 Task: Find connections with filter location Morón with filter topic #coacheswith filter profile language German with filter current company Electronic Arts (EA) with filter school West Bengal India Jobs with filter industry Industrial Machinery Manufacturing with filter service category Training with filter keywords title Team Leader
Action: Mouse moved to (695, 90)
Screenshot: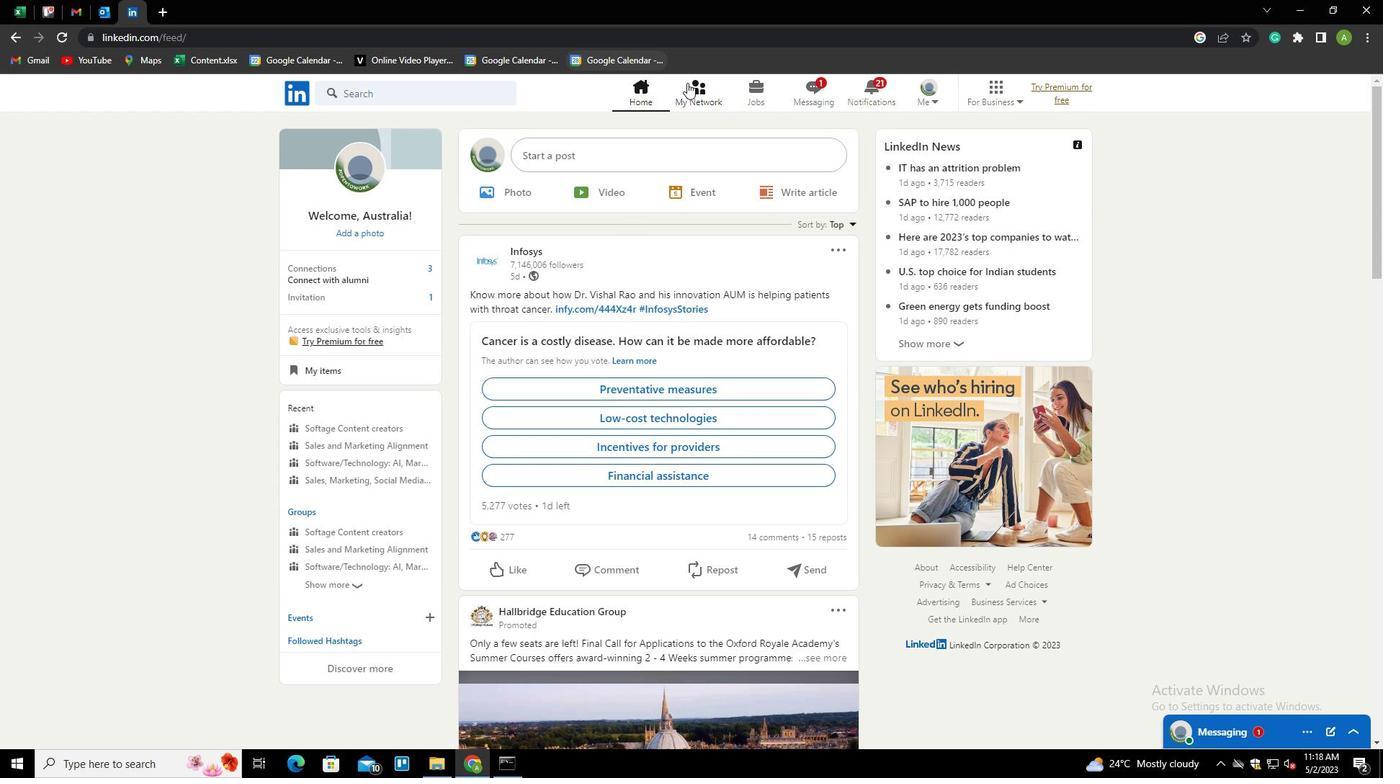 
Action: Mouse pressed left at (695, 90)
Screenshot: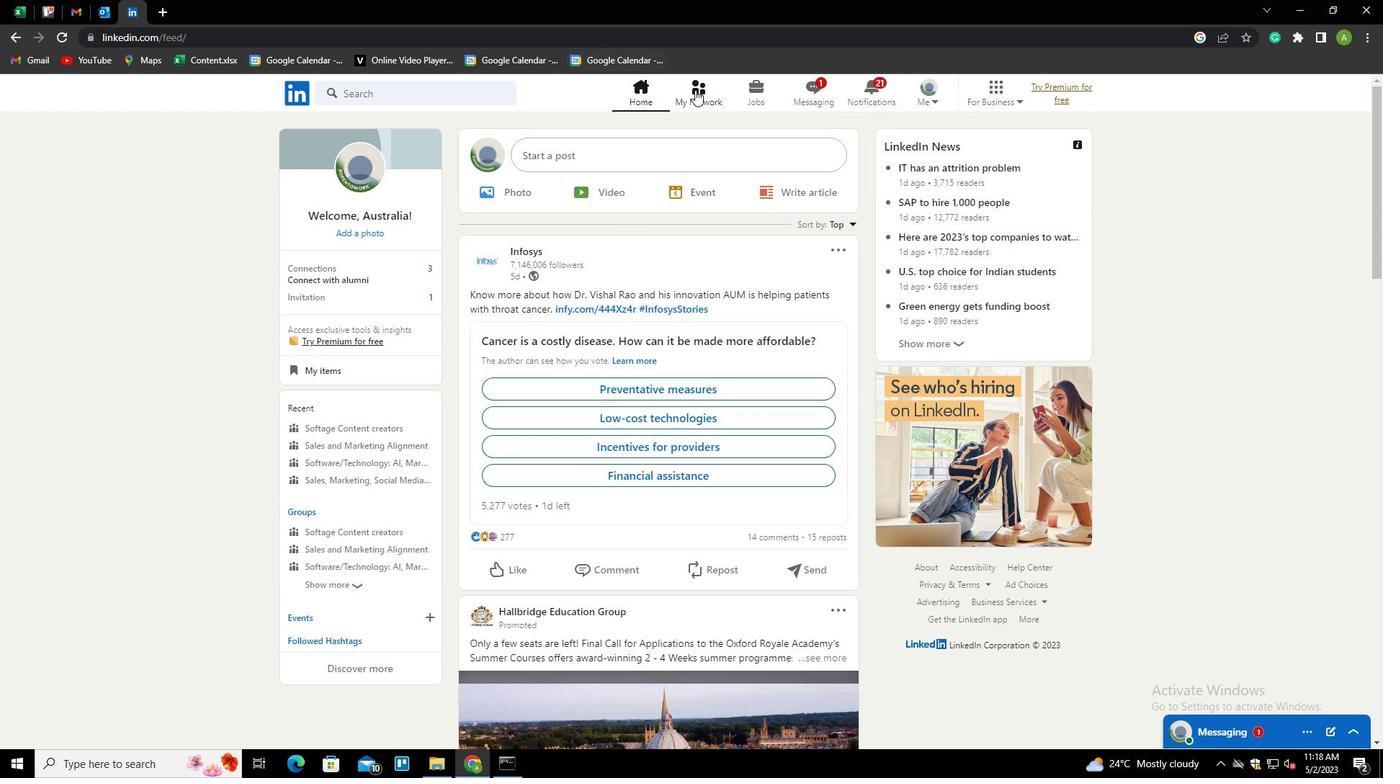 
Action: Mouse moved to (394, 170)
Screenshot: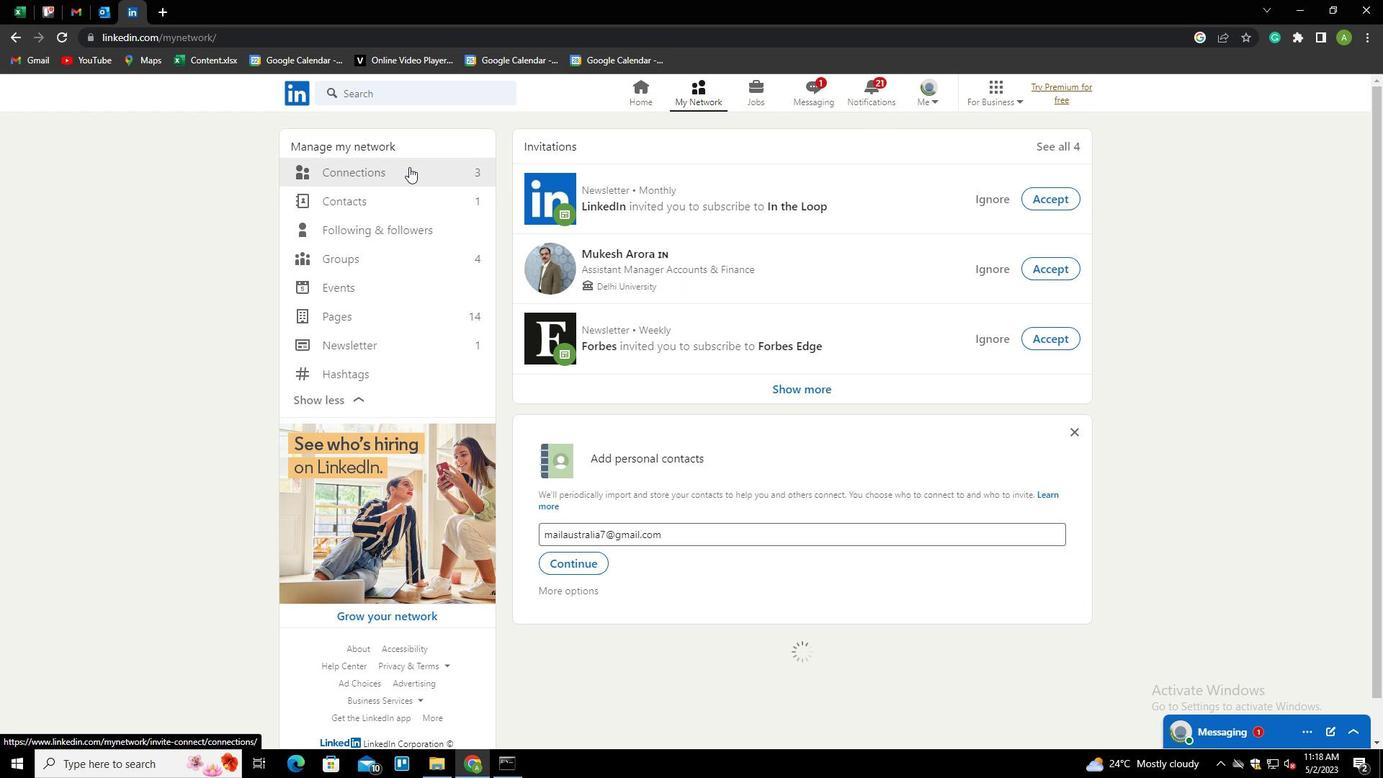 
Action: Mouse pressed left at (394, 170)
Screenshot: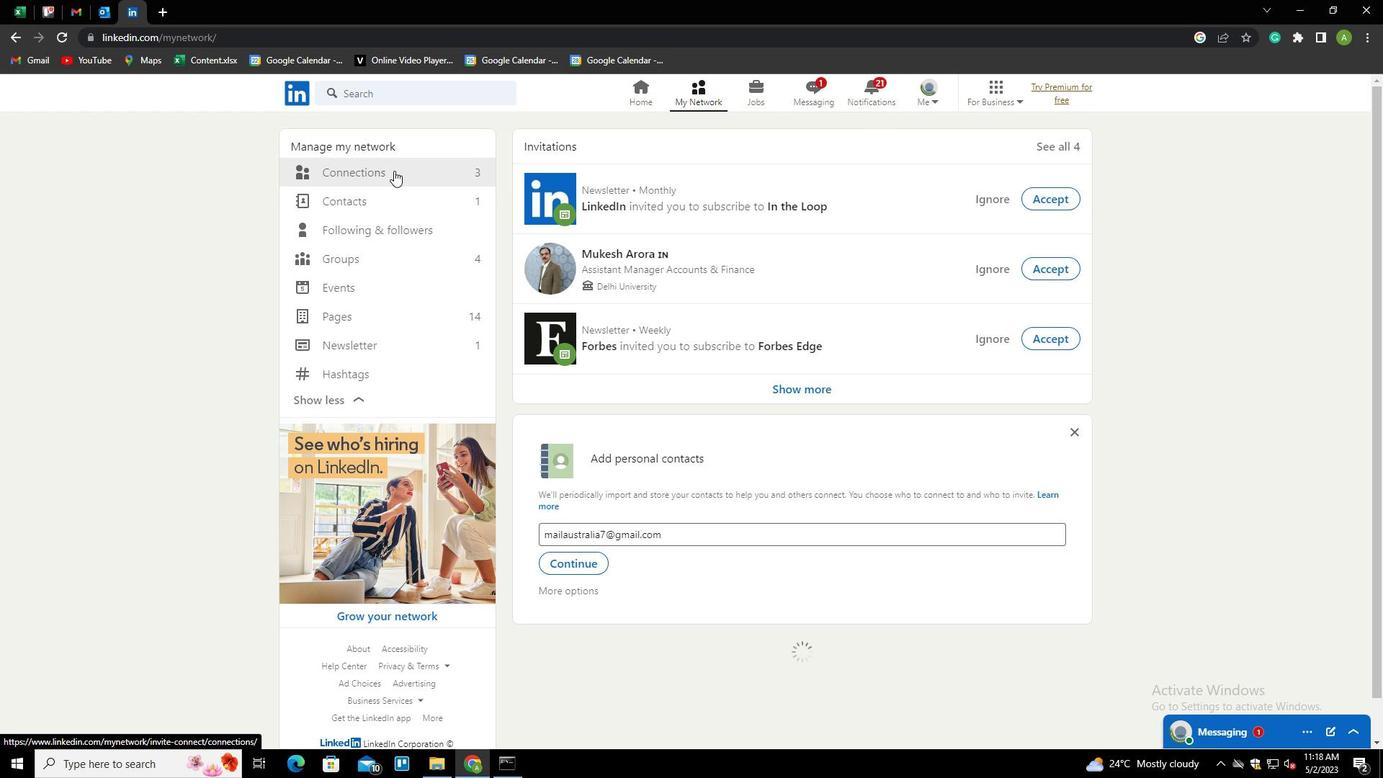 
Action: Mouse moved to (784, 171)
Screenshot: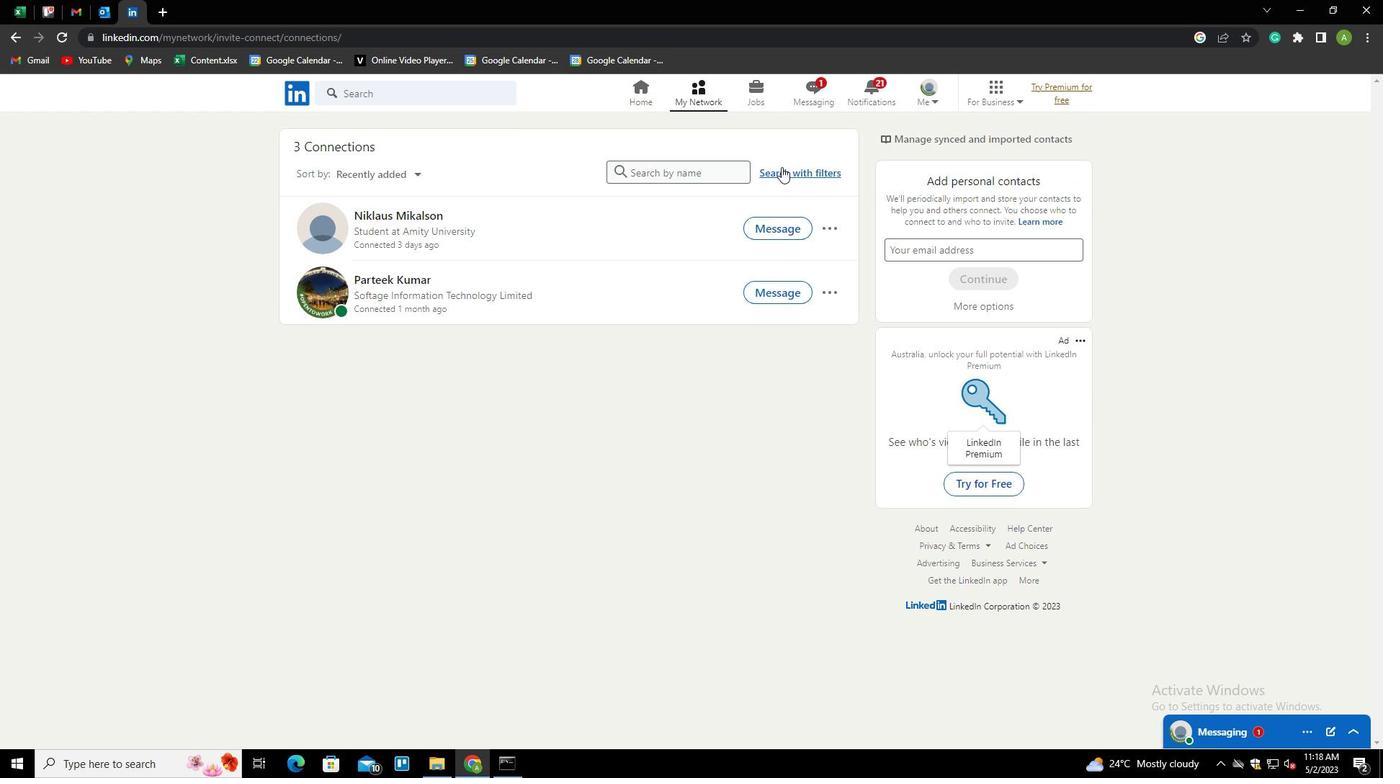 
Action: Mouse pressed left at (784, 171)
Screenshot: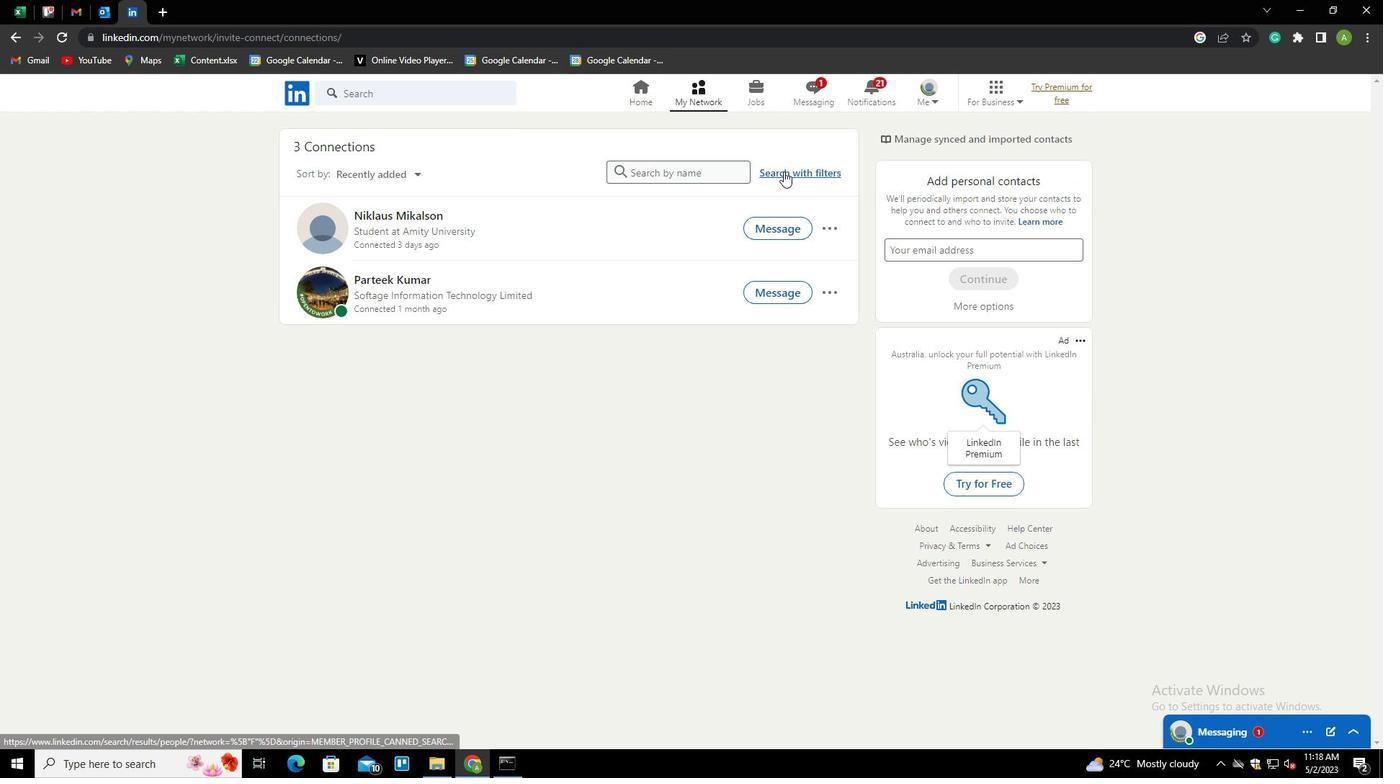 
Action: Mouse moved to (736, 136)
Screenshot: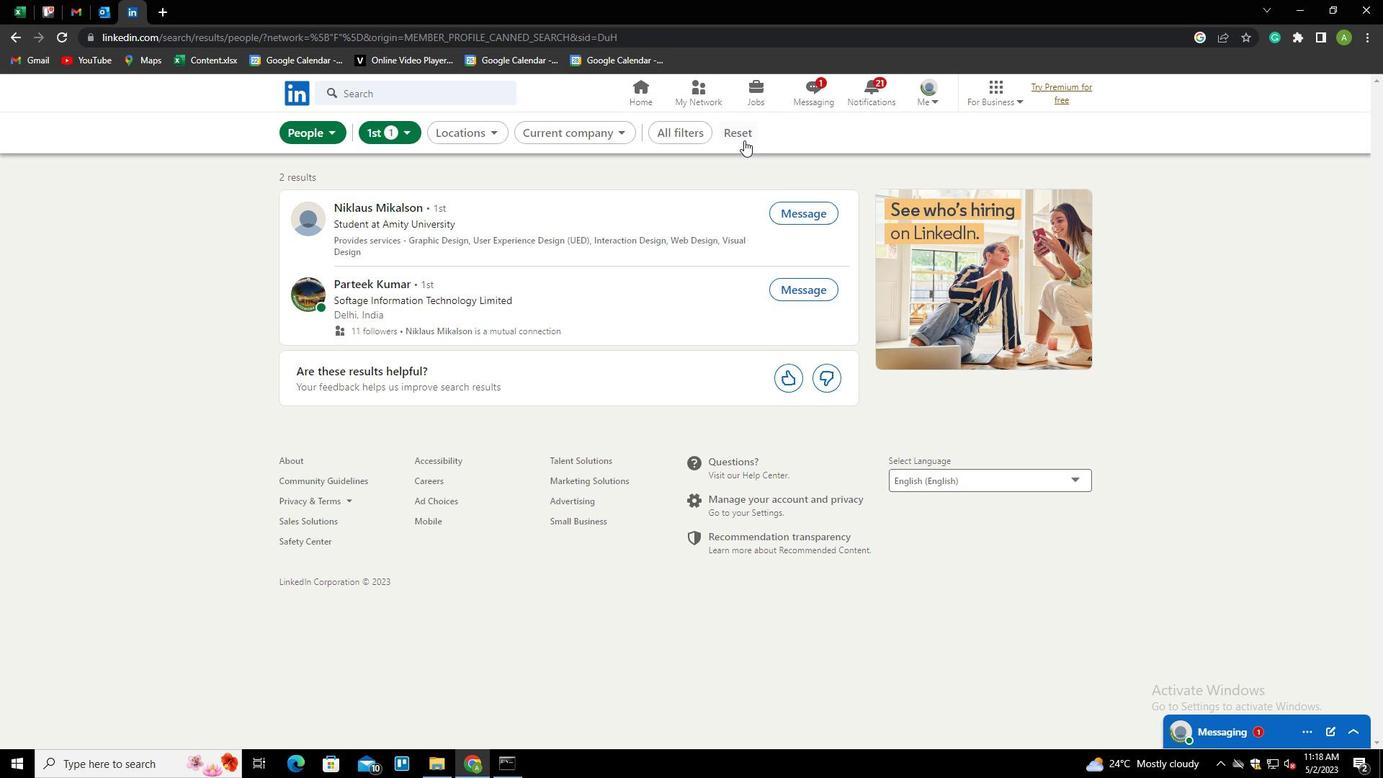 
Action: Mouse pressed left at (736, 136)
Screenshot: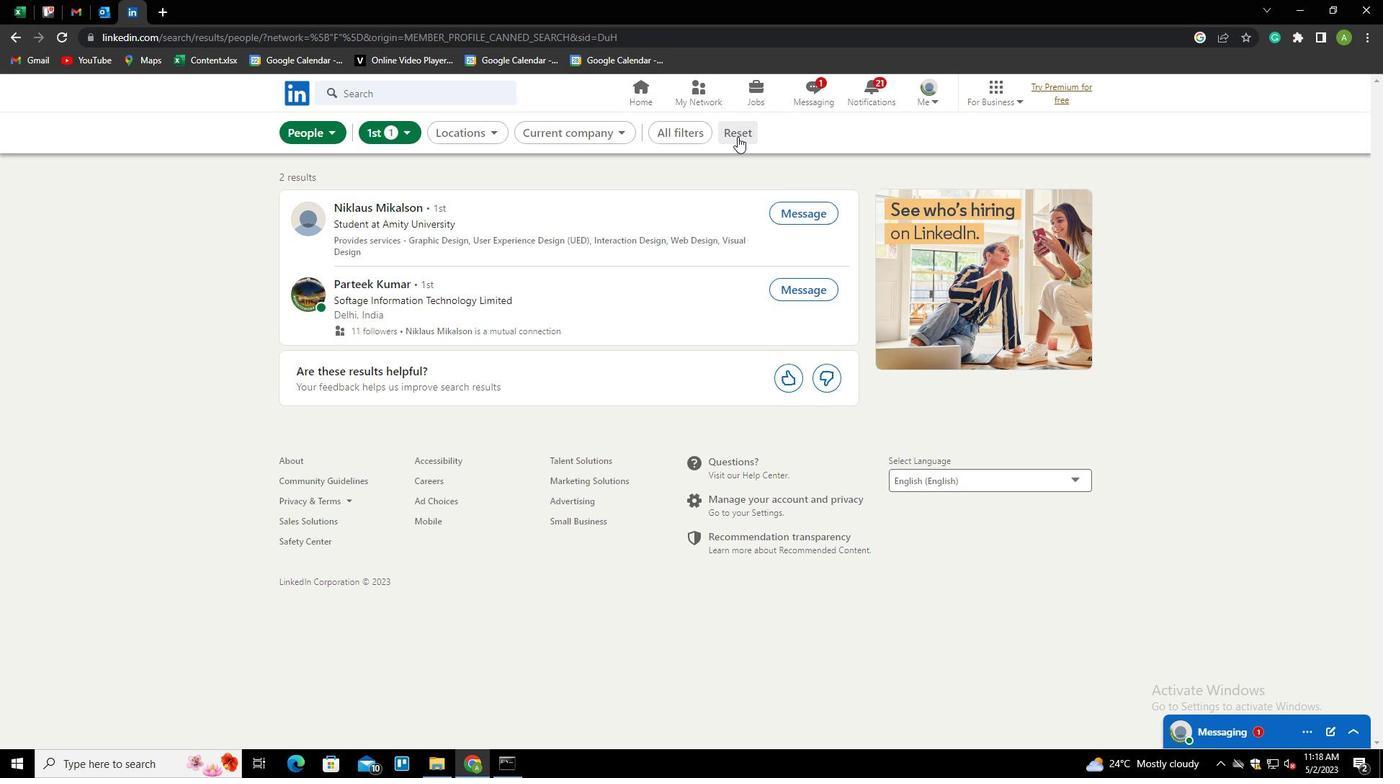 
Action: Mouse moved to (712, 131)
Screenshot: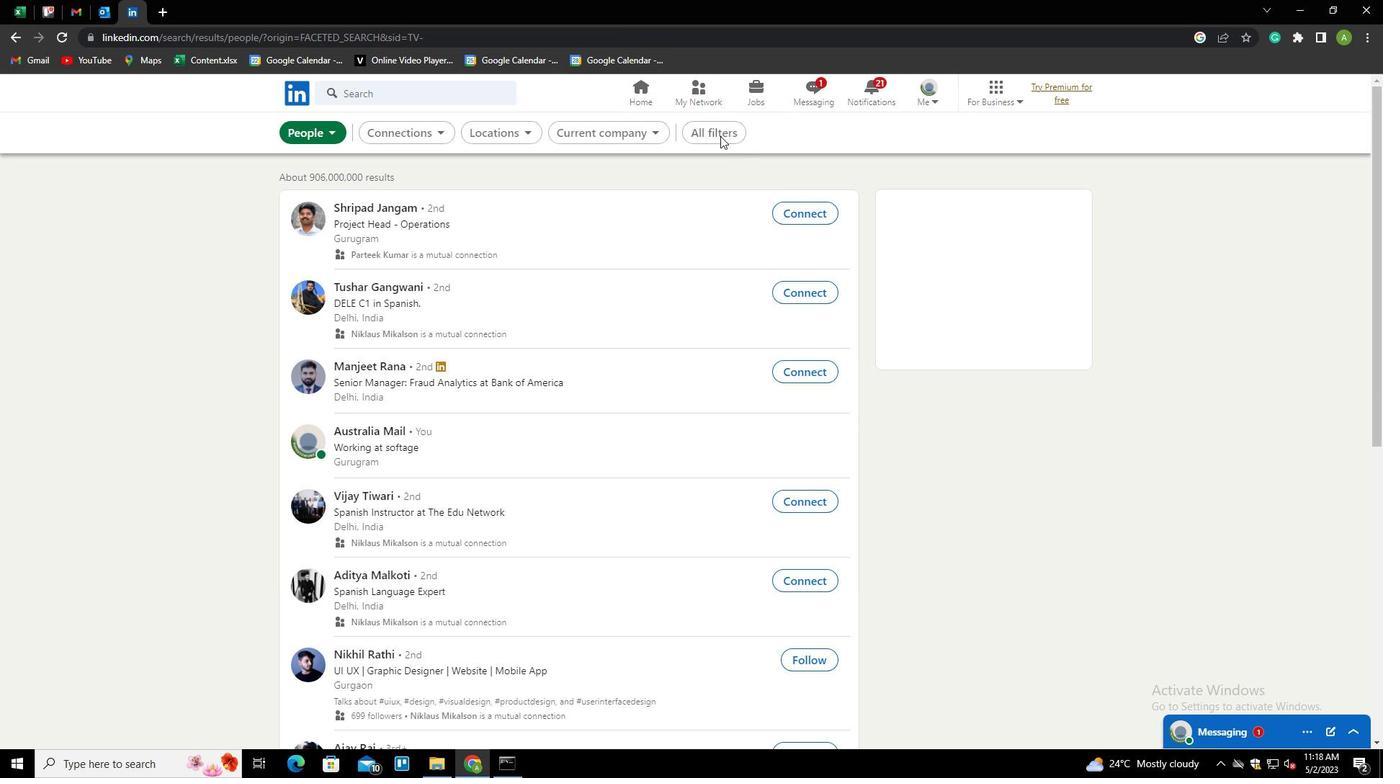 
Action: Mouse pressed left at (712, 131)
Screenshot: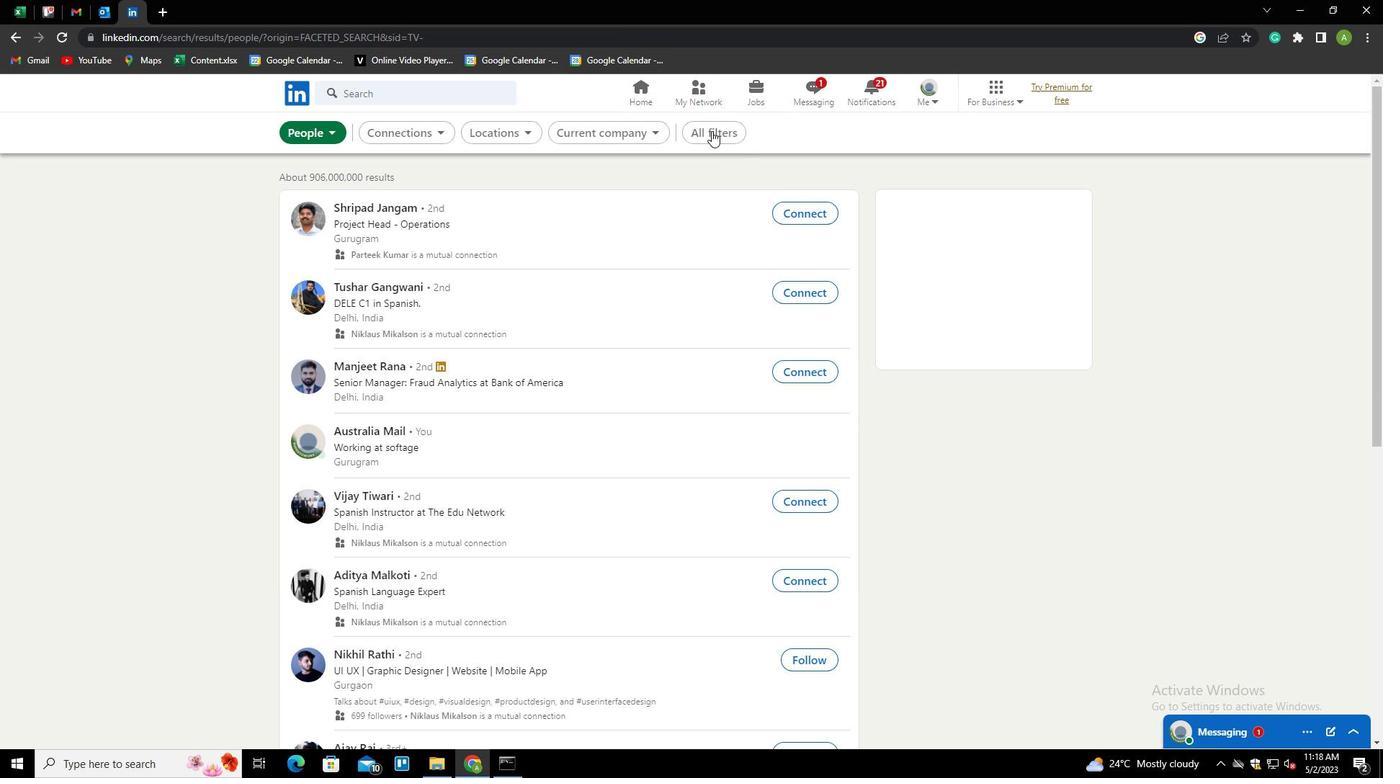
Action: Mouse moved to (1137, 386)
Screenshot: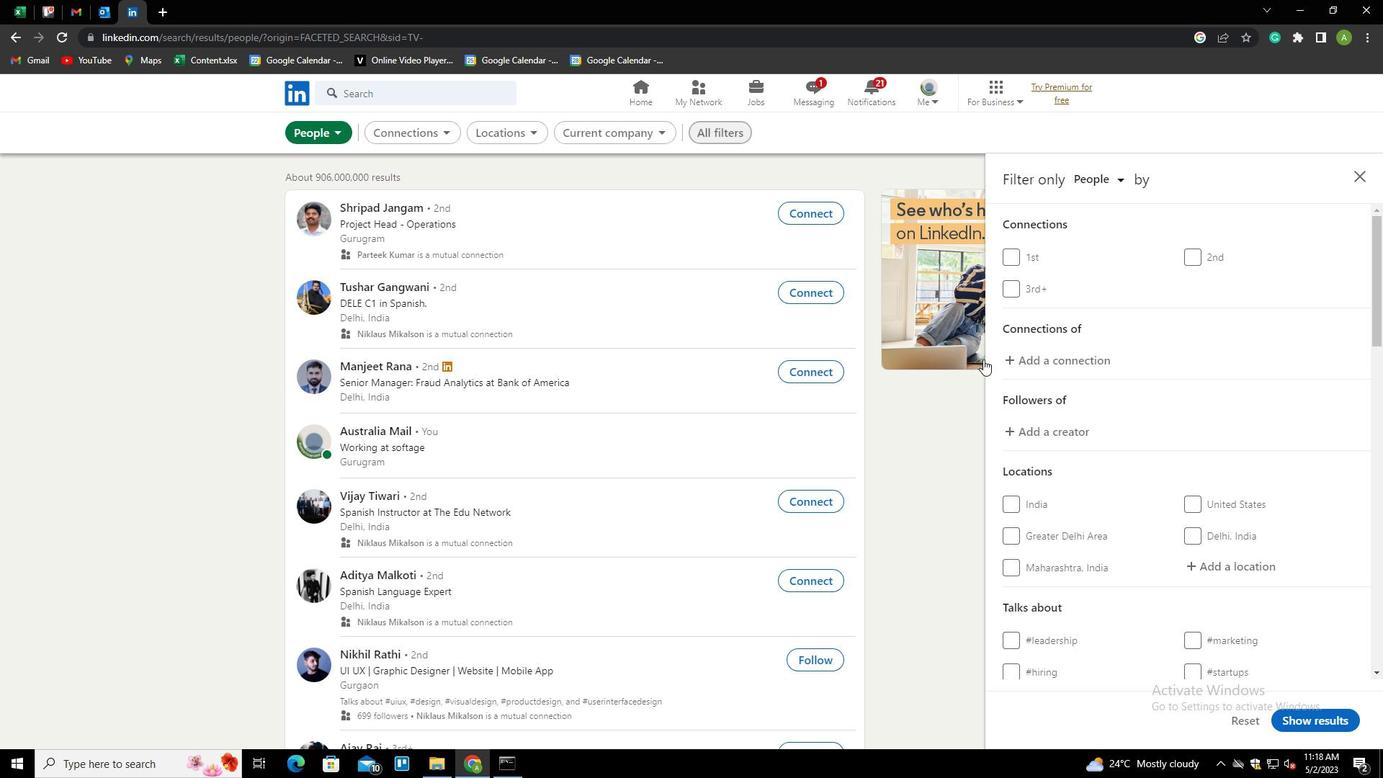 
Action: Mouse scrolled (1137, 386) with delta (0, 0)
Screenshot: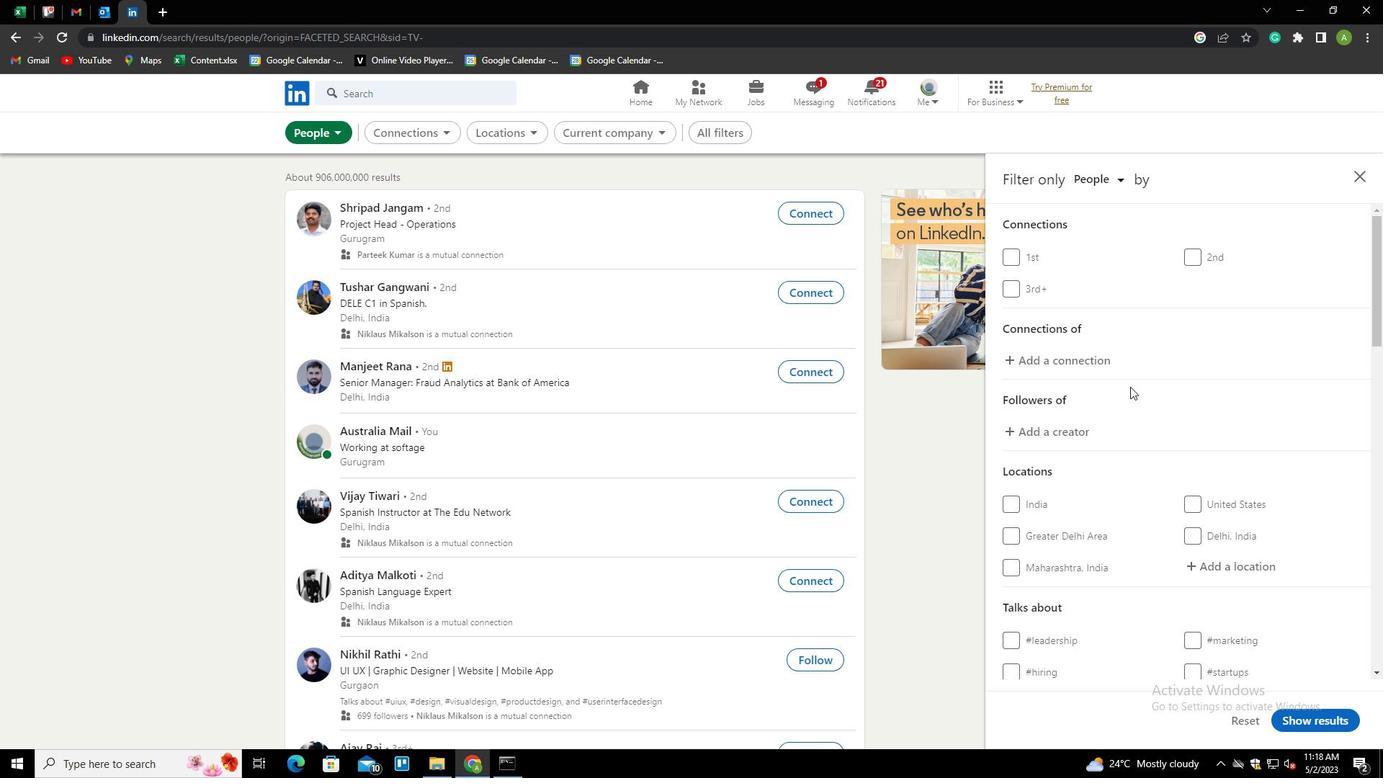 
Action: Mouse scrolled (1137, 386) with delta (0, 0)
Screenshot: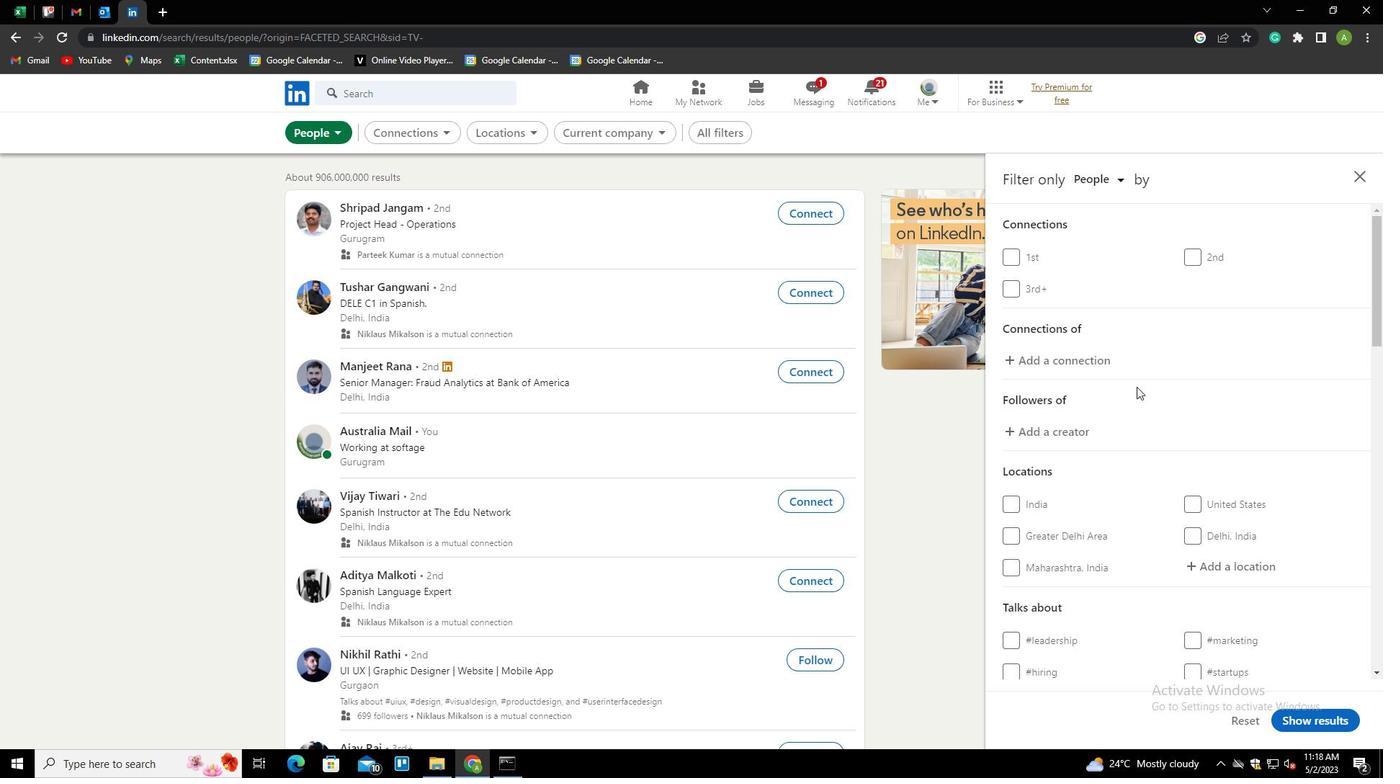 
Action: Mouse scrolled (1137, 386) with delta (0, 0)
Screenshot: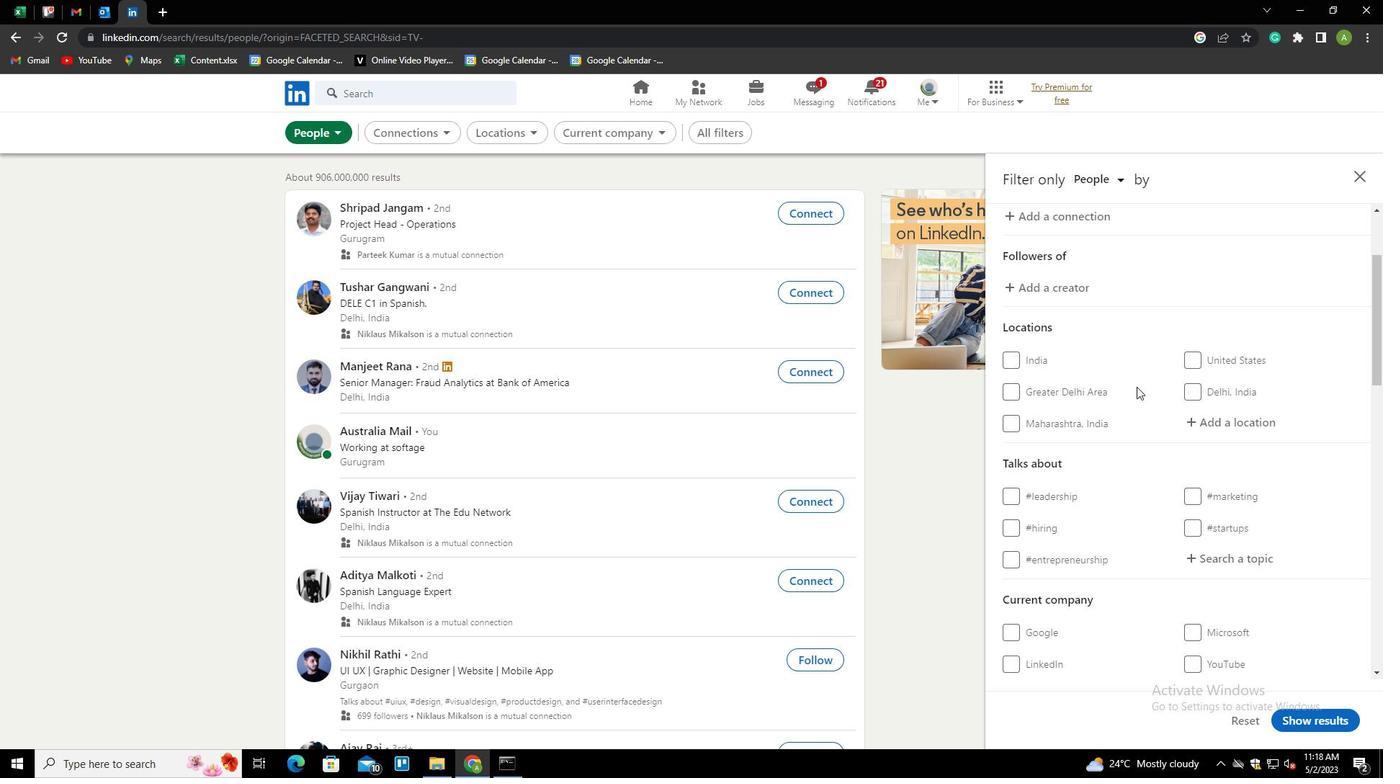 
Action: Mouse moved to (1202, 356)
Screenshot: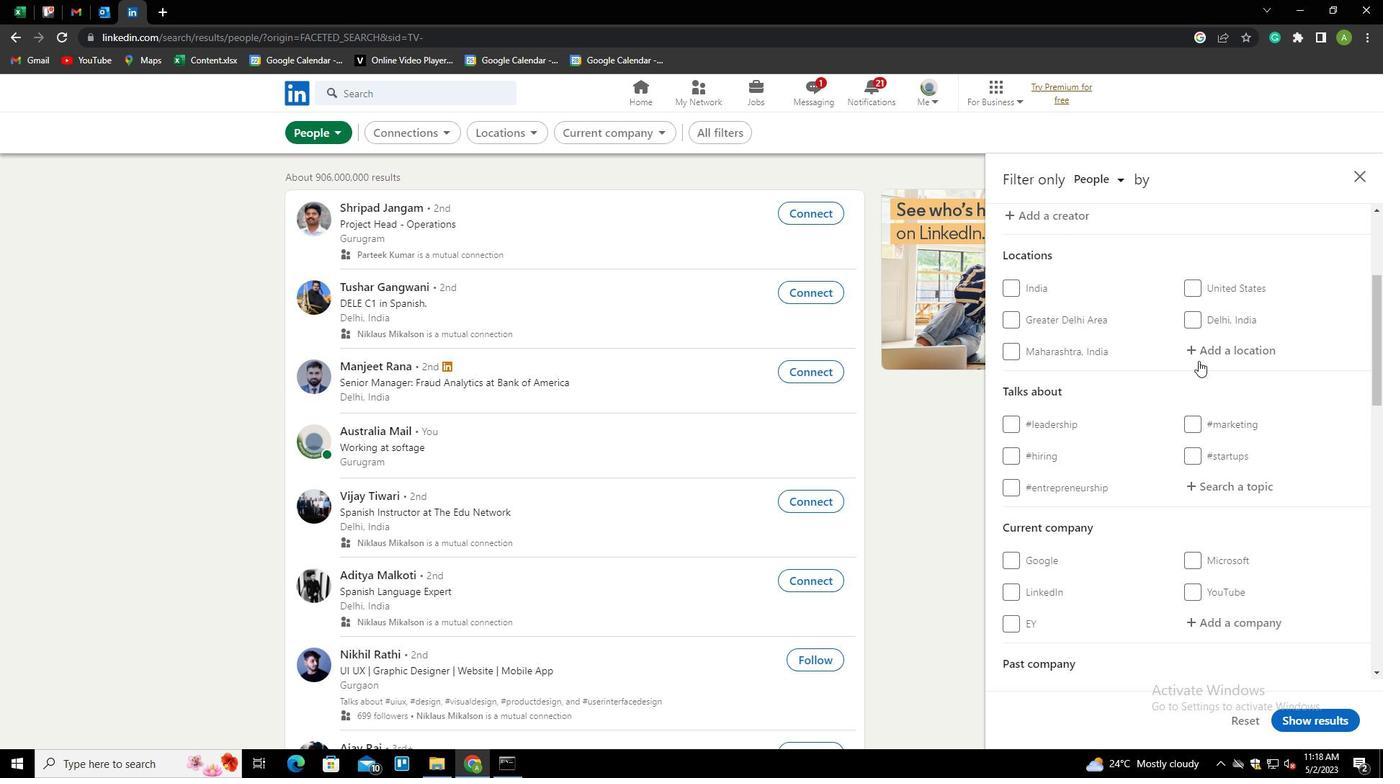 
Action: Mouse pressed left at (1202, 356)
Screenshot: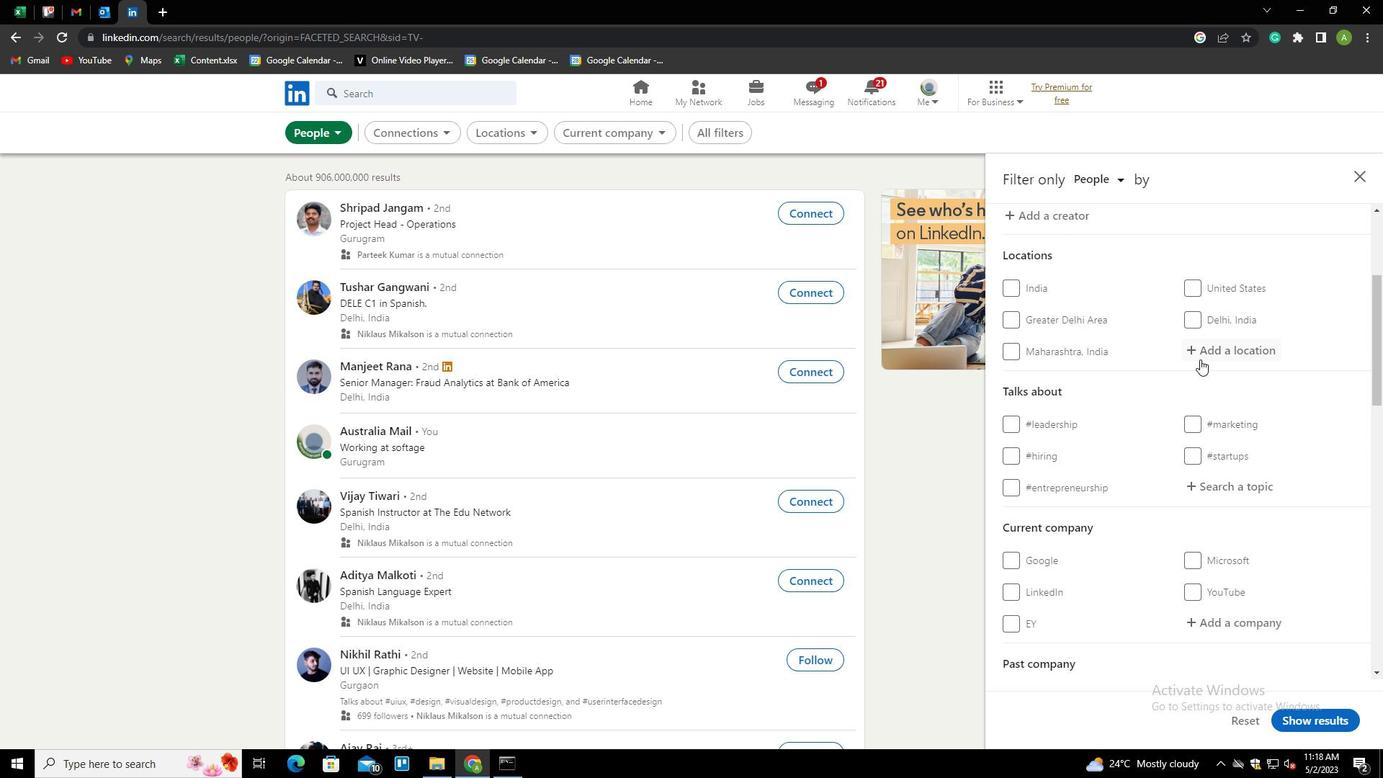 
Action: Mouse moved to (1223, 347)
Screenshot: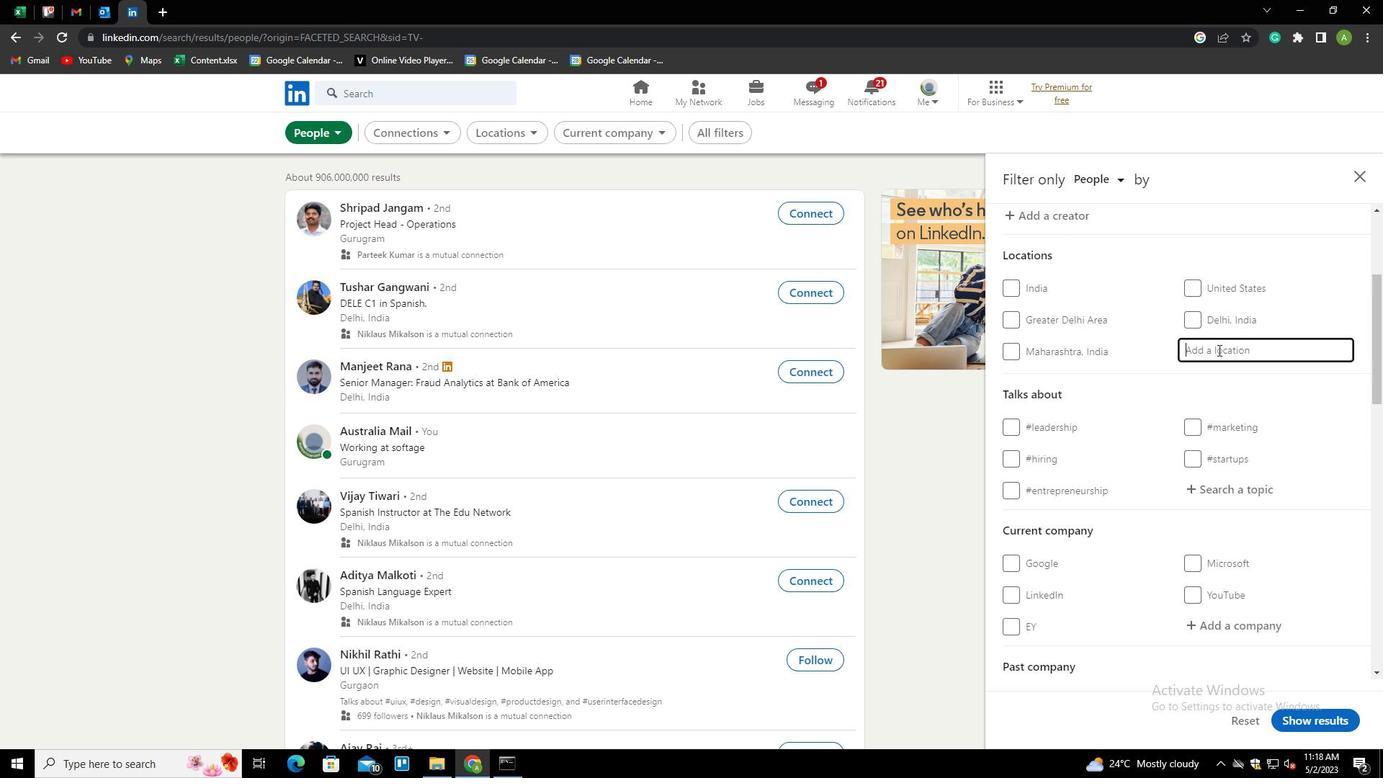 
Action: Mouse pressed left at (1223, 347)
Screenshot: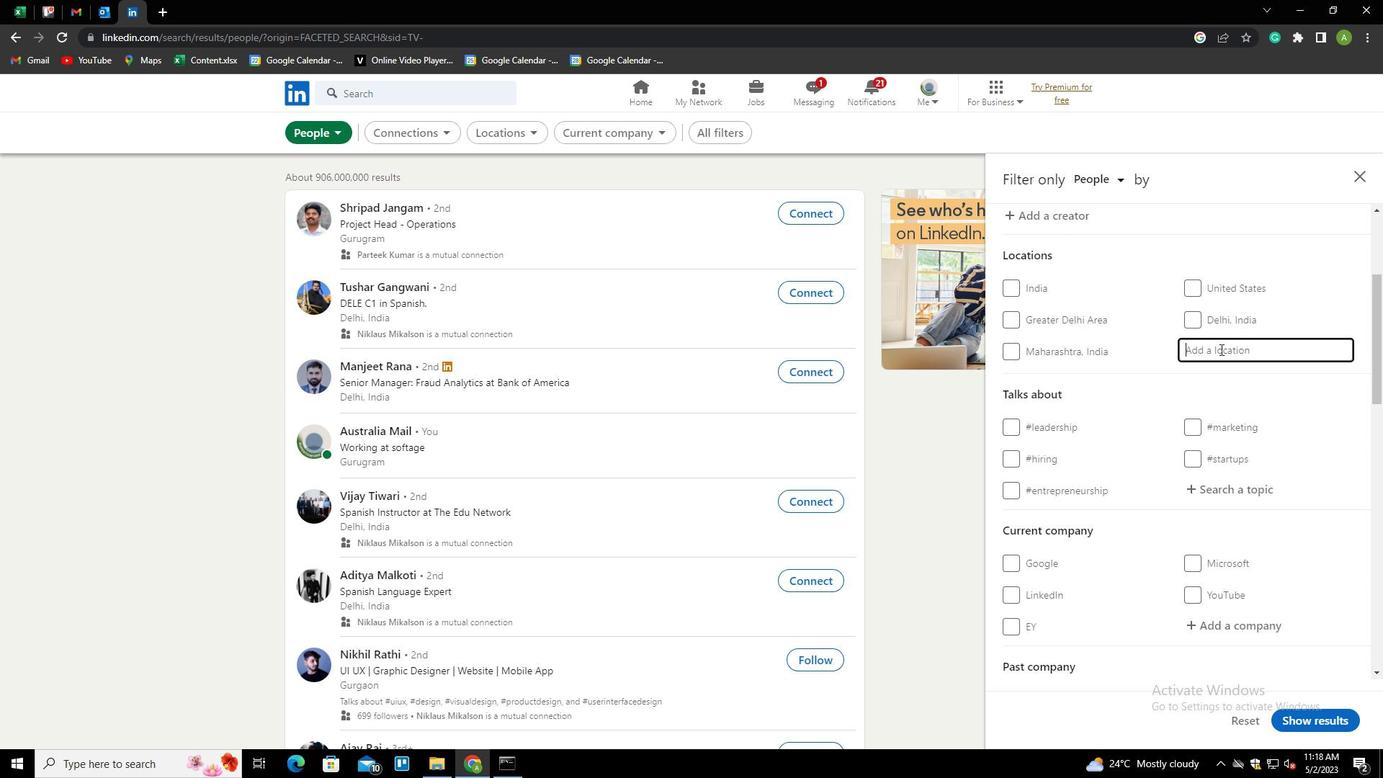 
Action: Mouse moved to (1223, 347)
Screenshot: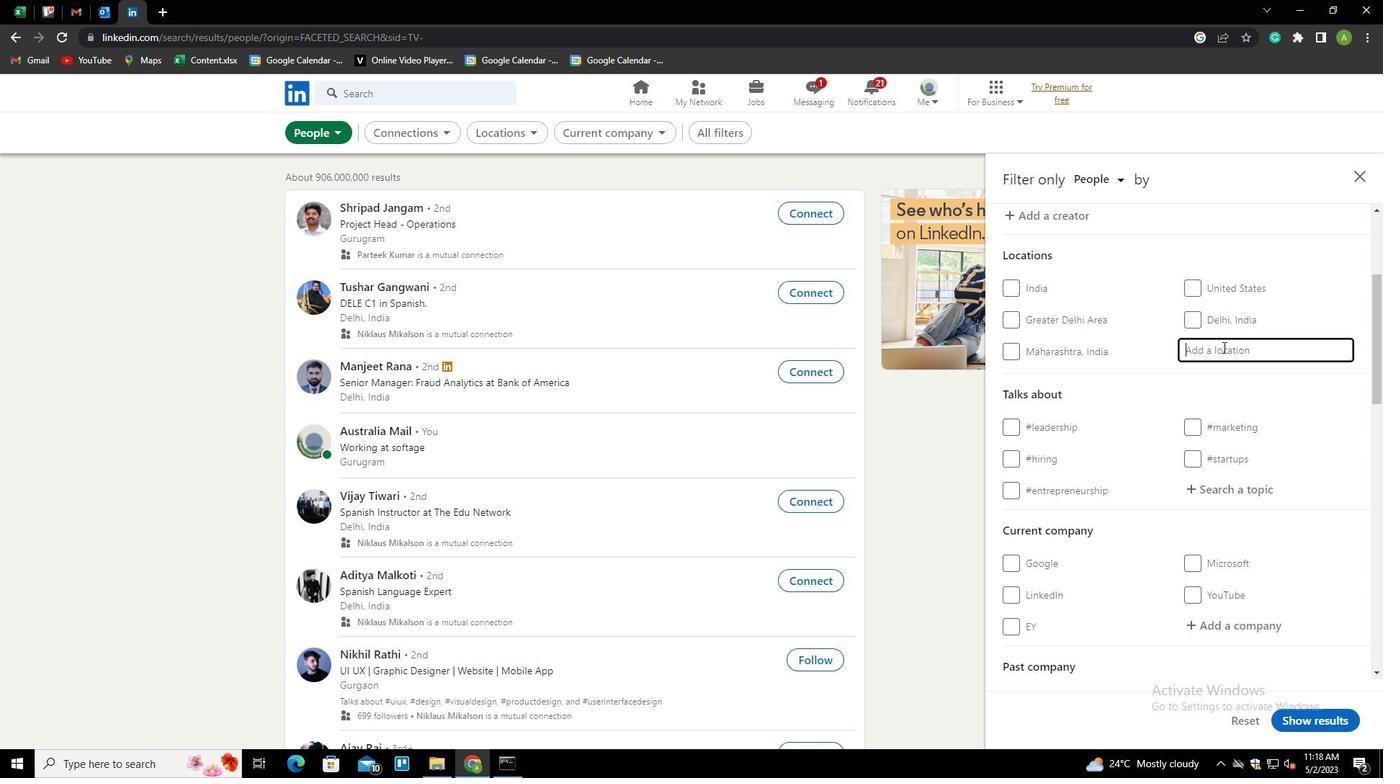 
Action: Key pressed <Key.shift>MORON<Key.down><Key.down><Key.down><Key.enter>
Screenshot: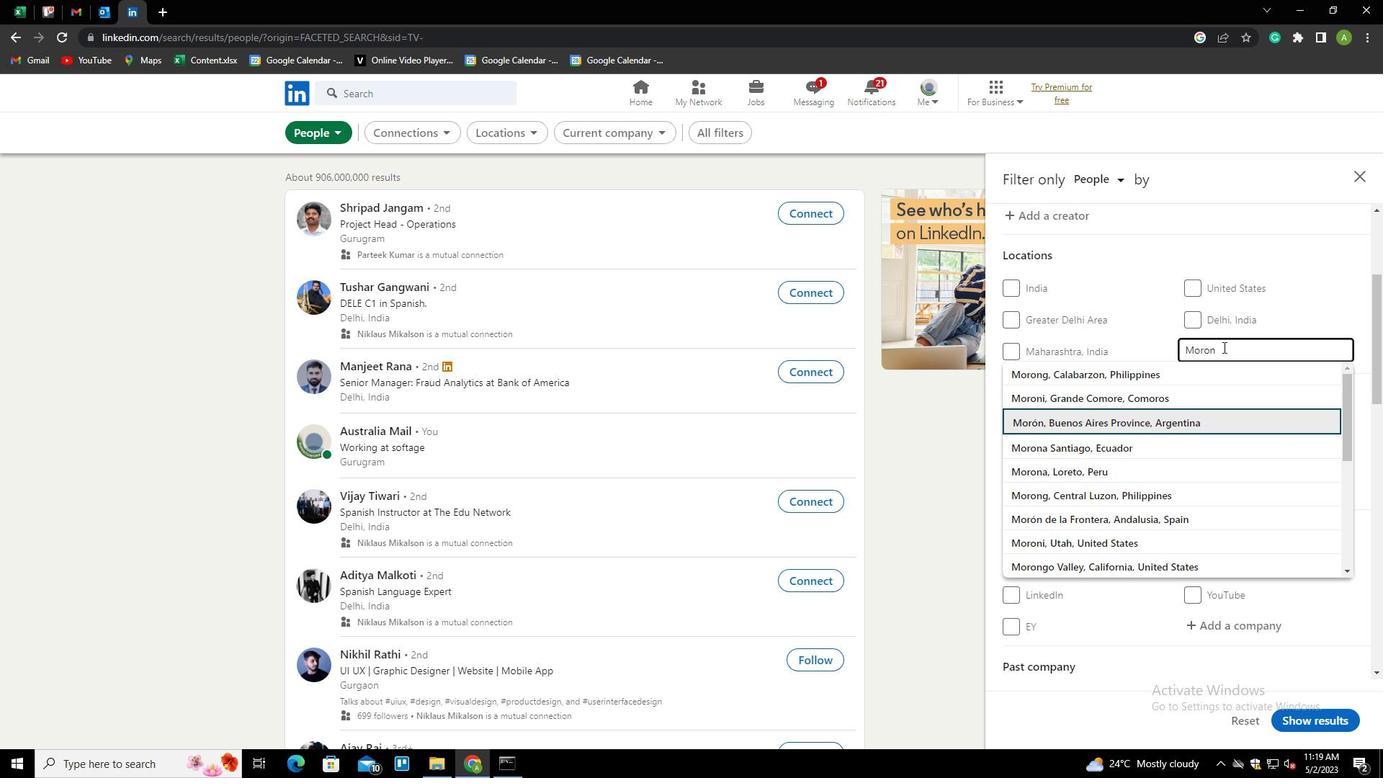 
Action: Mouse moved to (1223, 348)
Screenshot: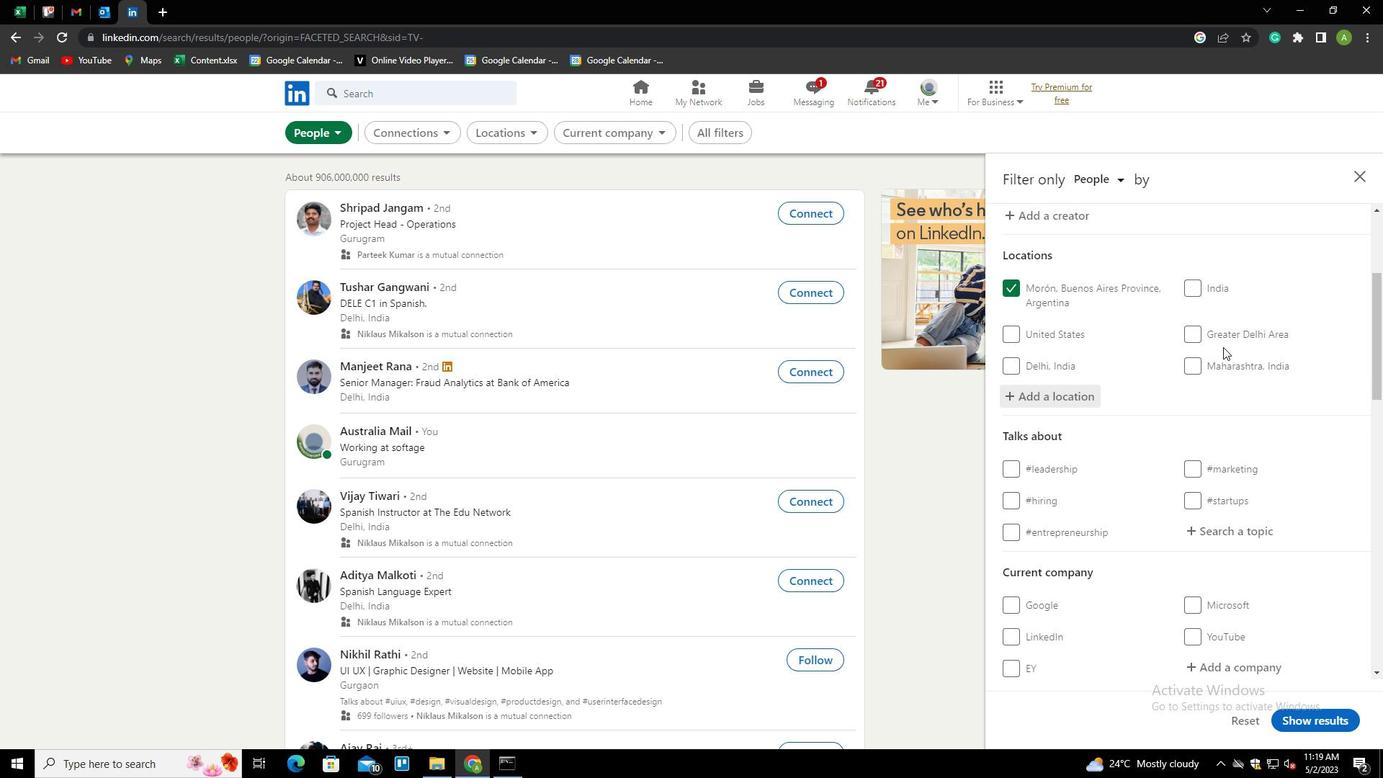 
Action: Mouse scrolled (1223, 347) with delta (0, 0)
Screenshot: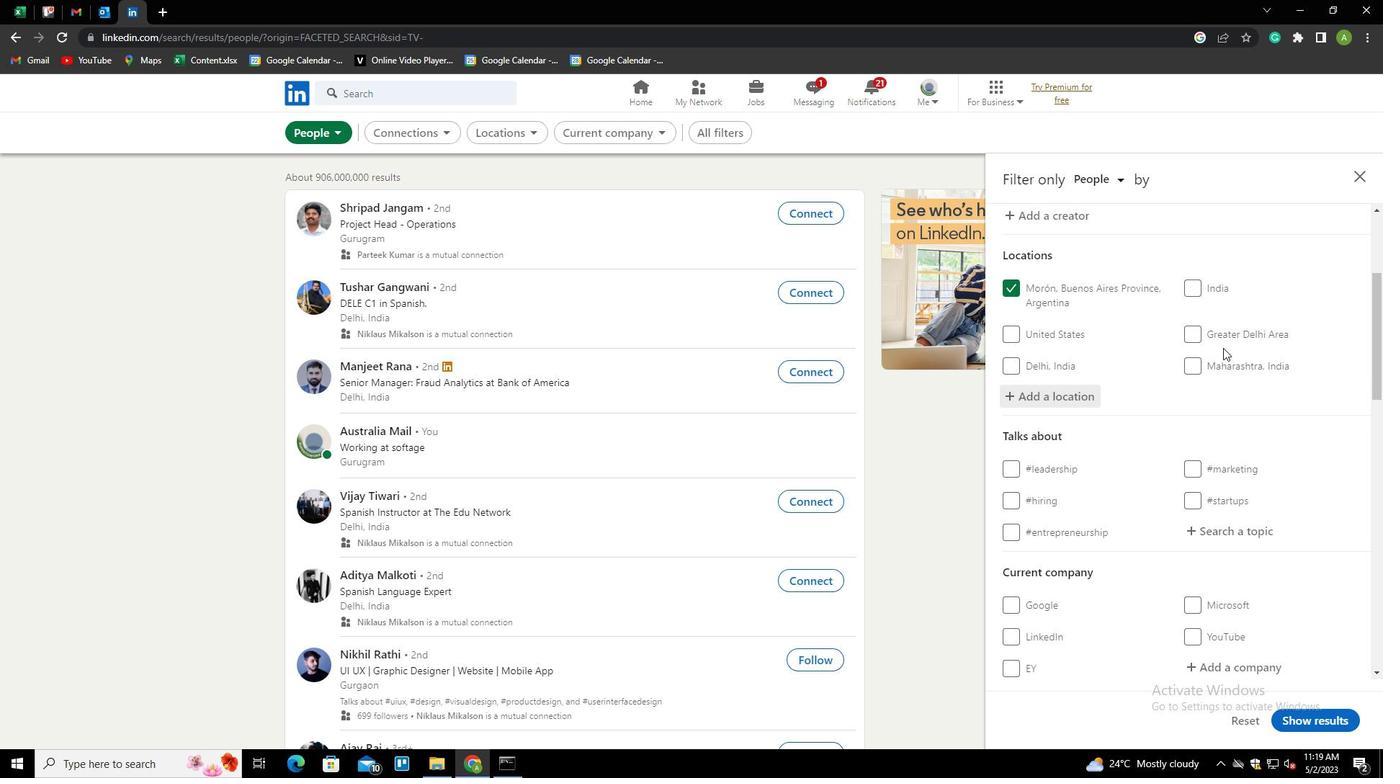 
Action: Mouse scrolled (1223, 347) with delta (0, 0)
Screenshot: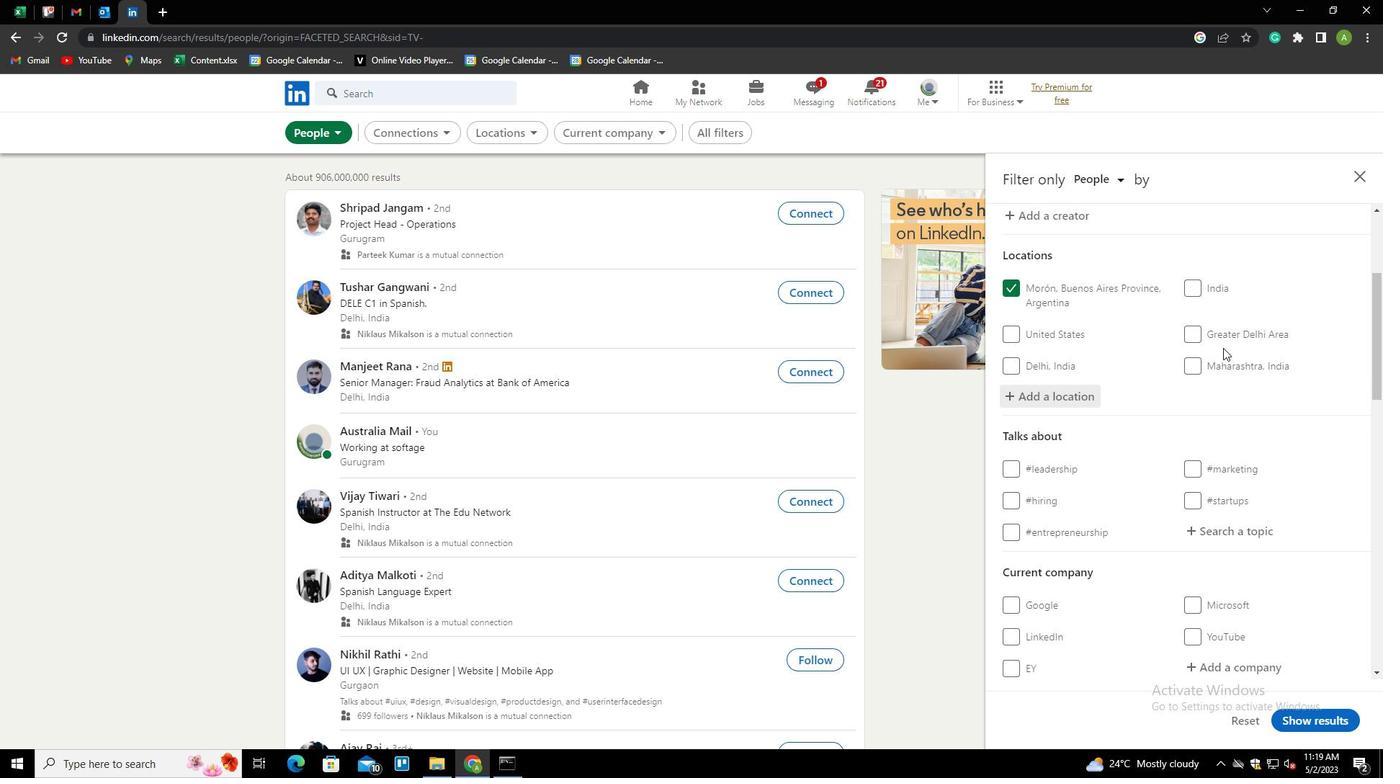 
Action: Mouse moved to (1204, 388)
Screenshot: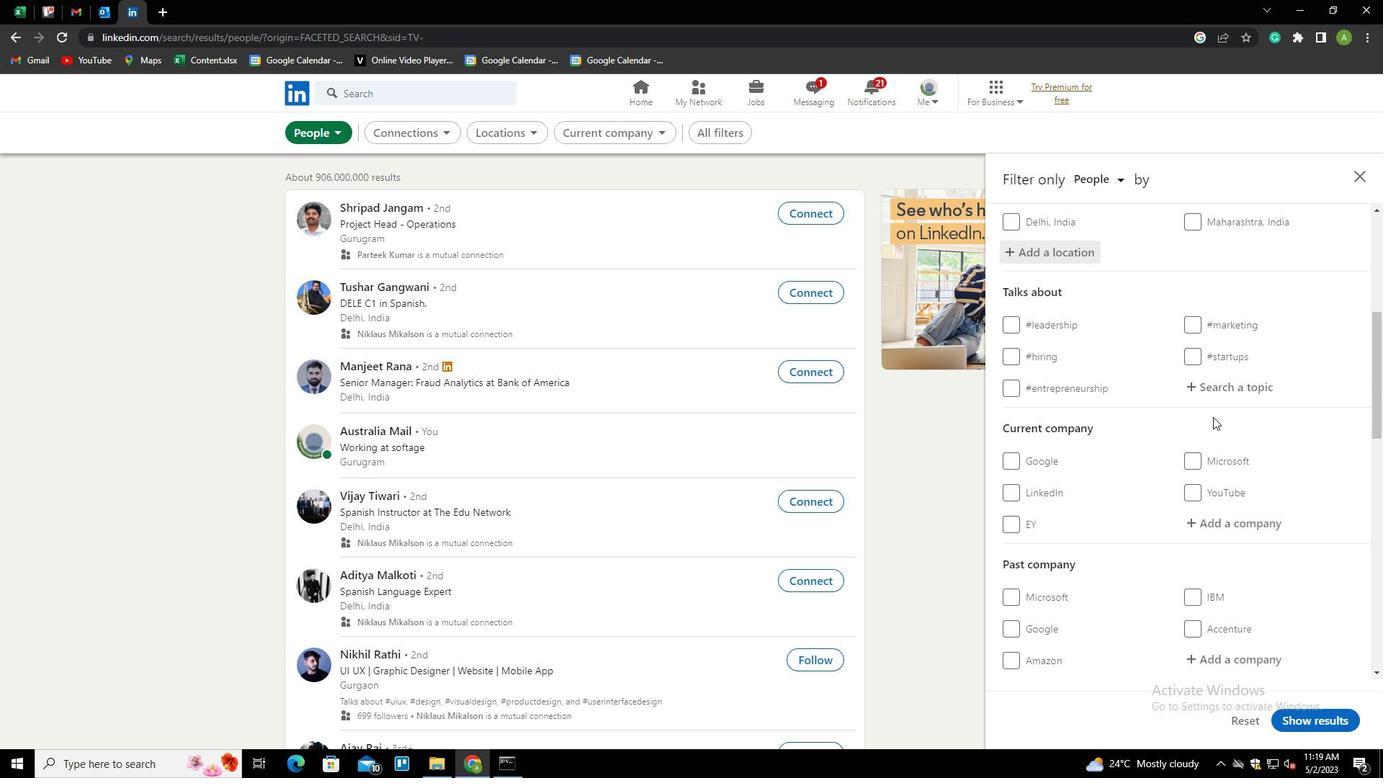 
Action: Mouse pressed left at (1204, 388)
Screenshot: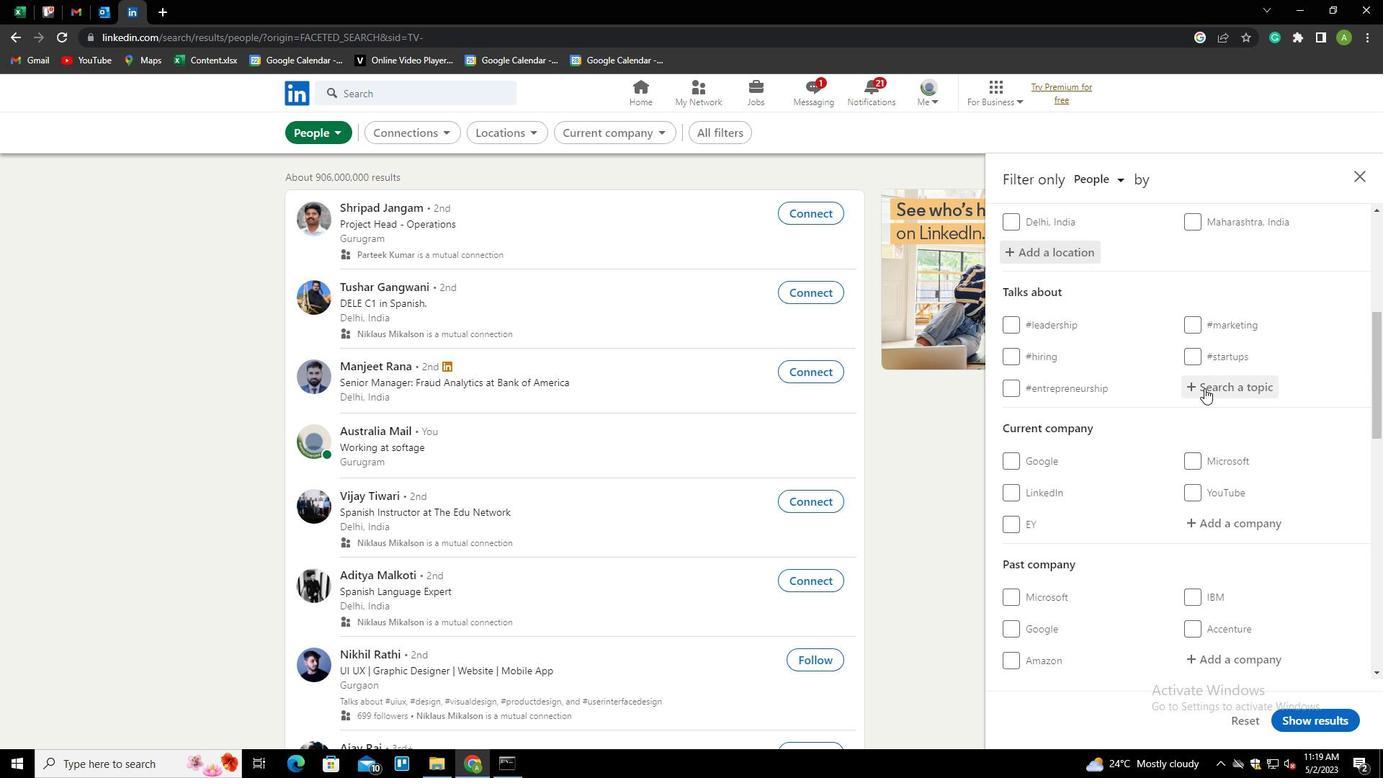 
Action: Key pressed COACHES<Key.down><Key.enter>
Screenshot: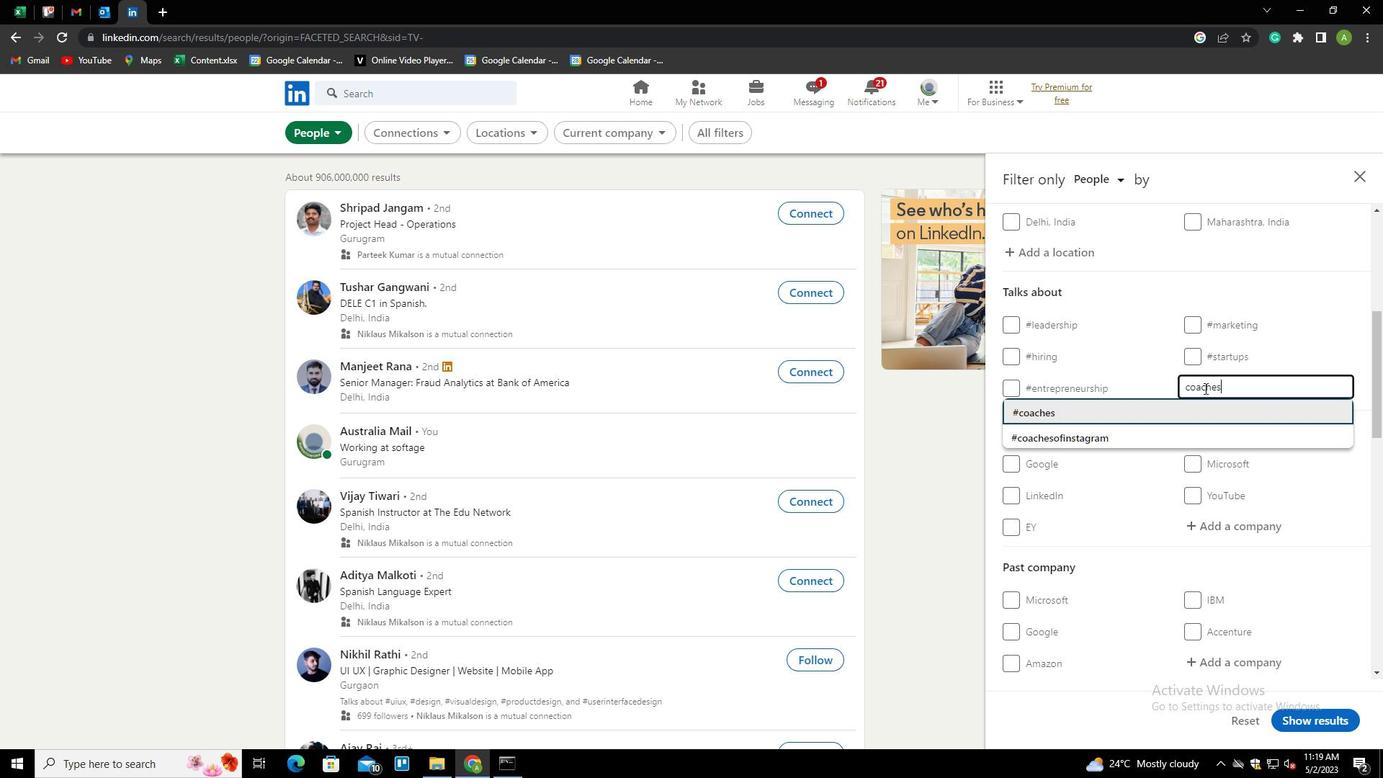 
Action: Mouse scrolled (1204, 387) with delta (0, 0)
Screenshot: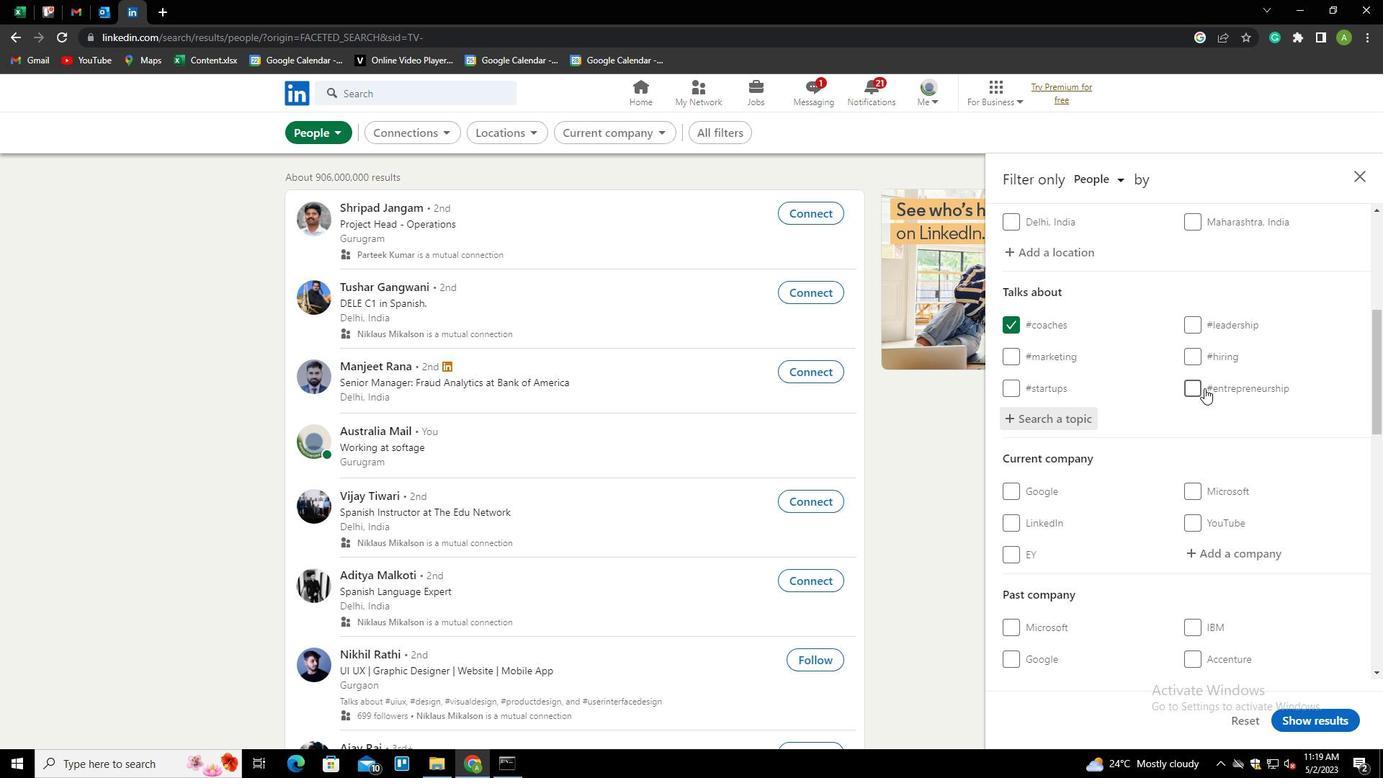 
Action: Mouse scrolled (1204, 387) with delta (0, 0)
Screenshot: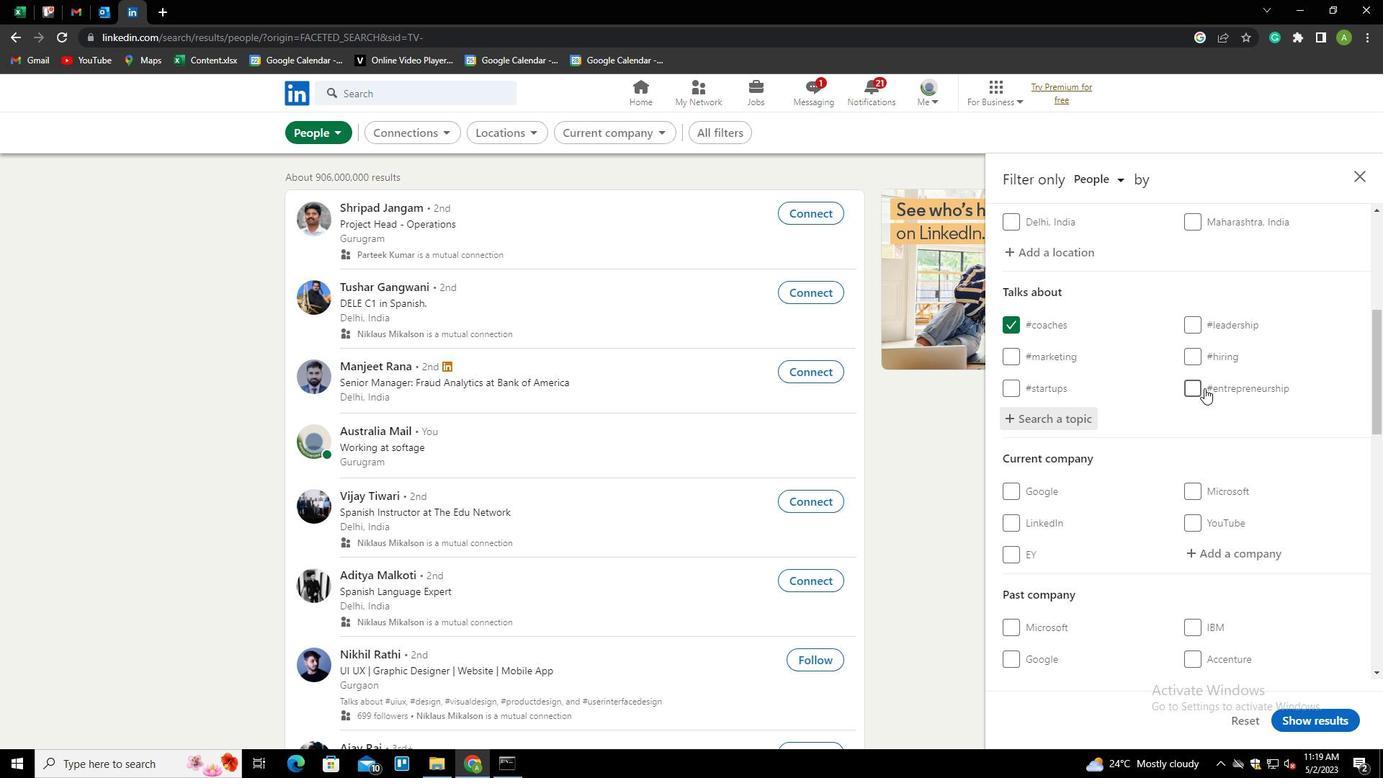 
Action: Mouse scrolled (1204, 387) with delta (0, 0)
Screenshot: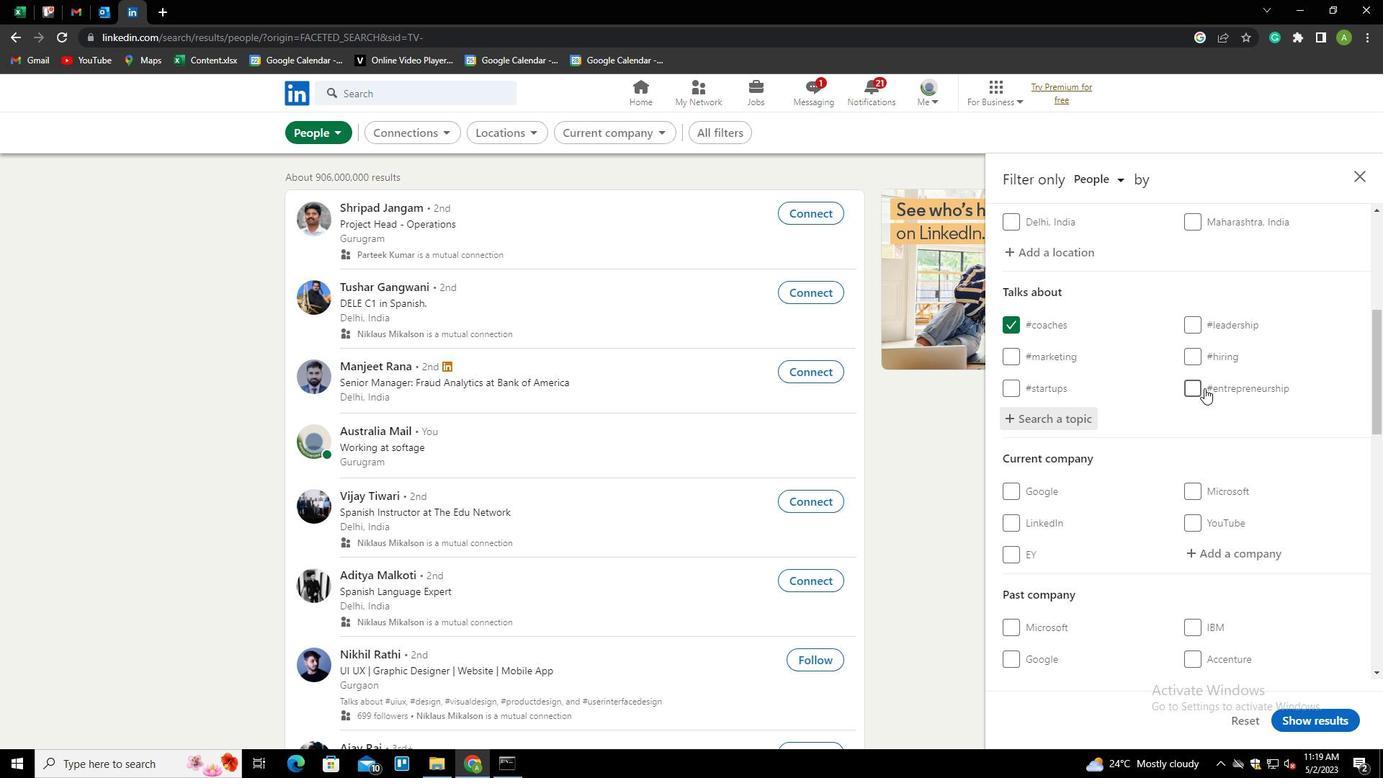 
Action: Mouse scrolled (1204, 387) with delta (0, 0)
Screenshot: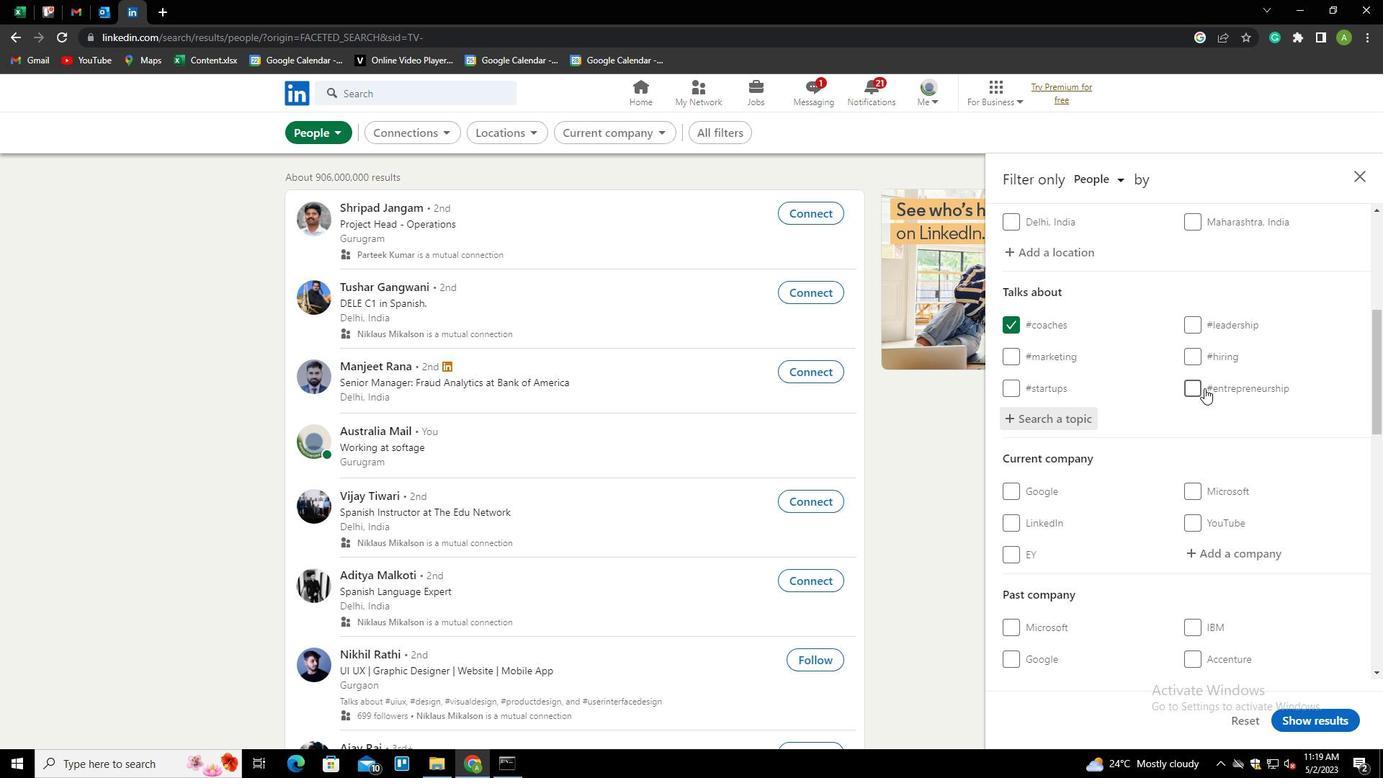 
Action: Mouse scrolled (1204, 387) with delta (0, 0)
Screenshot: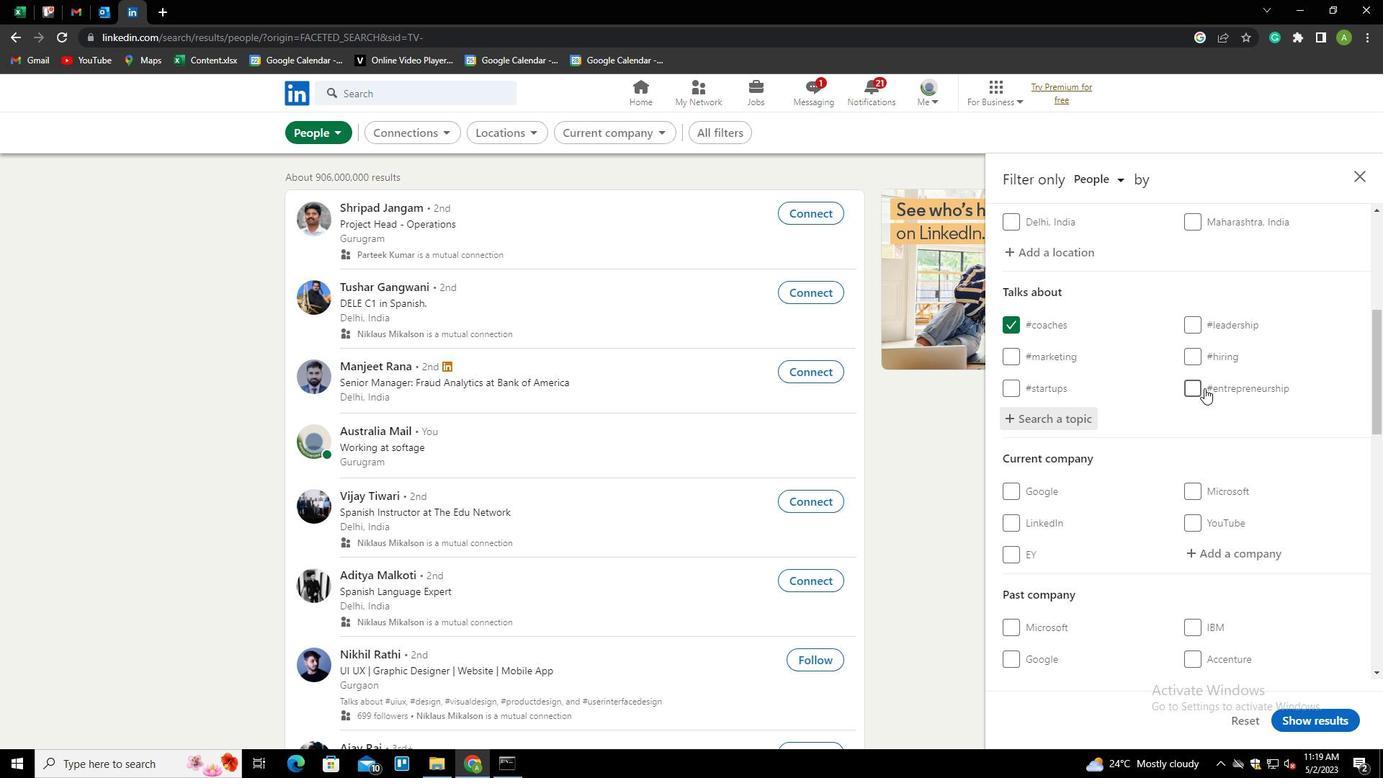 
Action: Mouse scrolled (1204, 387) with delta (0, 0)
Screenshot: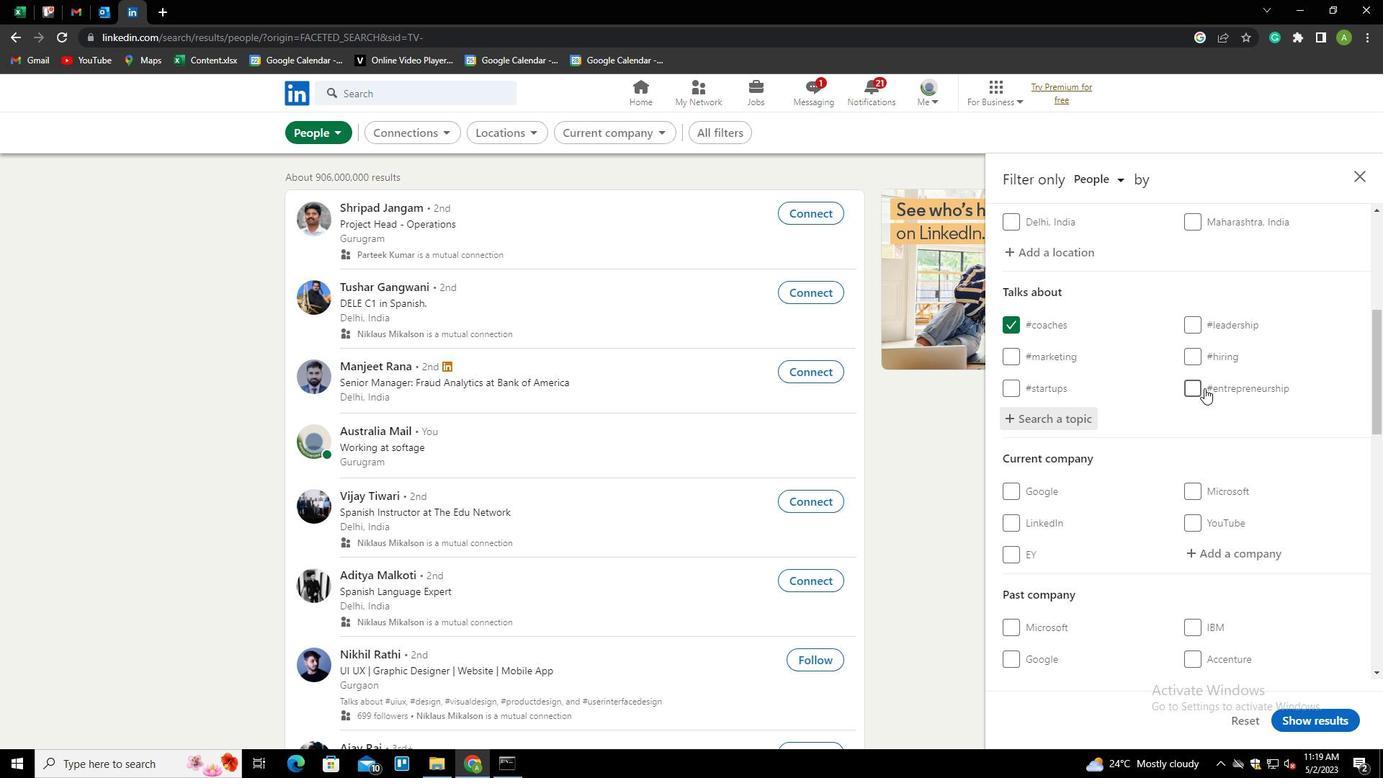 
Action: Mouse scrolled (1204, 387) with delta (0, 0)
Screenshot: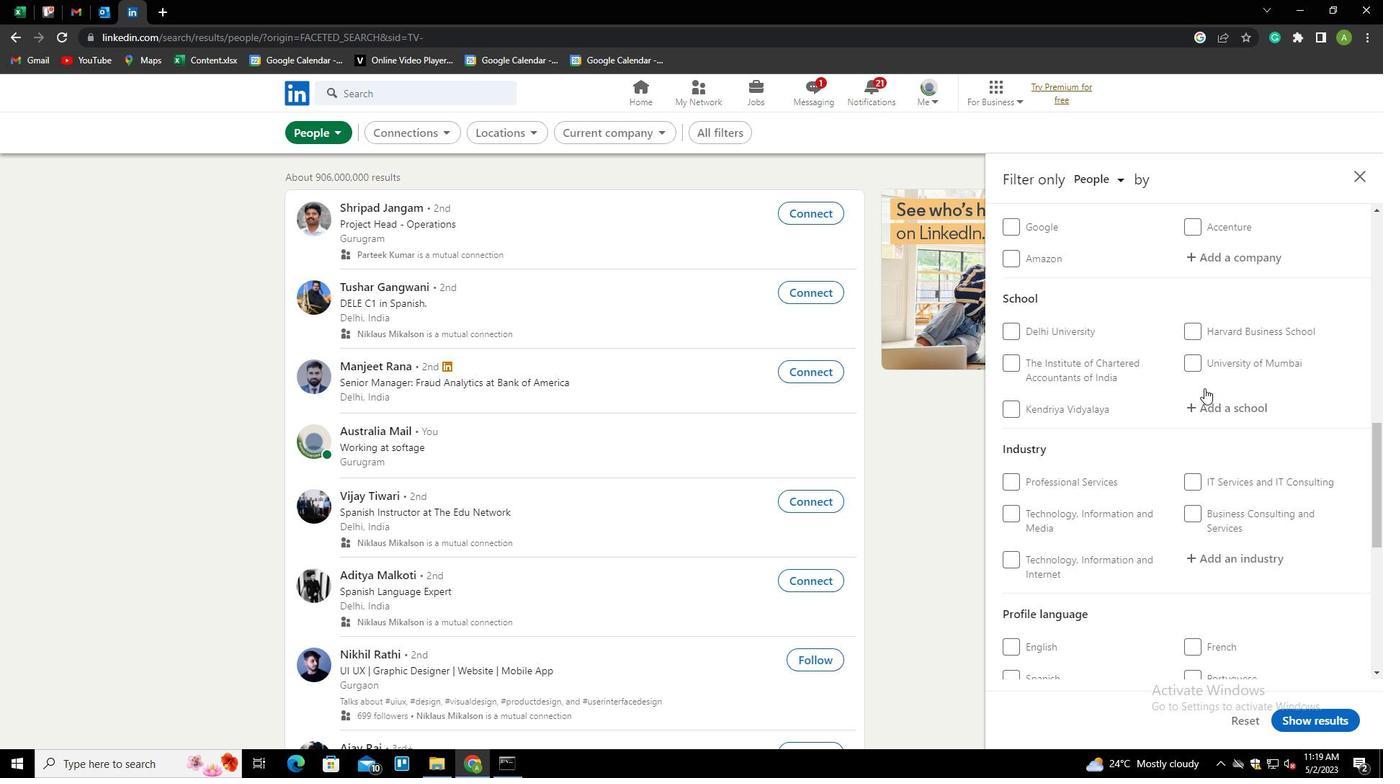 
Action: Mouse scrolled (1204, 387) with delta (0, 0)
Screenshot: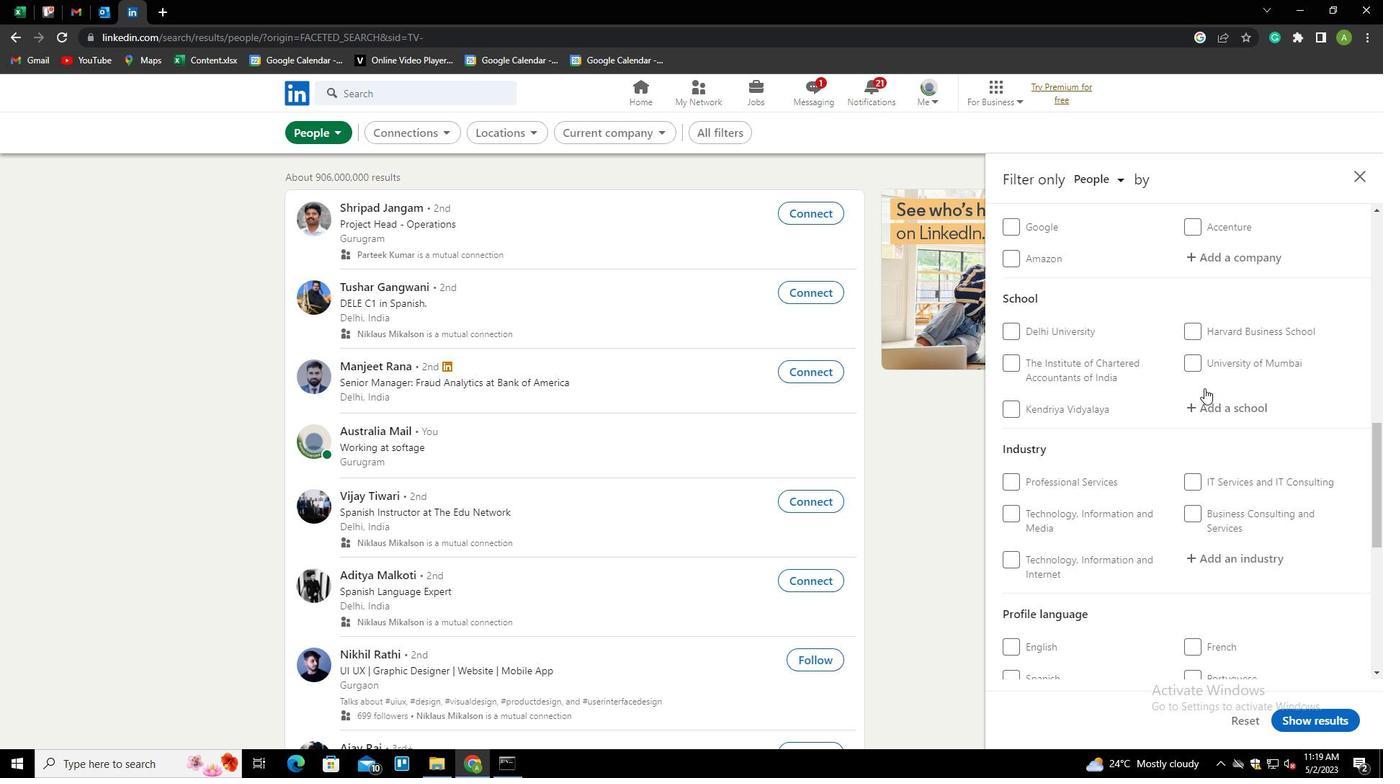 
Action: Mouse scrolled (1204, 387) with delta (0, 0)
Screenshot: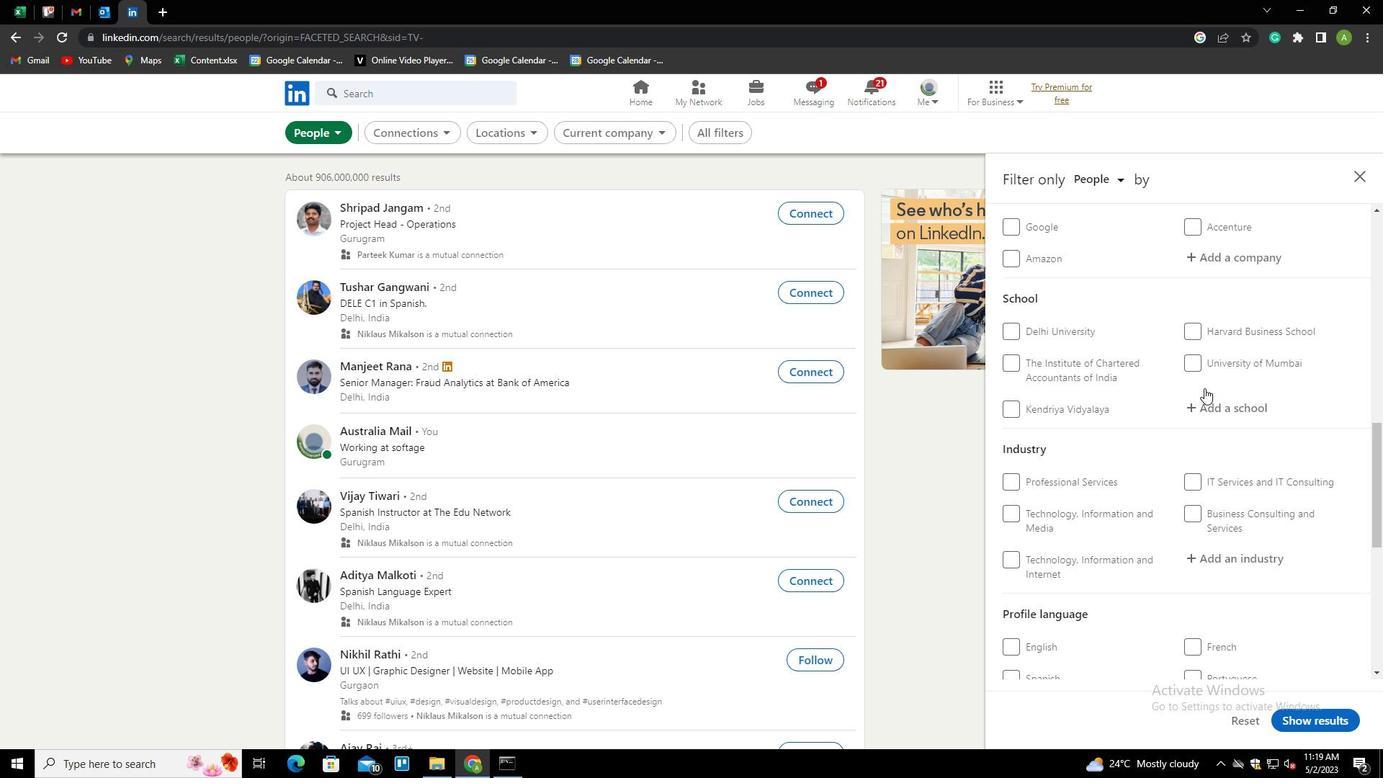
Action: Mouse moved to (1016, 490)
Screenshot: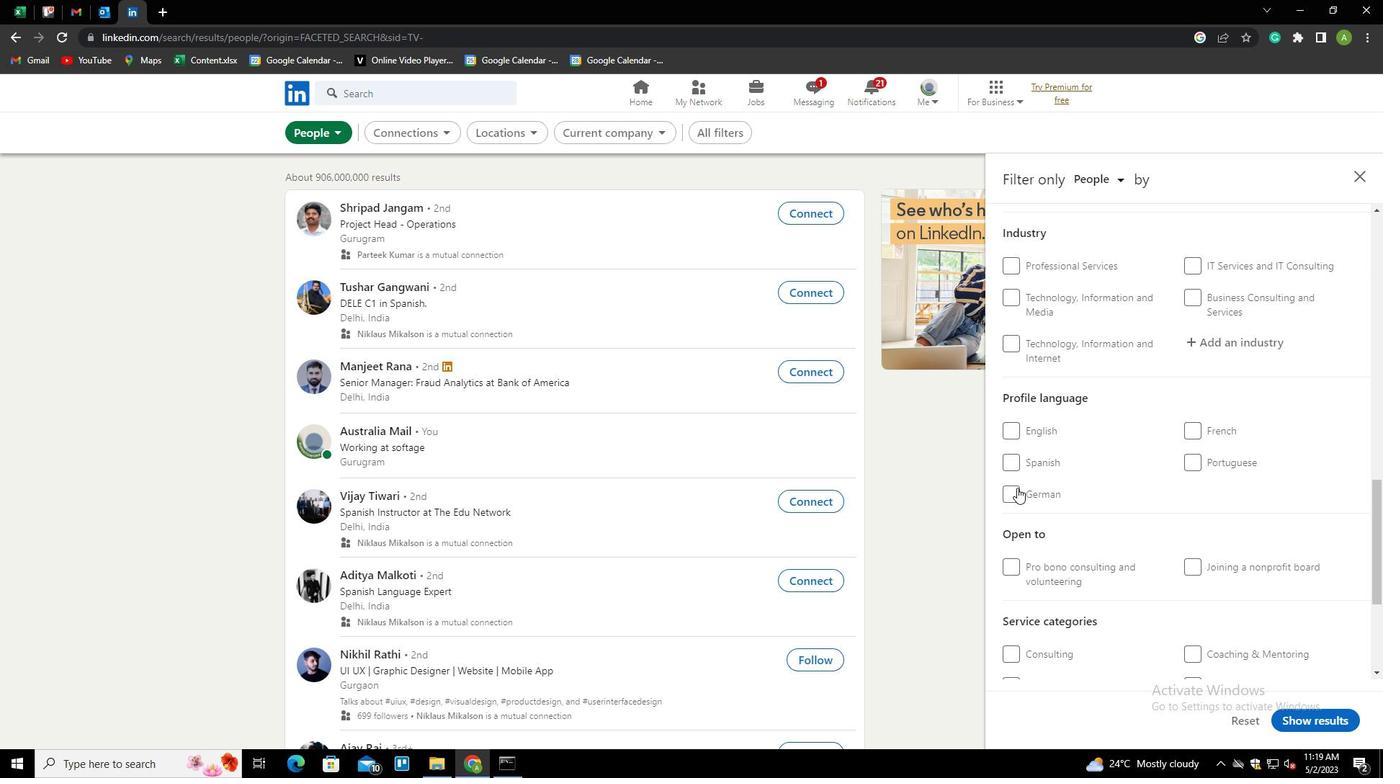 
Action: Mouse pressed left at (1016, 490)
Screenshot: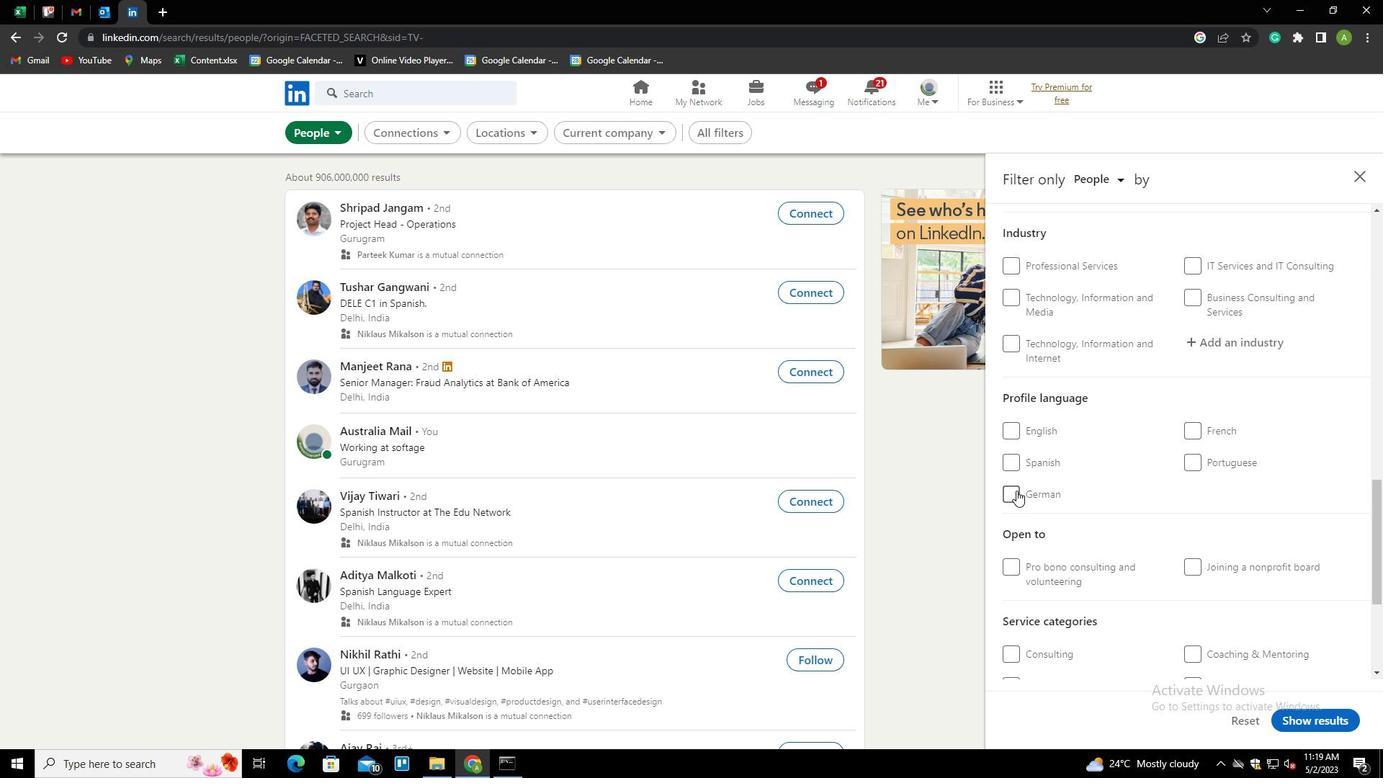 
Action: Mouse moved to (1202, 474)
Screenshot: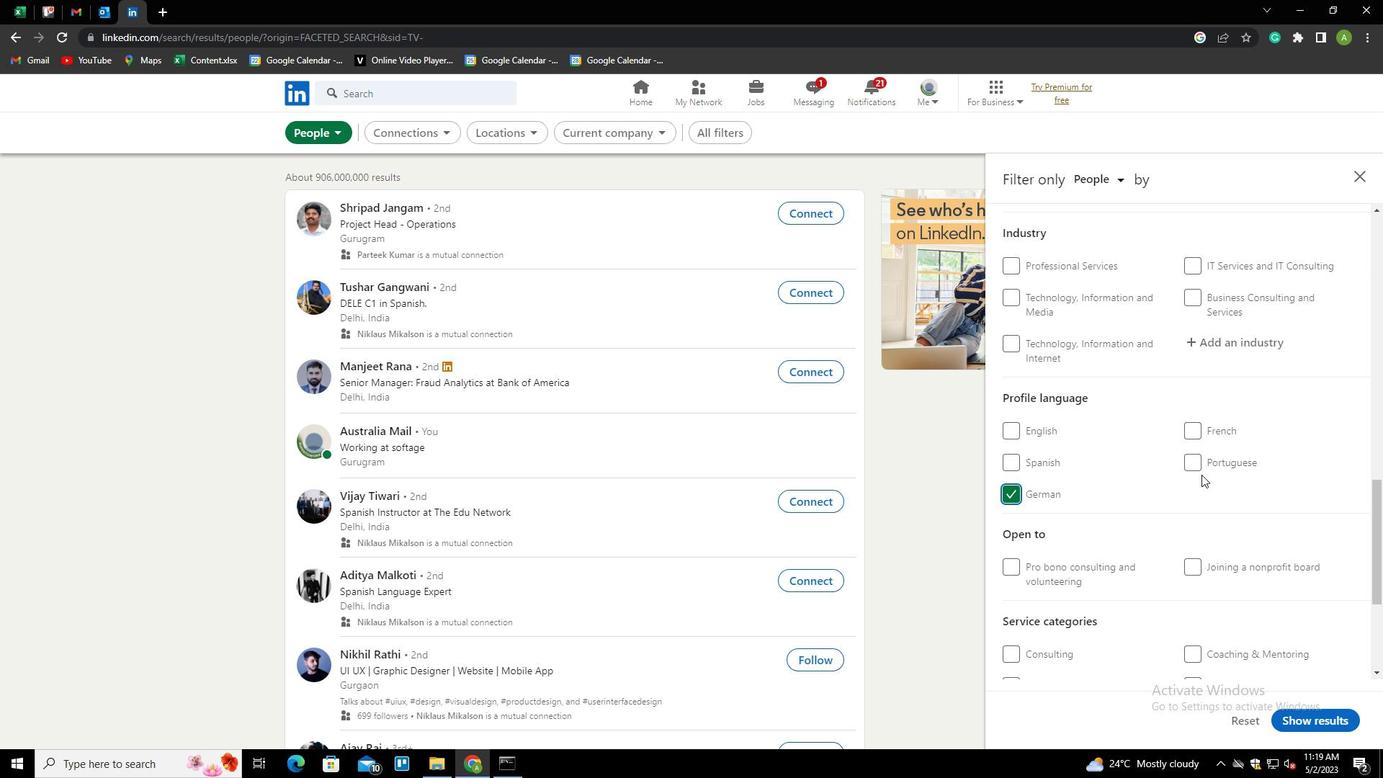 
Action: Mouse scrolled (1202, 475) with delta (0, 0)
Screenshot: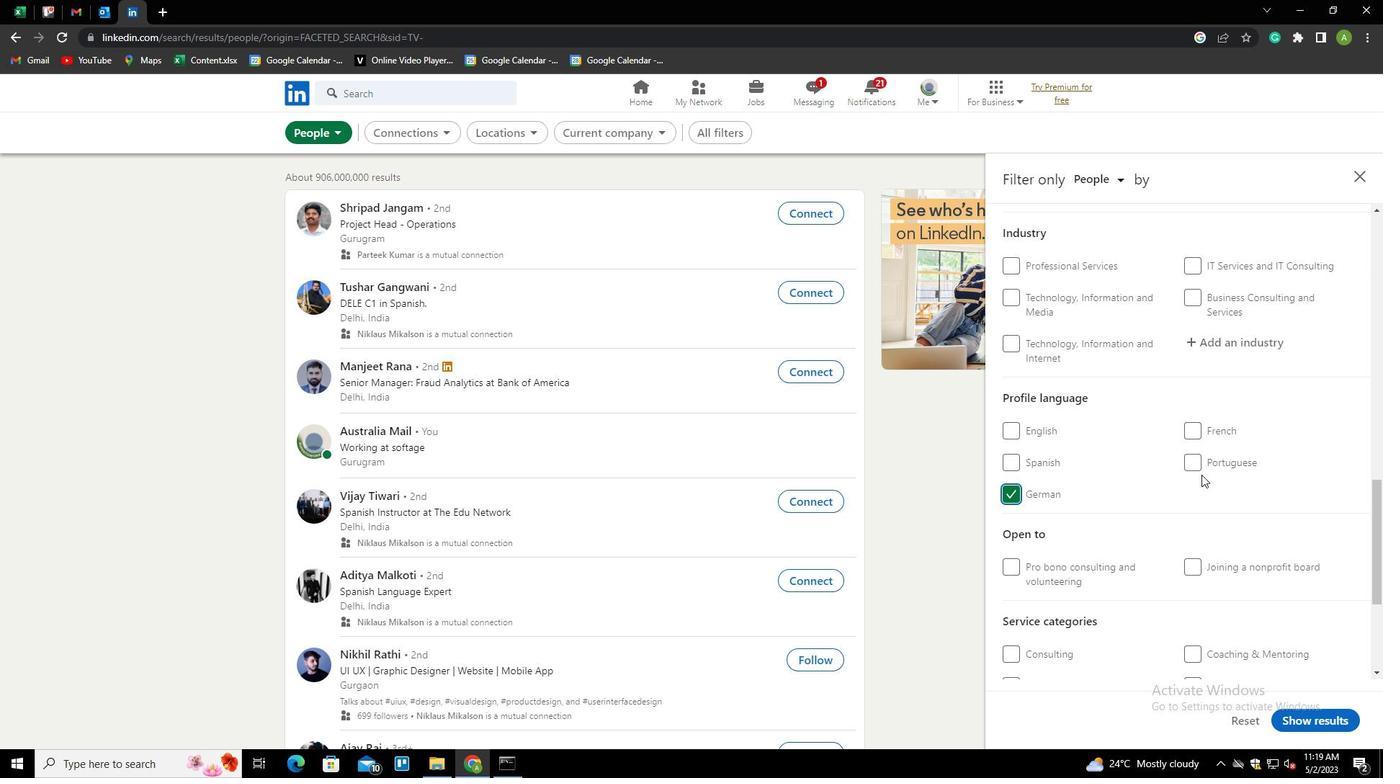 
Action: Mouse scrolled (1202, 475) with delta (0, 0)
Screenshot: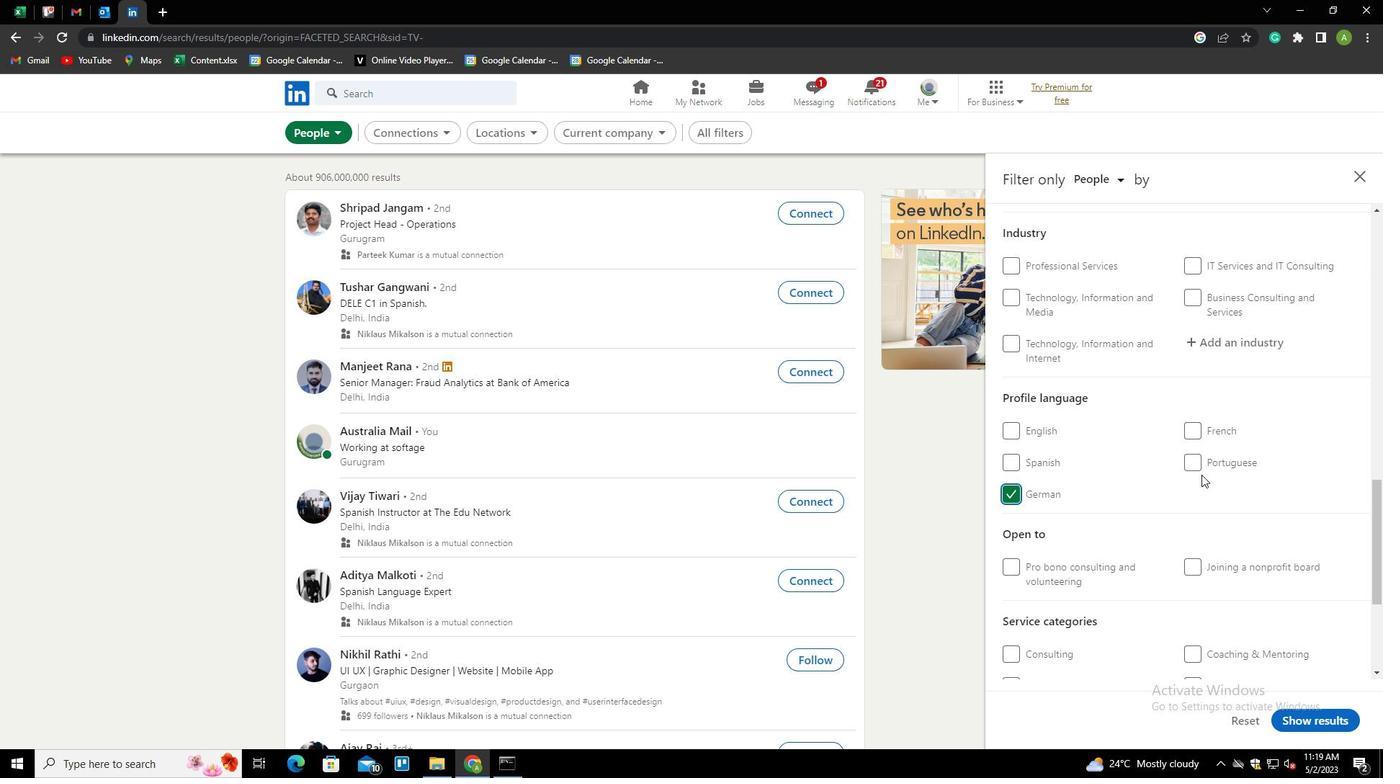 
Action: Mouse scrolled (1202, 475) with delta (0, 0)
Screenshot: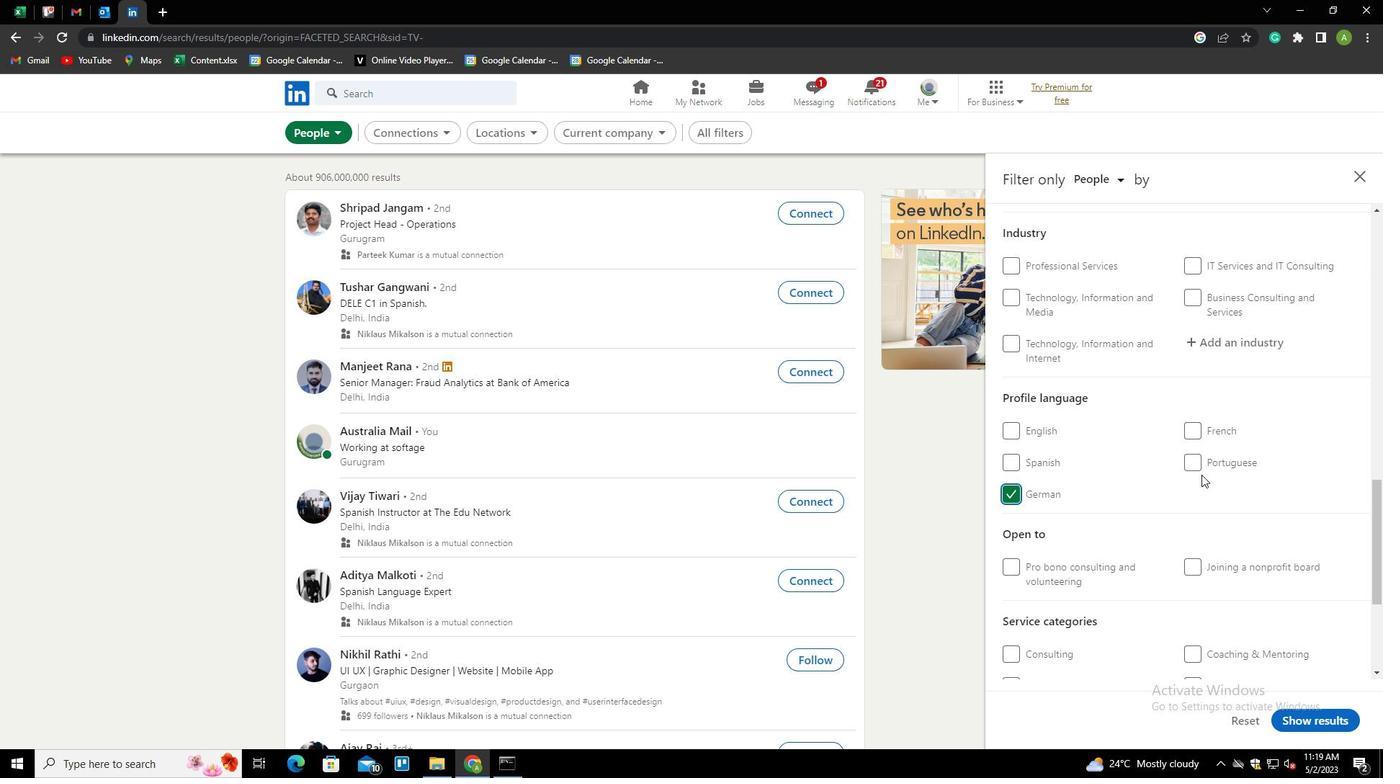 
Action: Mouse scrolled (1202, 475) with delta (0, 0)
Screenshot: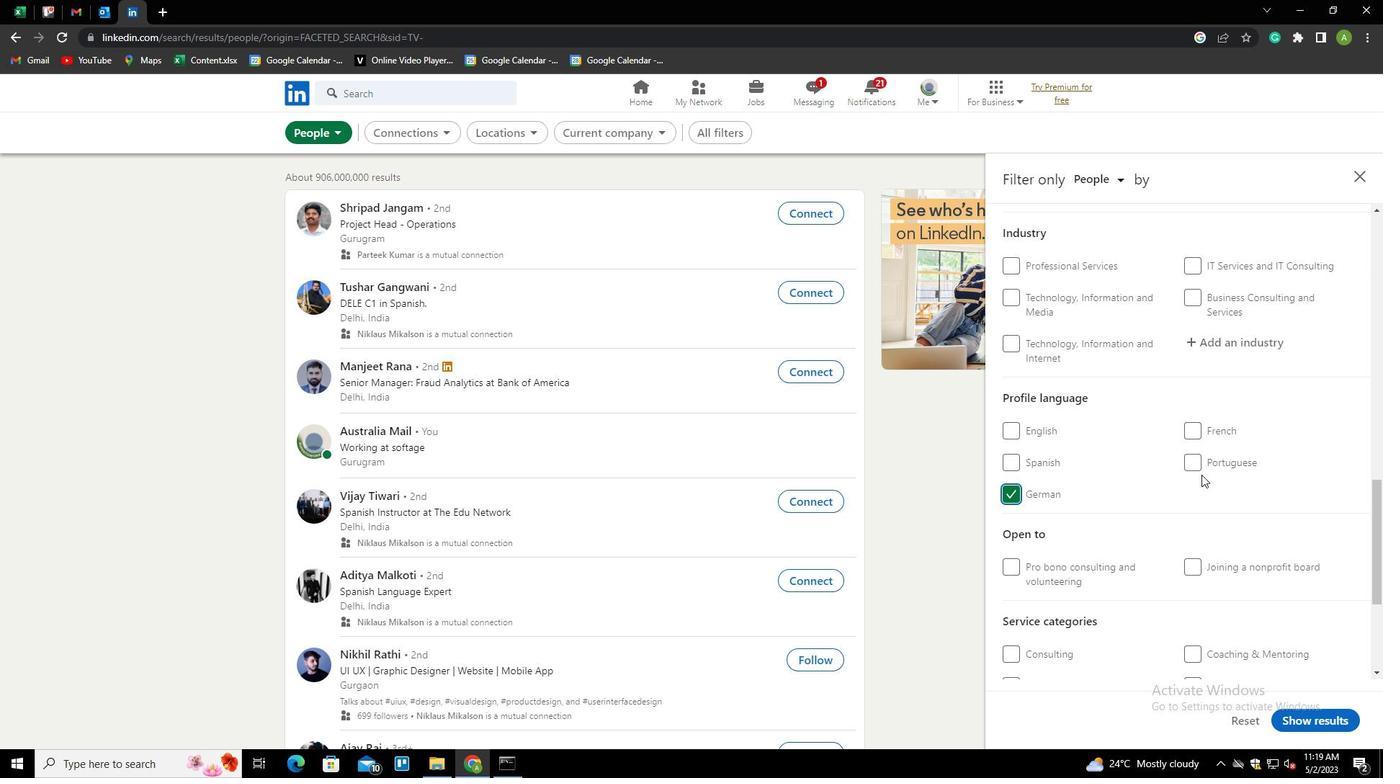 
Action: Mouse scrolled (1202, 475) with delta (0, 0)
Screenshot: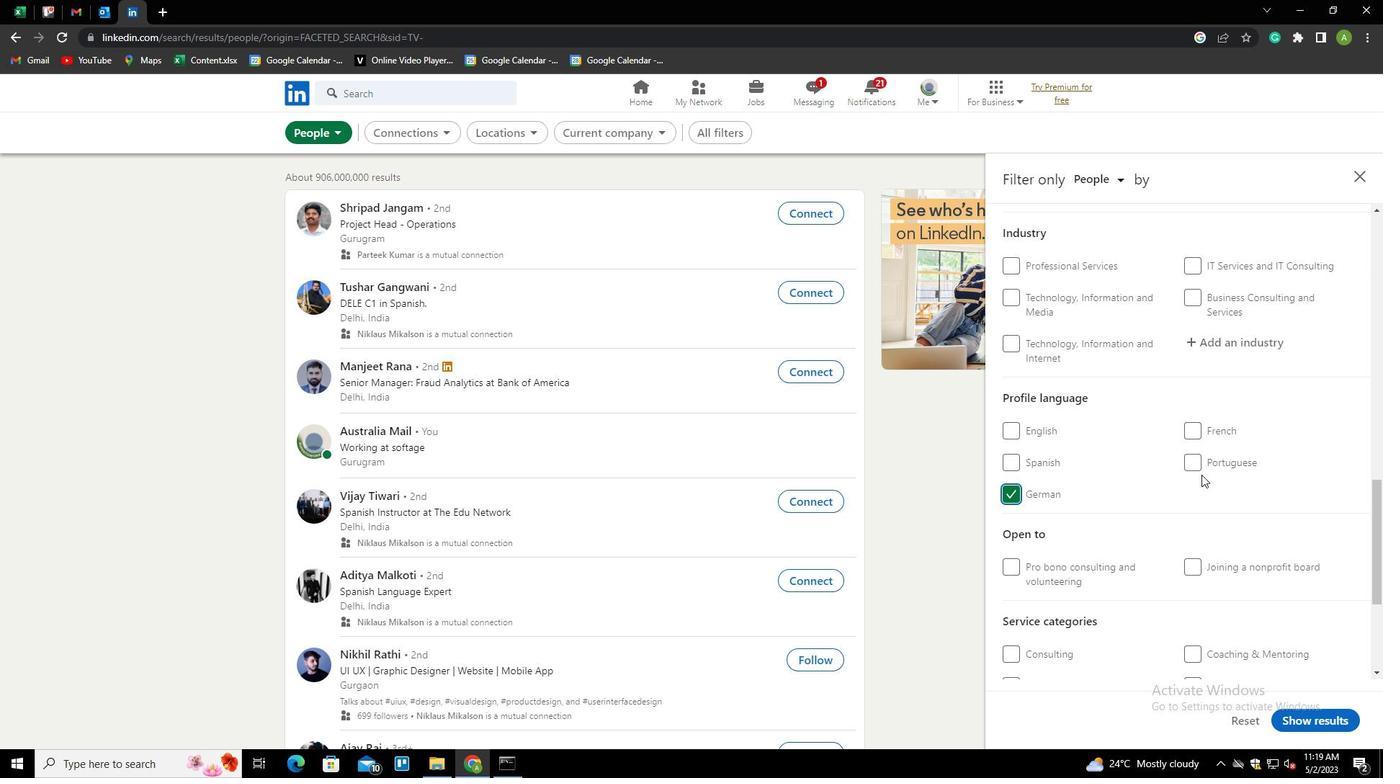 
Action: Mouse scrolled (1202, 475) with delta (0, 0)
Screenshot: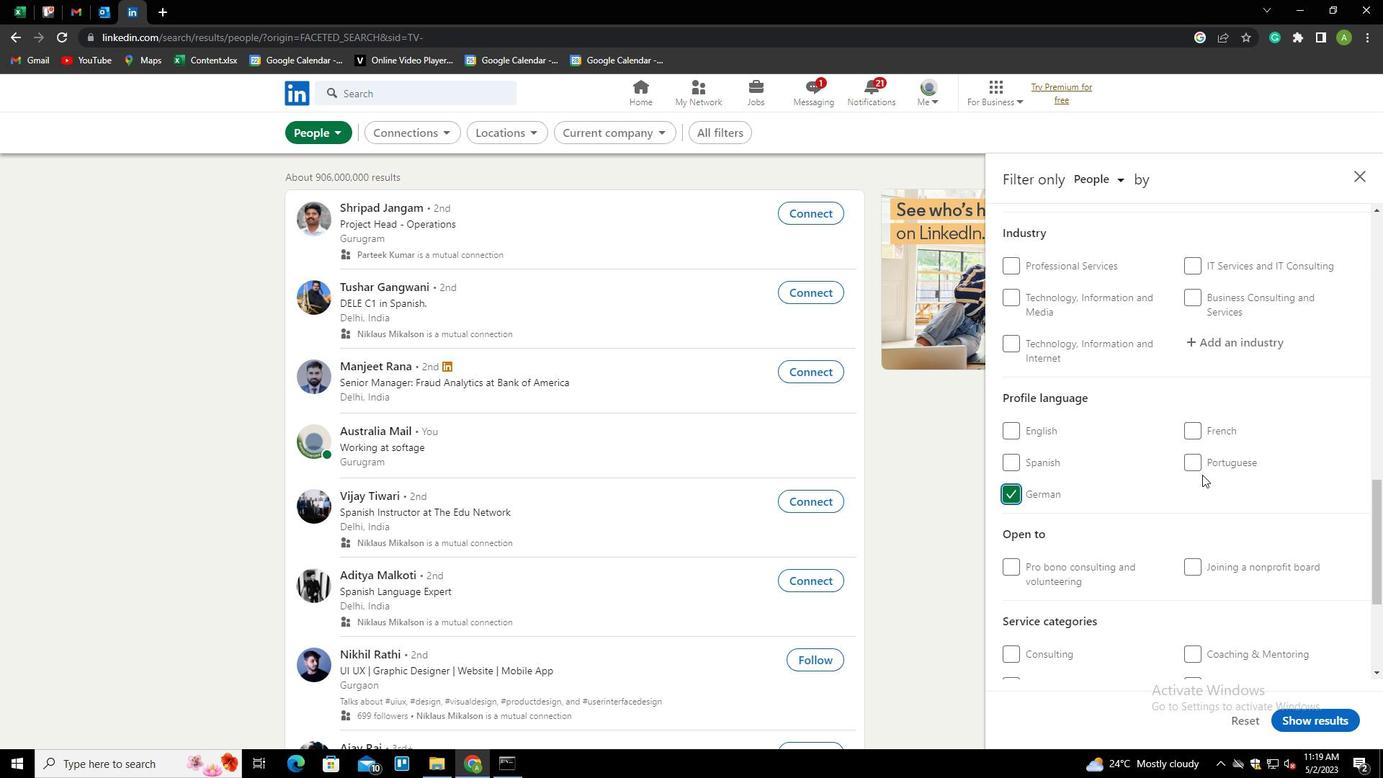 
Action: Mouse scrolled (1202, 475) with delta (0, 0)
Screenshot: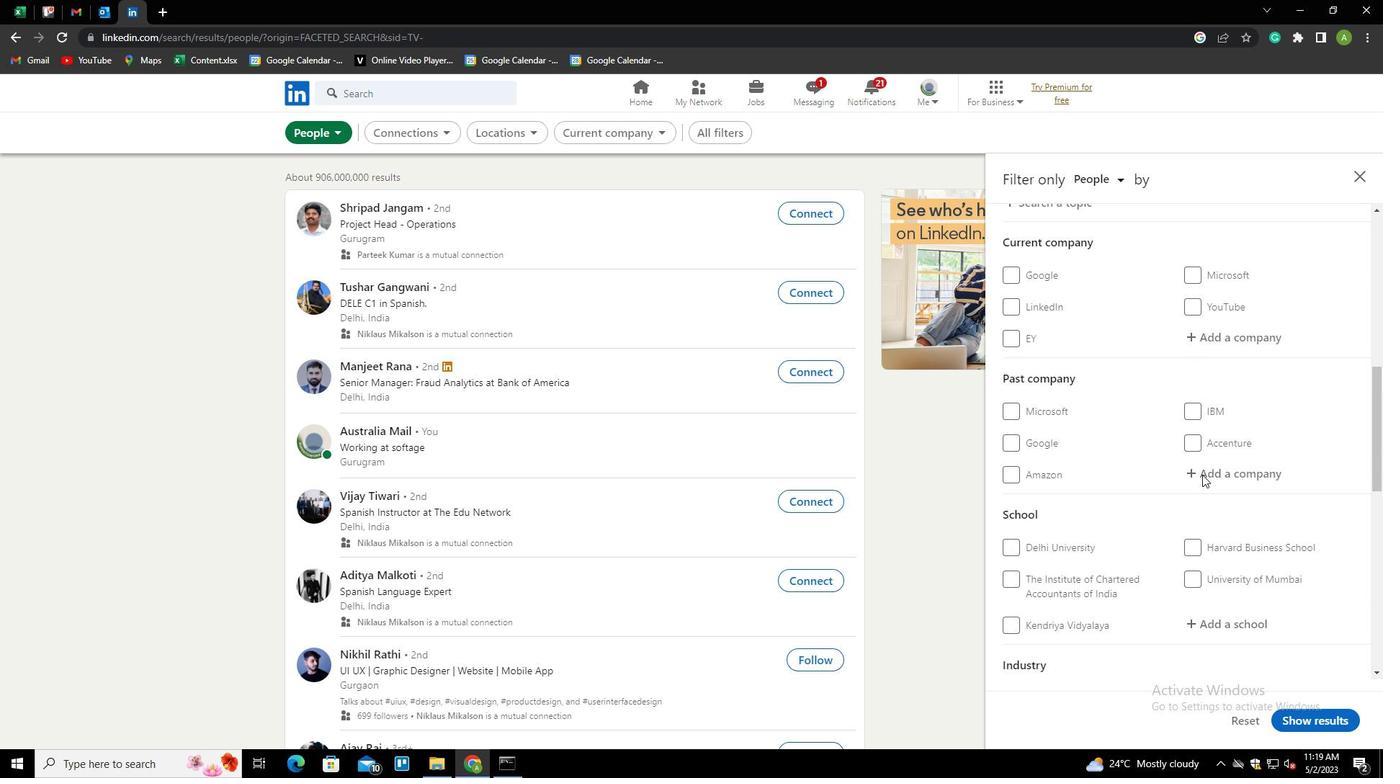 
Action: Mouse scrolled (1202, 475) with delta (0, 0)
Screenshot: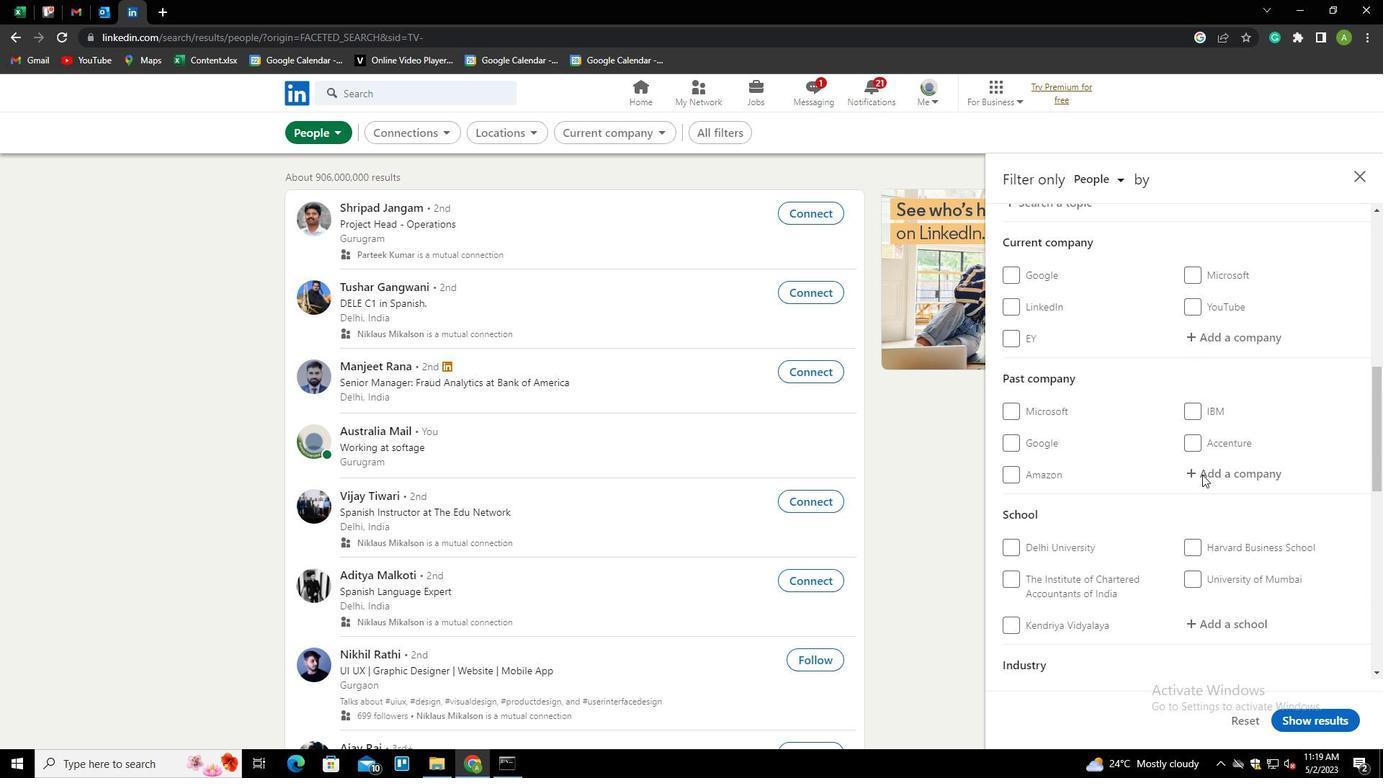 
Action: Mouse scrolled (1202, 475) with delta (0, 0)
Screenshot: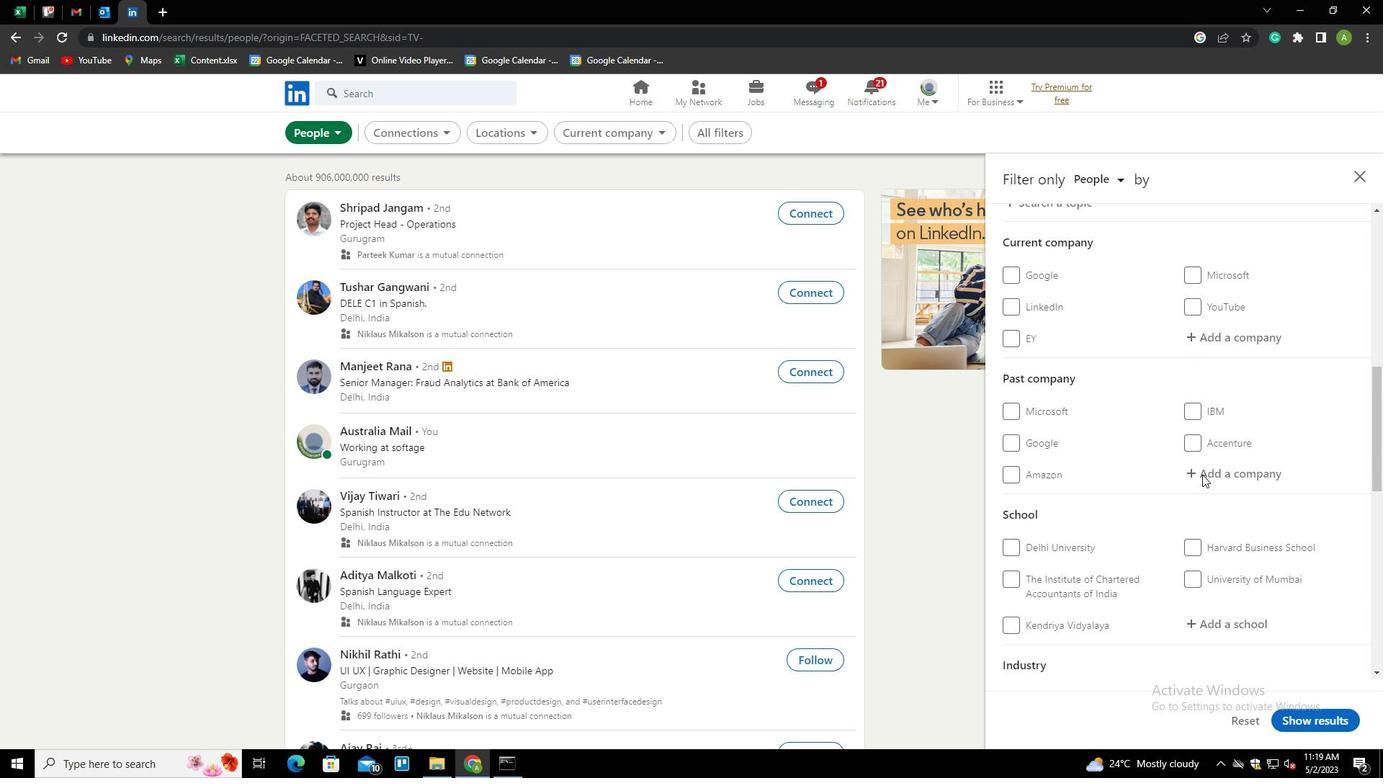 
Action: Mouse moved to (1217, 552)
Screenshot: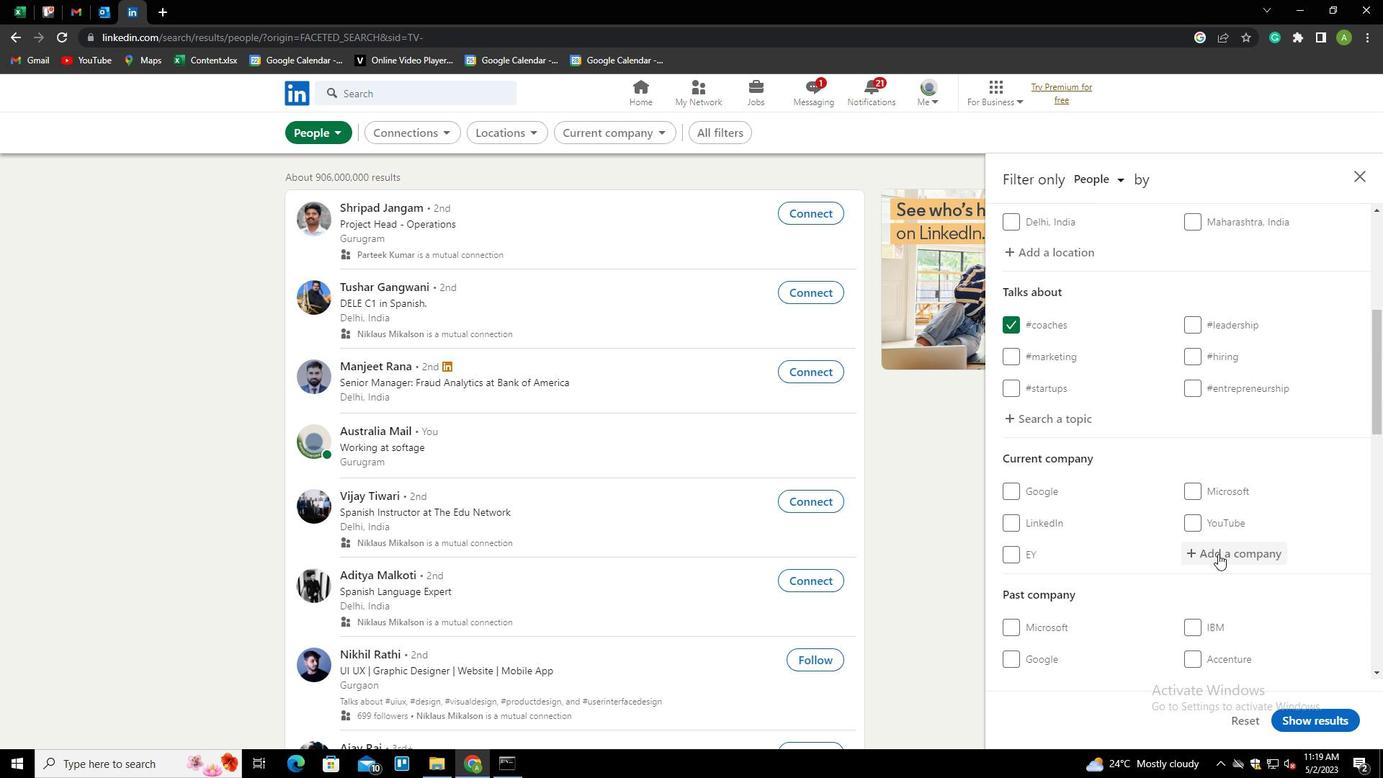 
Action: Mouse pressed left at (1217, 552)
Screenshot: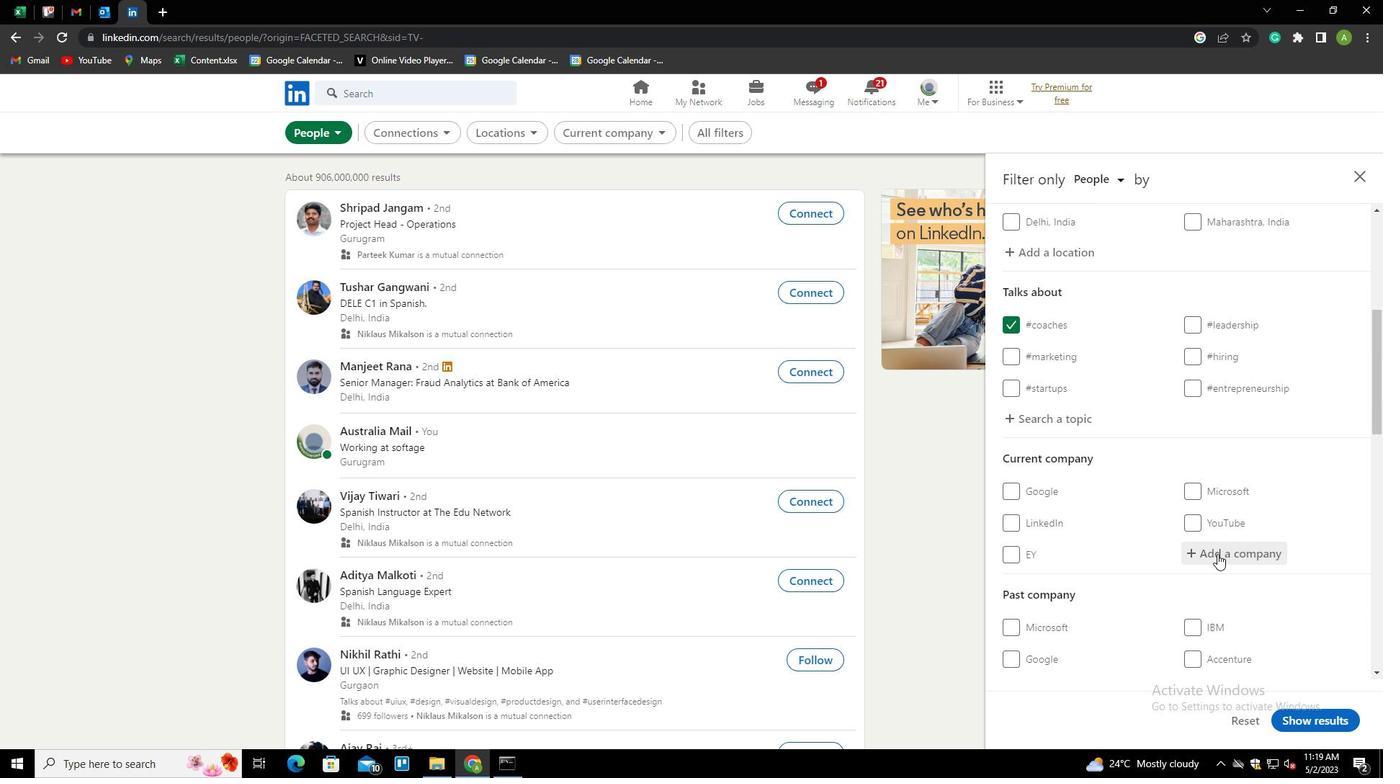 
Action: Mouse moved to (1217, 552)
Screenshot: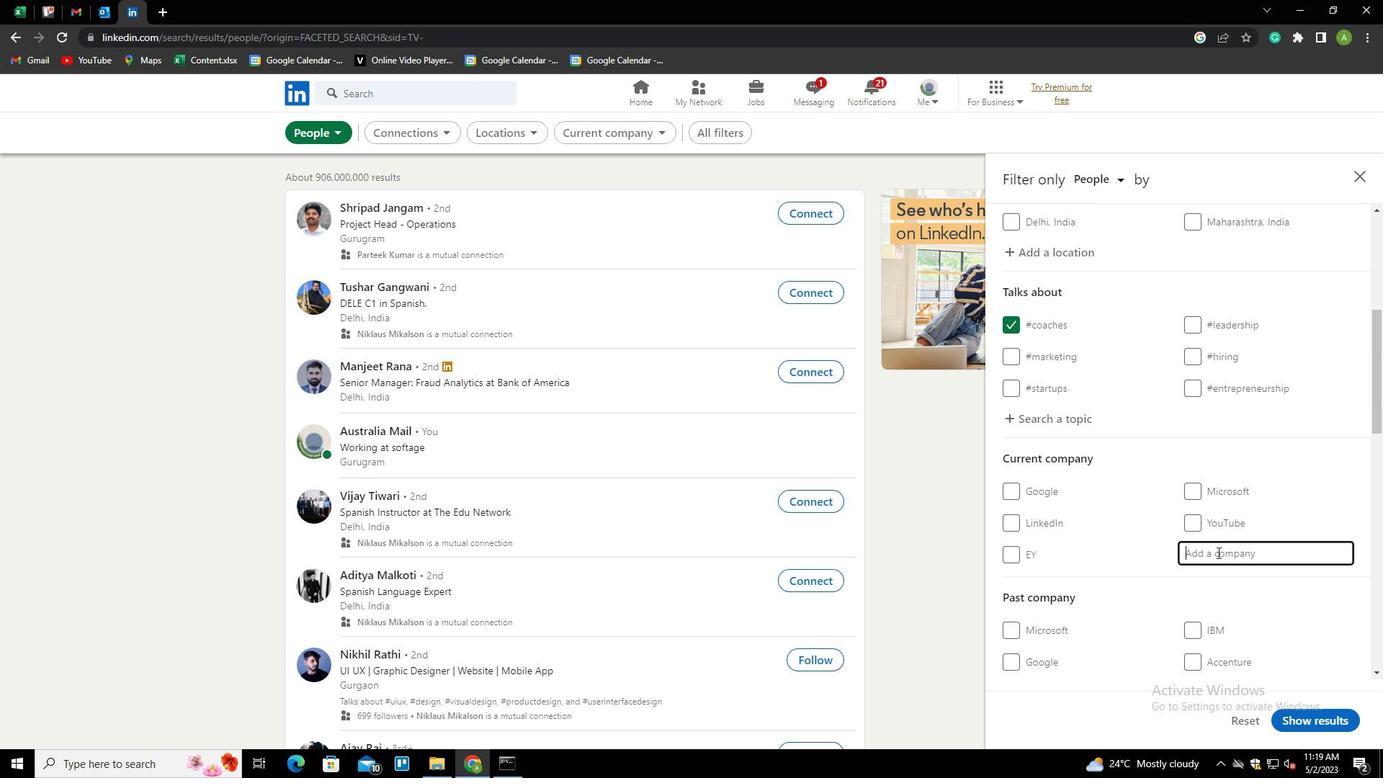
Action: Key pressed <Key.shift><Key.shift><Key.shift>ELECTRONIC<Key.down><Key.enter>
Screenshot: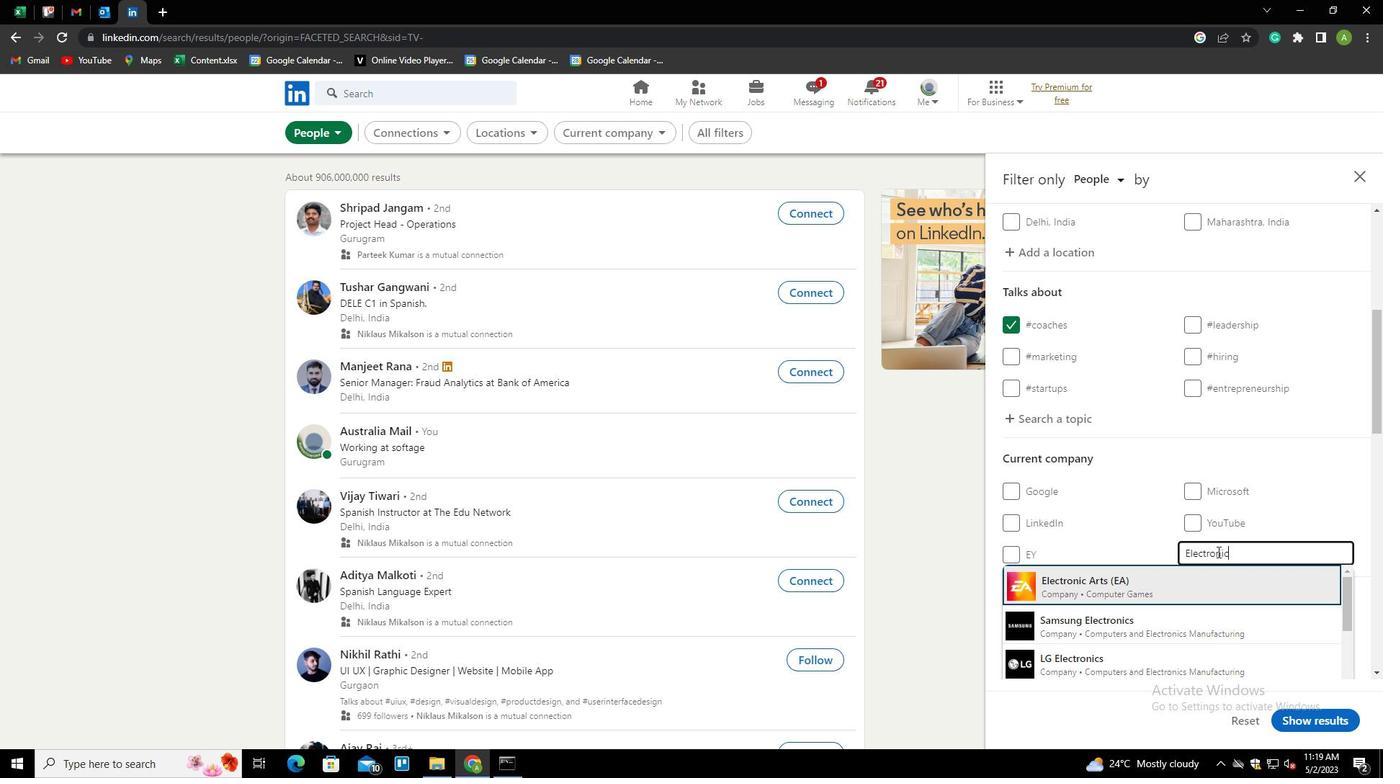 
Action: Mouse scrolled (1217, 551) with delta (0, 0)
Screenshot: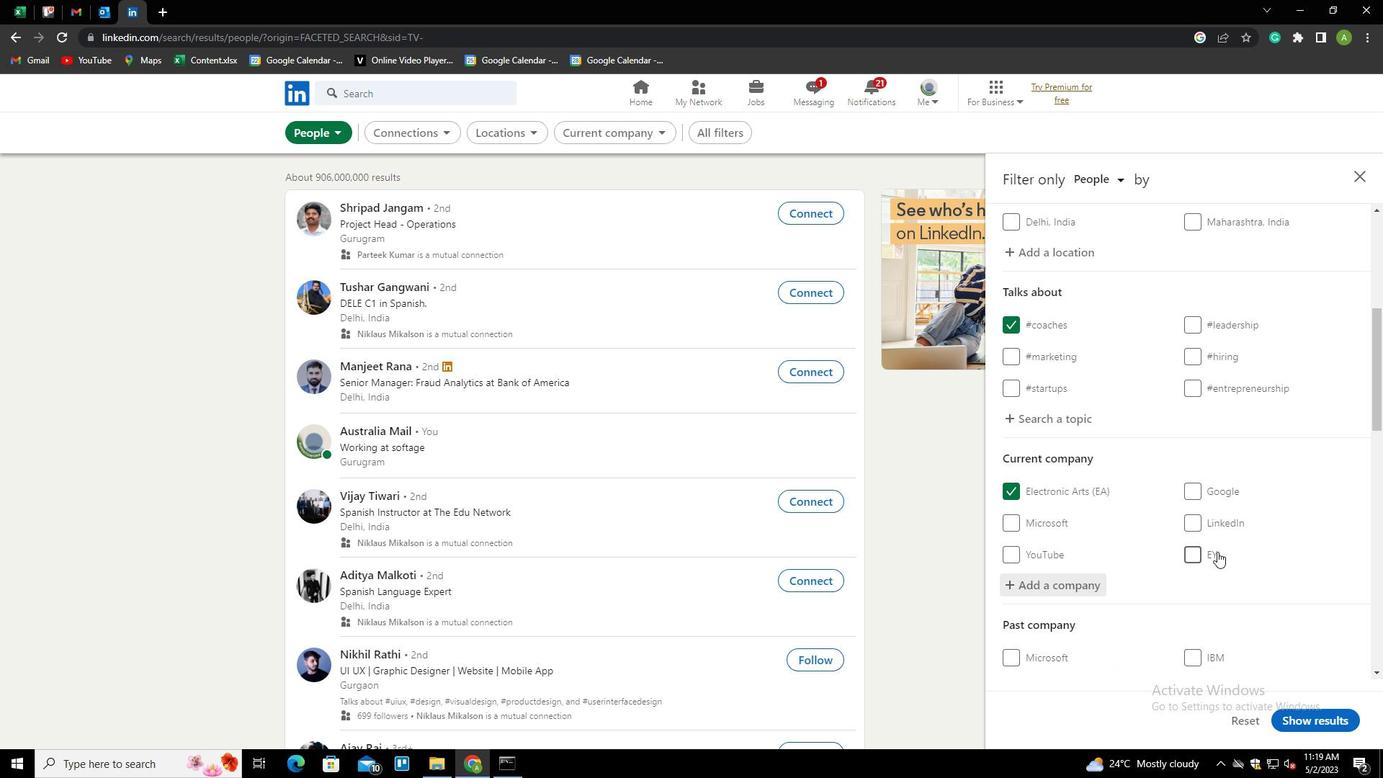 
Action: Mouse scrolled (1217, 551) with delta (0, 0)
Screenshot: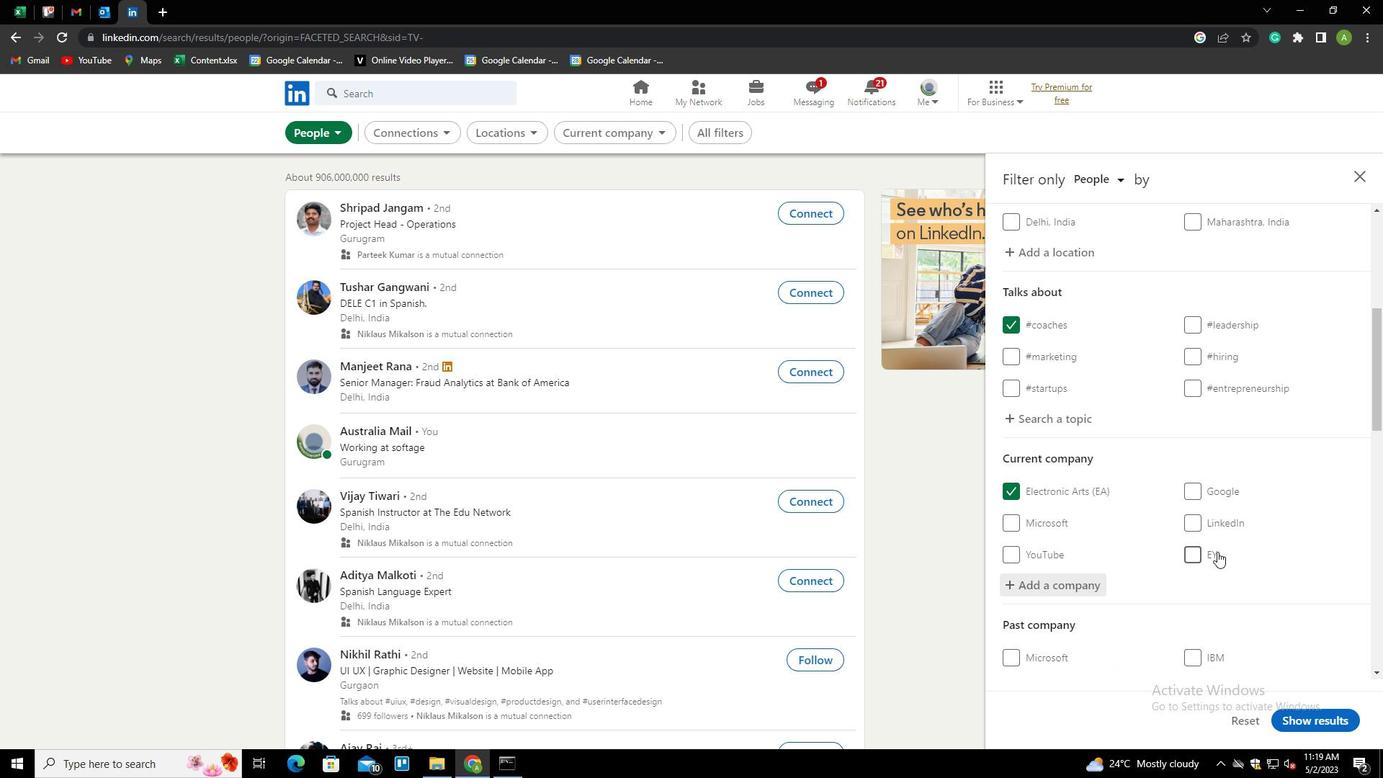 
Action: Mouse scrolled (1217, 551) with delta (0, 0)
Screenshot: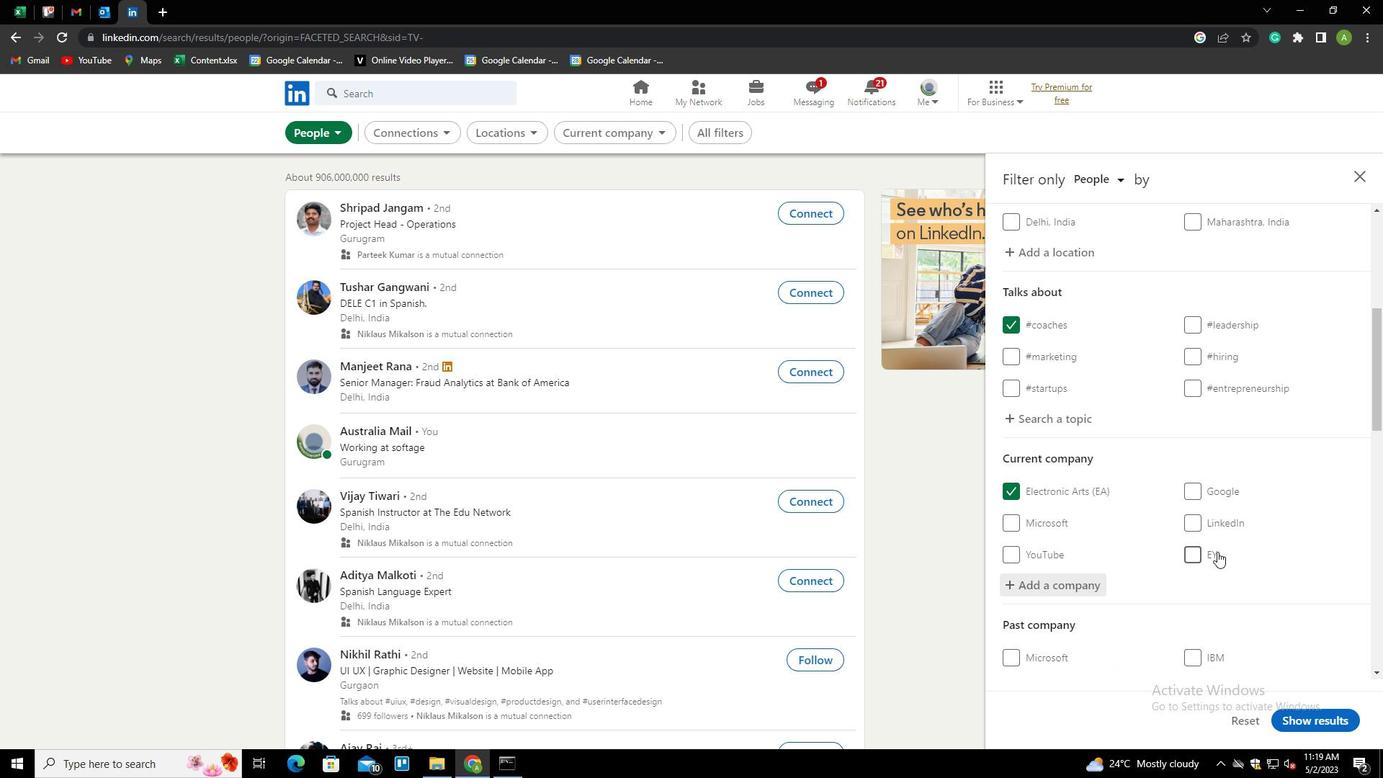 
Action: Mouse scrolled (1217, 551) with delta (0, 0)
Screenshot: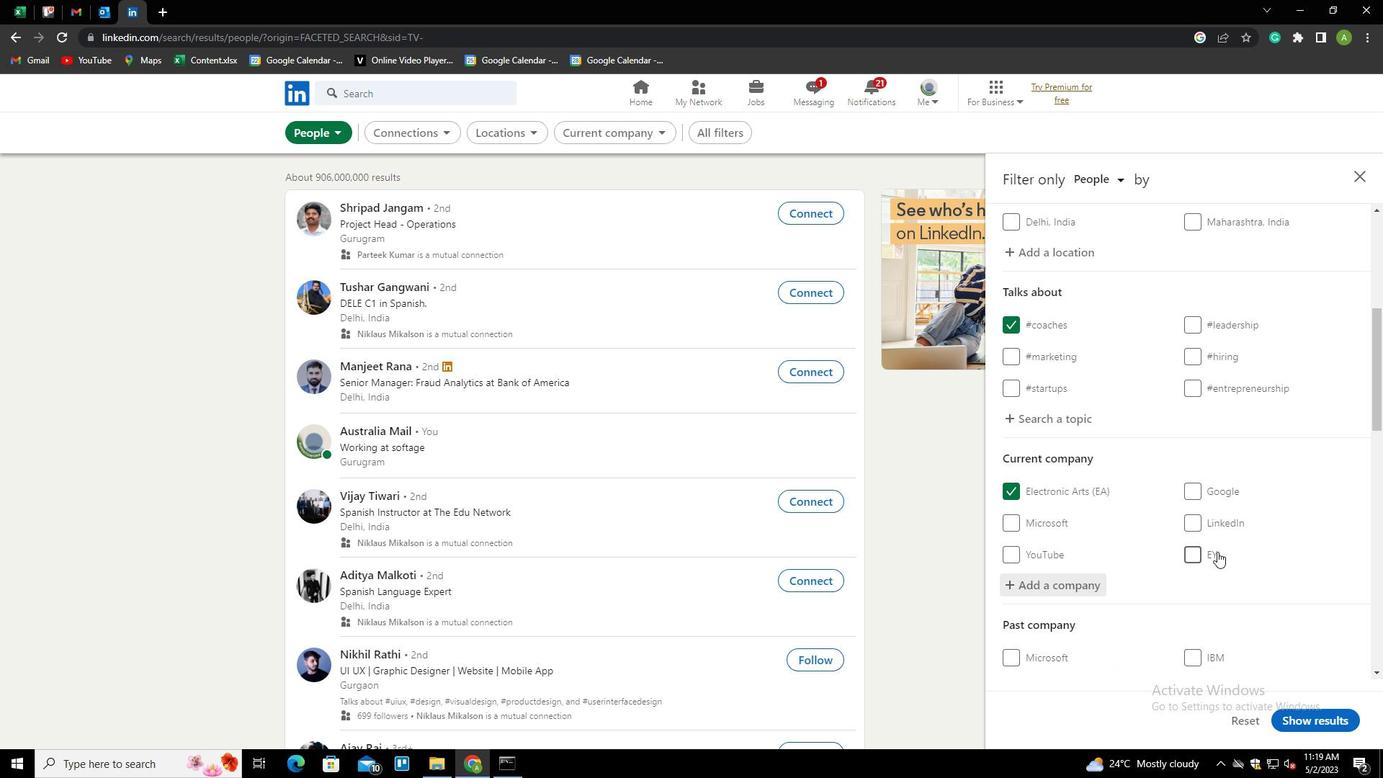 
Action: Mouse scrolled (1217, 551) with delta (0, 0)
Screenshot: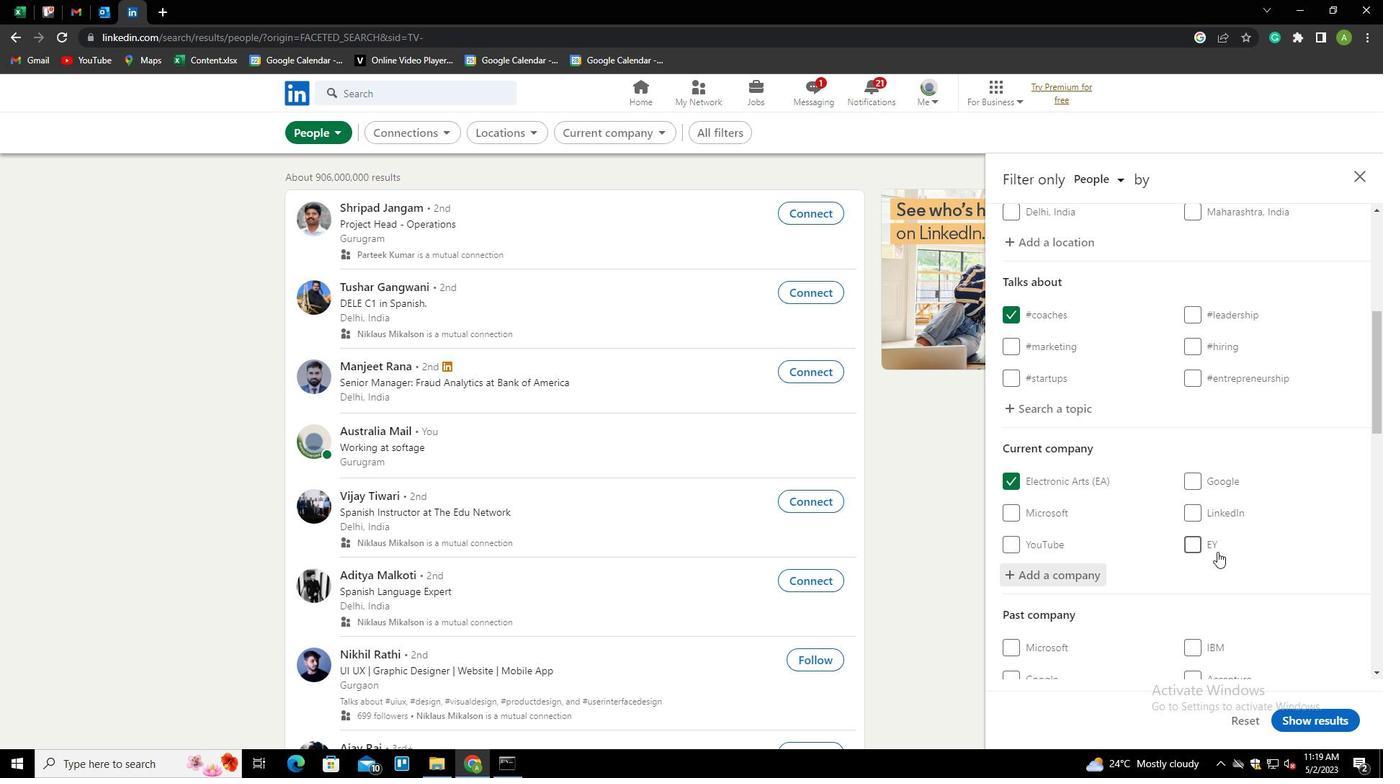 
Action: Mouse moved to (1207, 513)
Screenshot: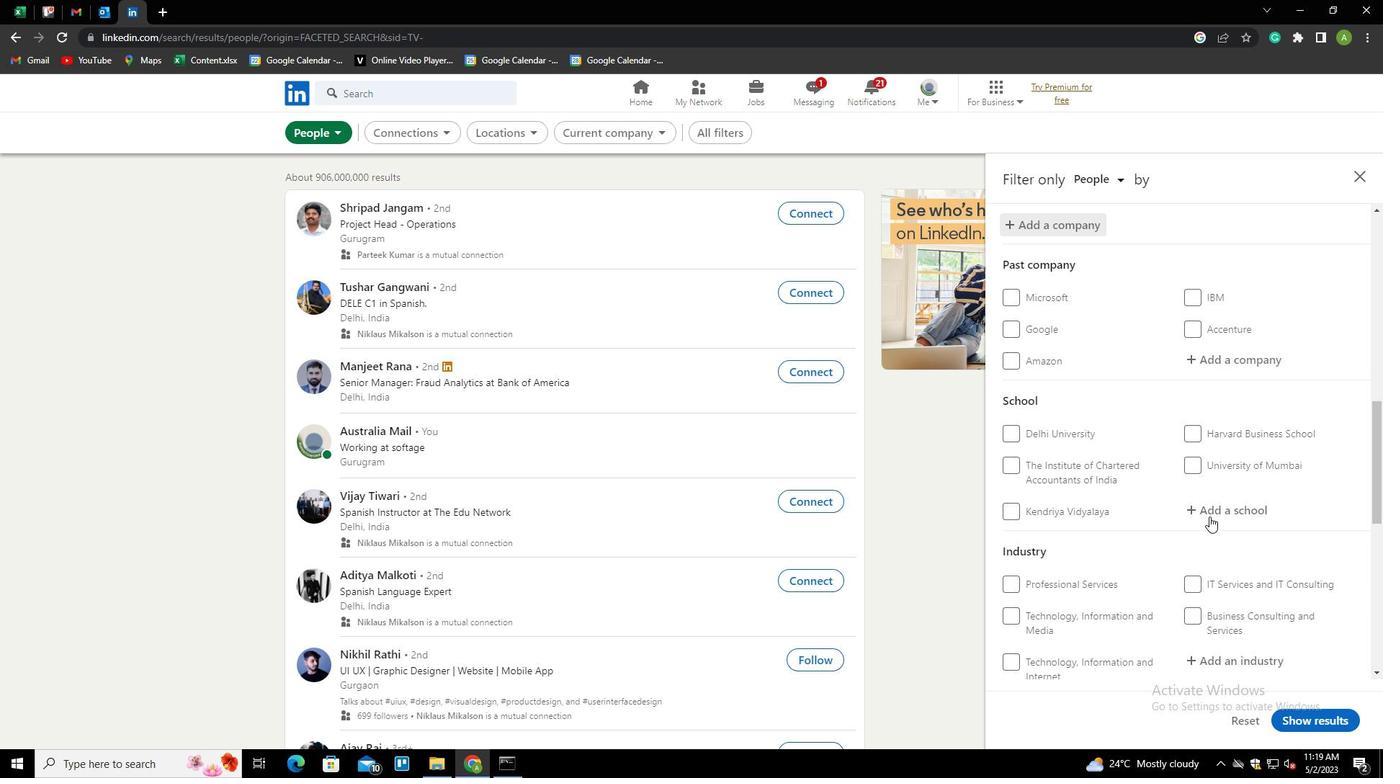
Action: Mouse pressed left at (1207, 513)
Screenshot: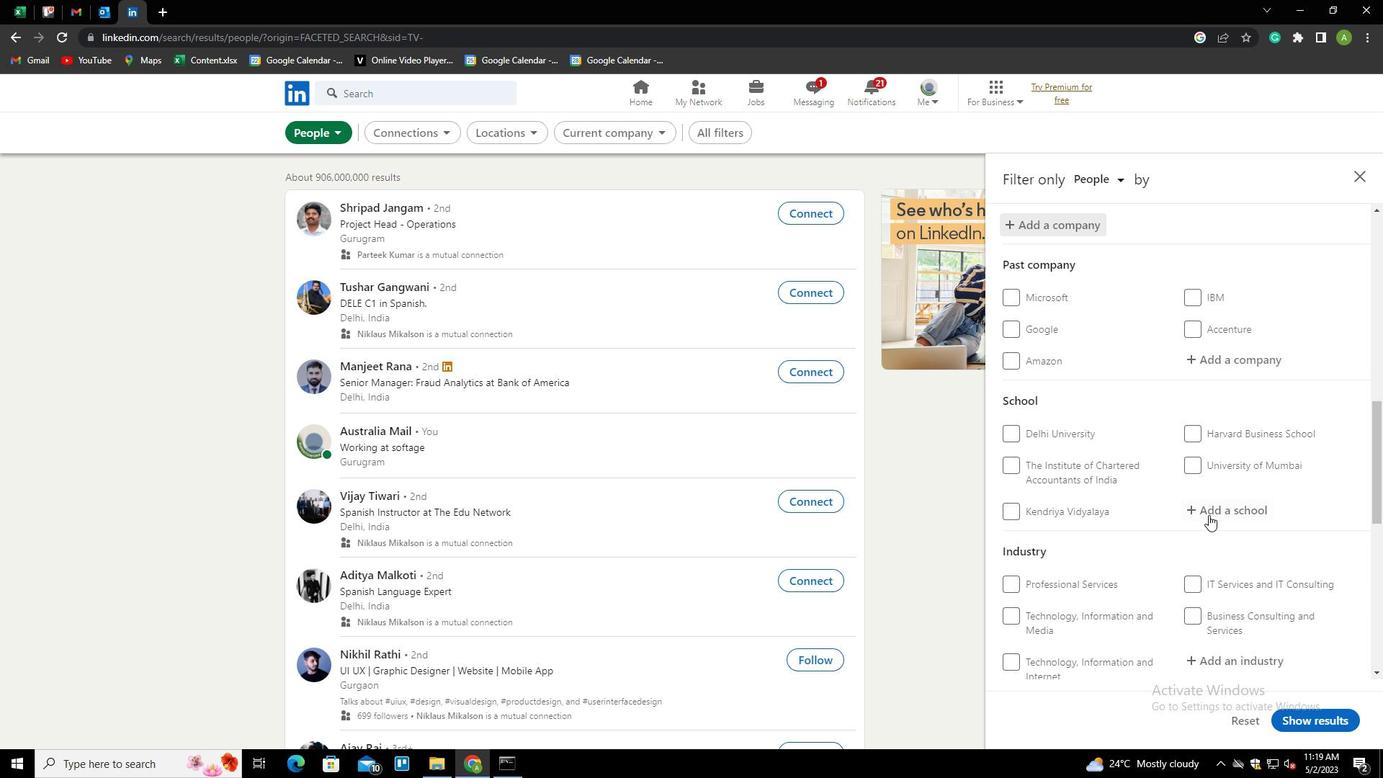 
Action: Mouse moved to (1215, 512)
Screenshot: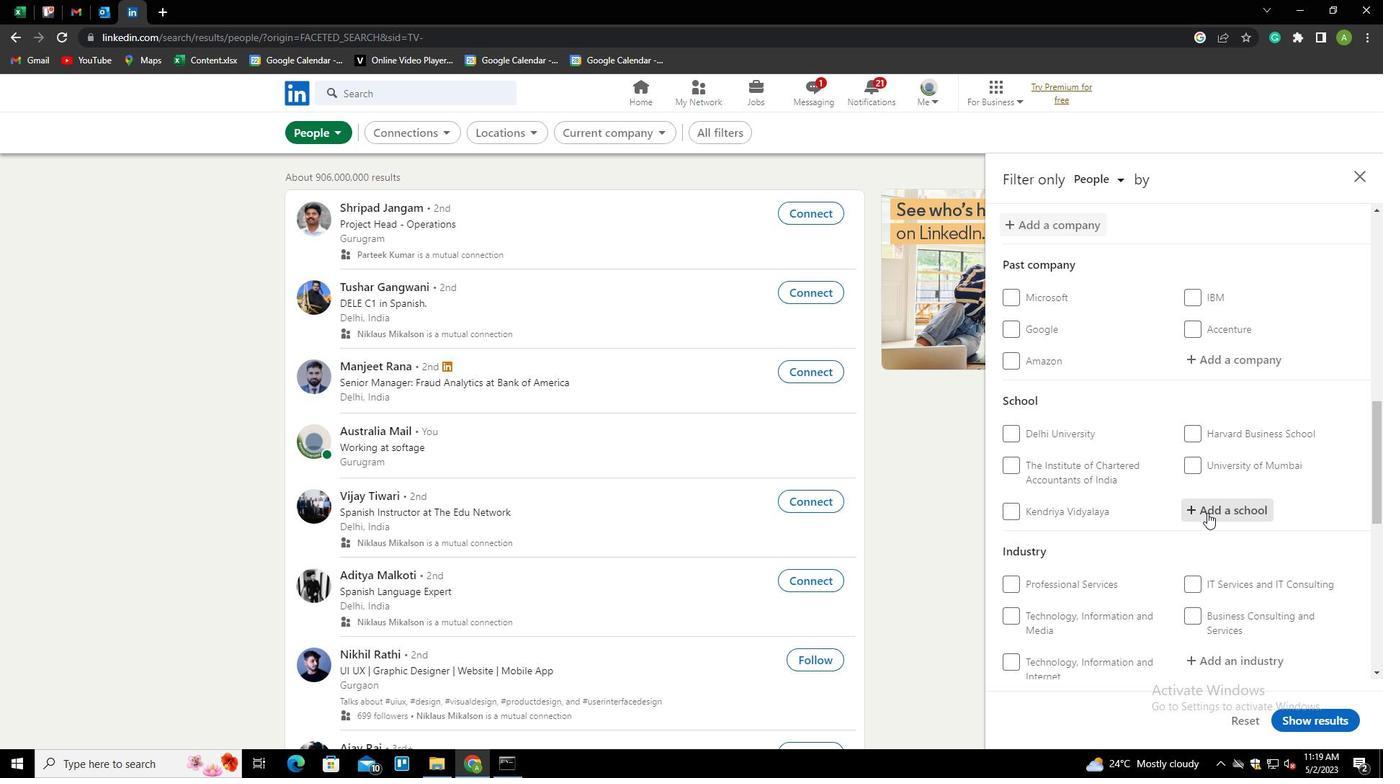 
Action: Mouse pressed left at (1215, 512)
Screenshot: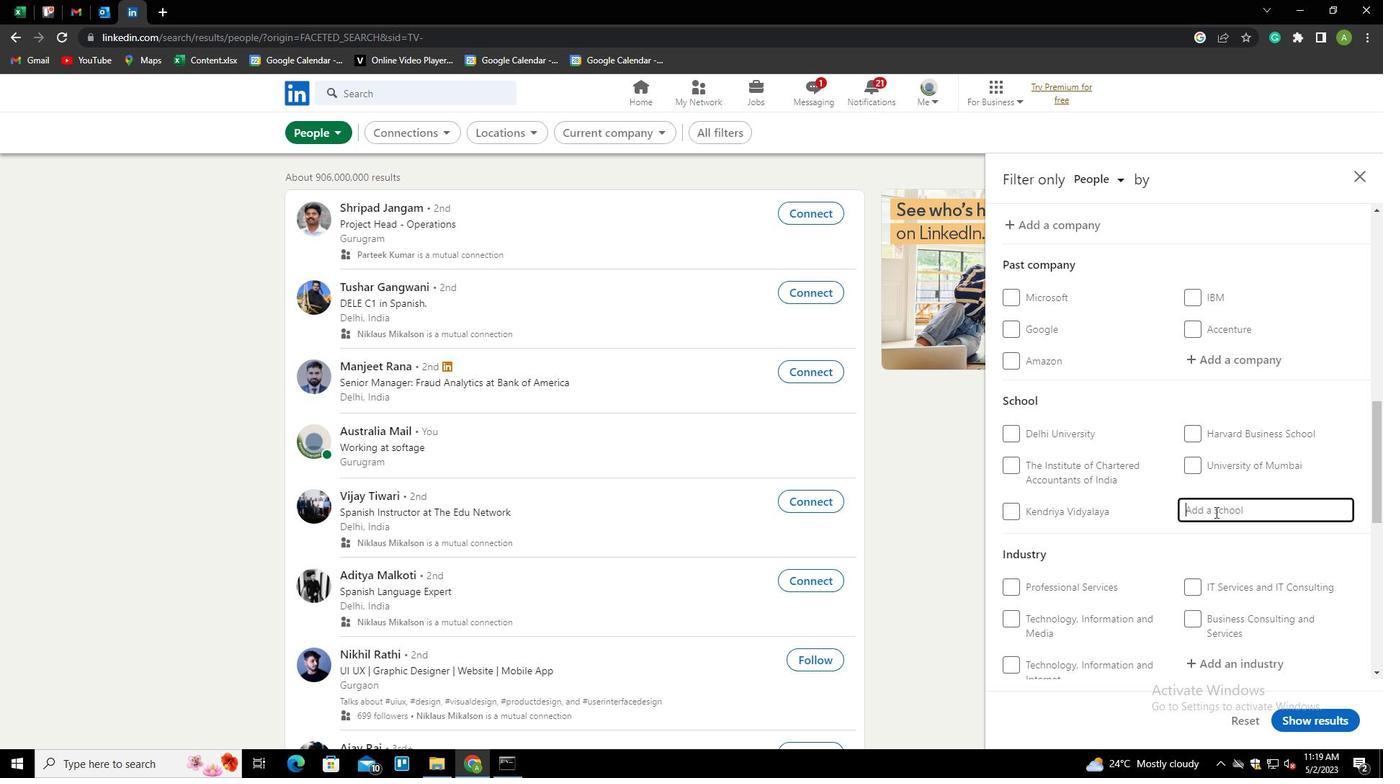 
Action: Key pressed <Key.shift>WEST<Key.space><Key.shift><Key.shift><Key.shift><Key.shift><Key.shift><Key.shift><Key.shift><Key.shift><Key.shift><Key.shift><Key.shift><Key.shift><Key.shift><Key.shift><Key.shift><Key.shift>BENGAL<Key.down><Key.down><Key.enter>
Screenshot: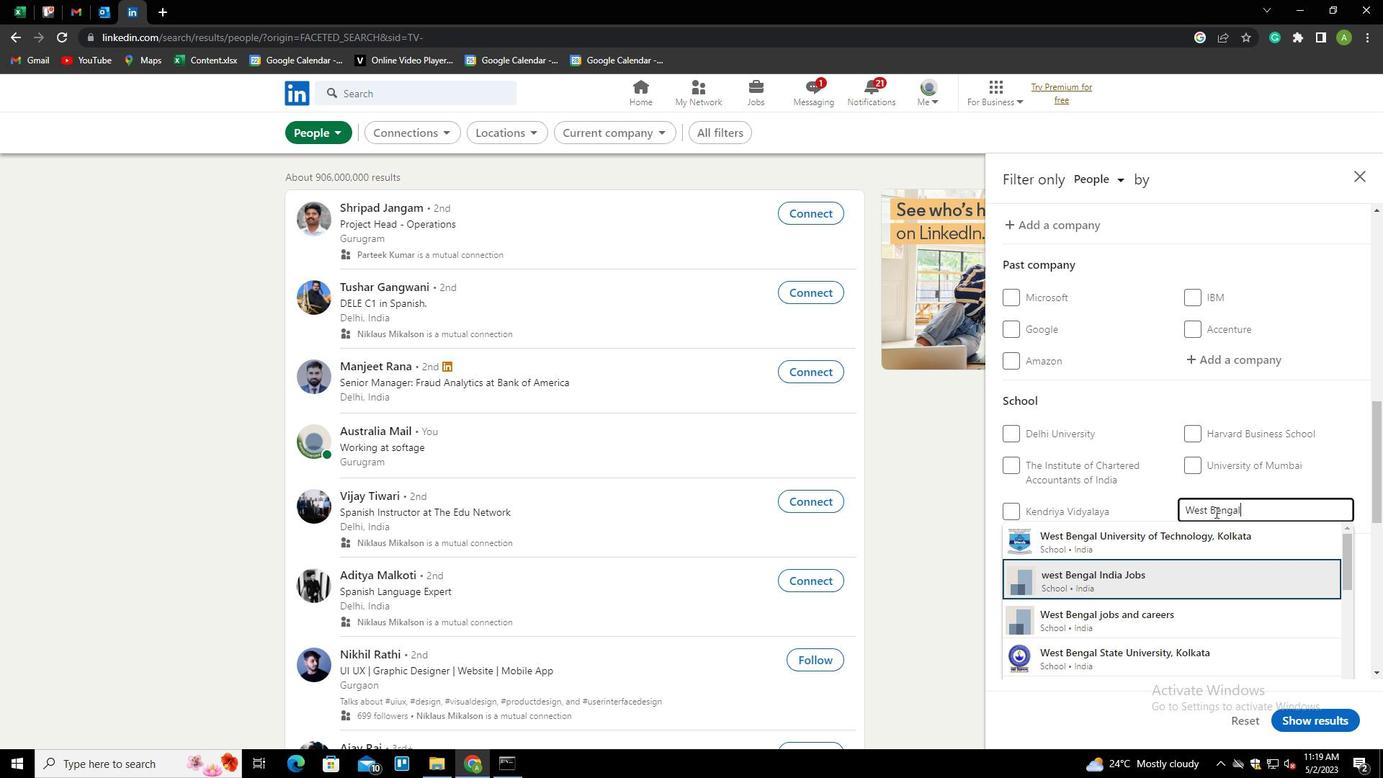
Action: Mouse scrolled (1215, 511) with delta (0, 0)
Screenshot: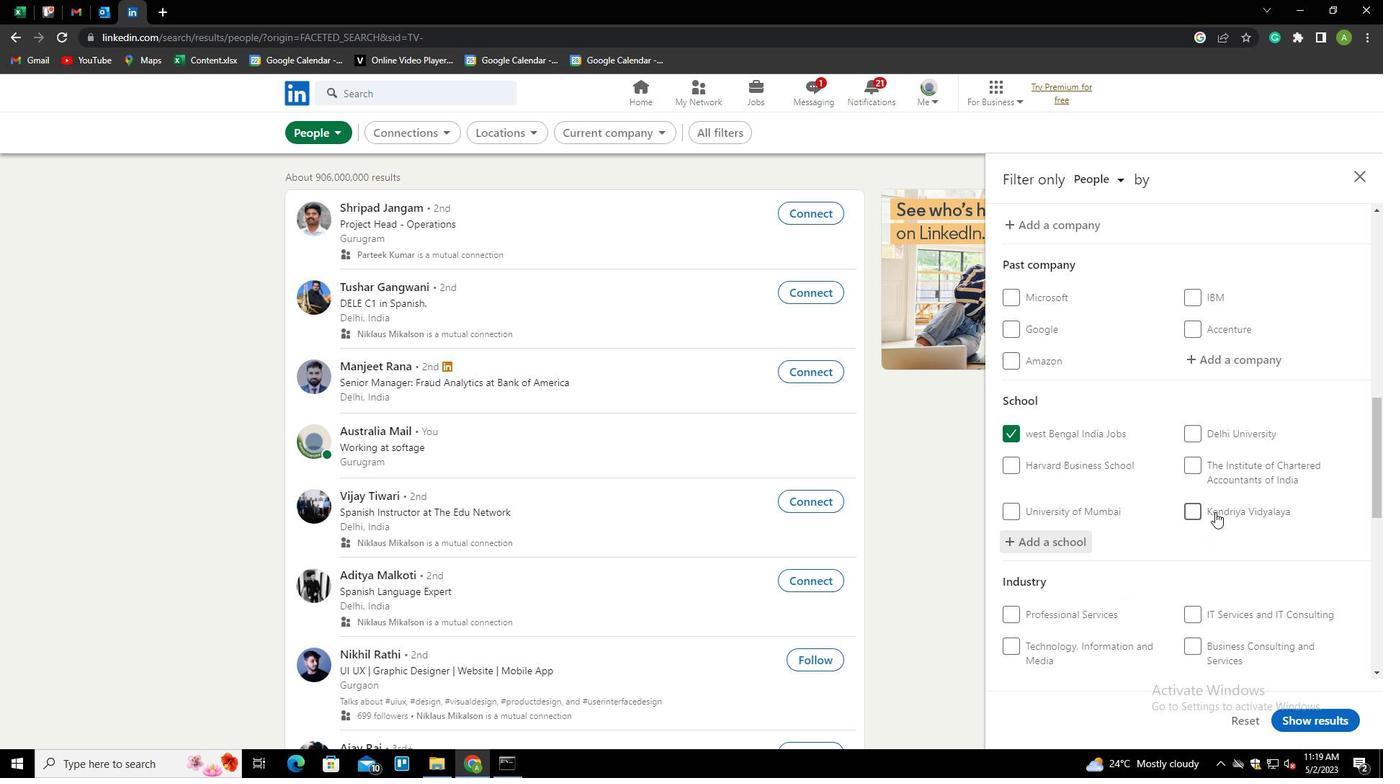 
Action: Mouse scrolled (1215, 511) with delta (0, 0)
Screenshot: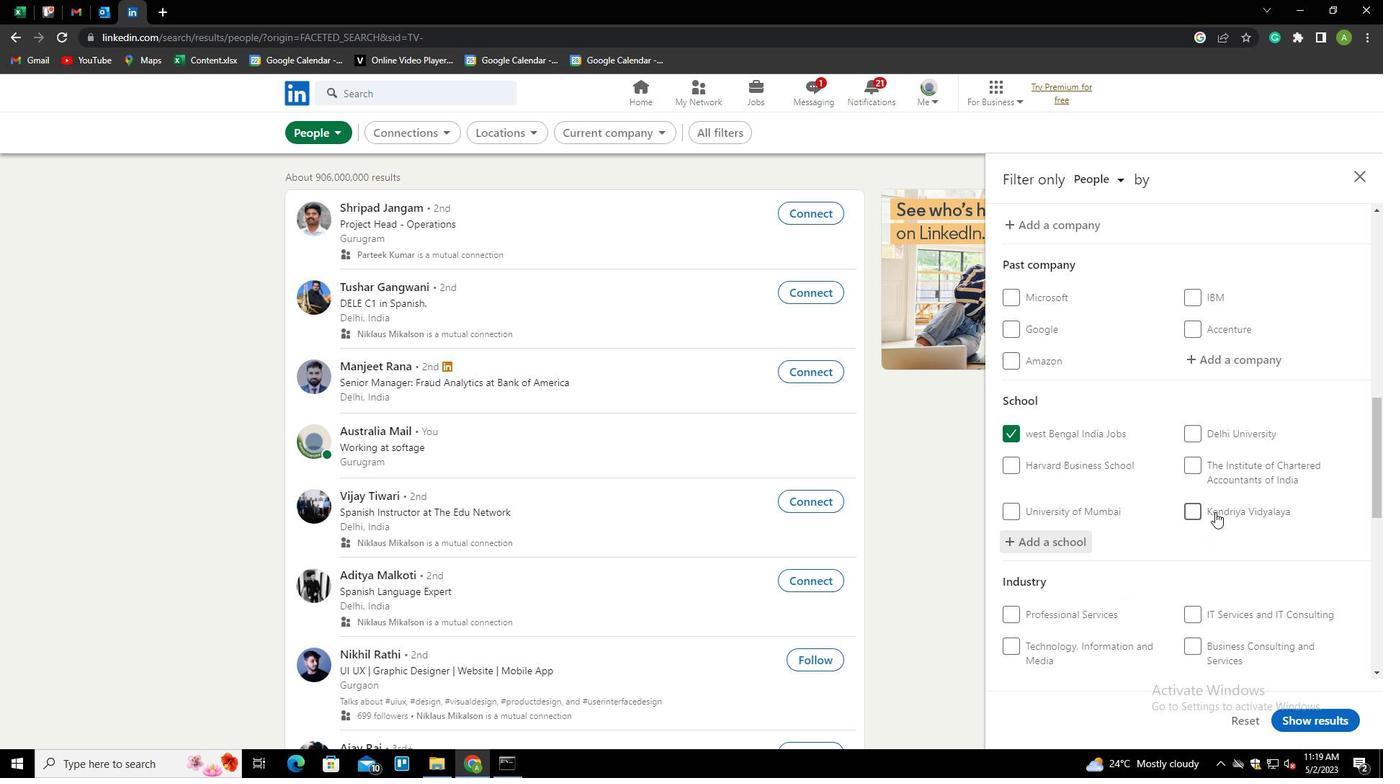 
Action: Mouse scrolled (1215, 511) with delta (0, 0)
Screenshot: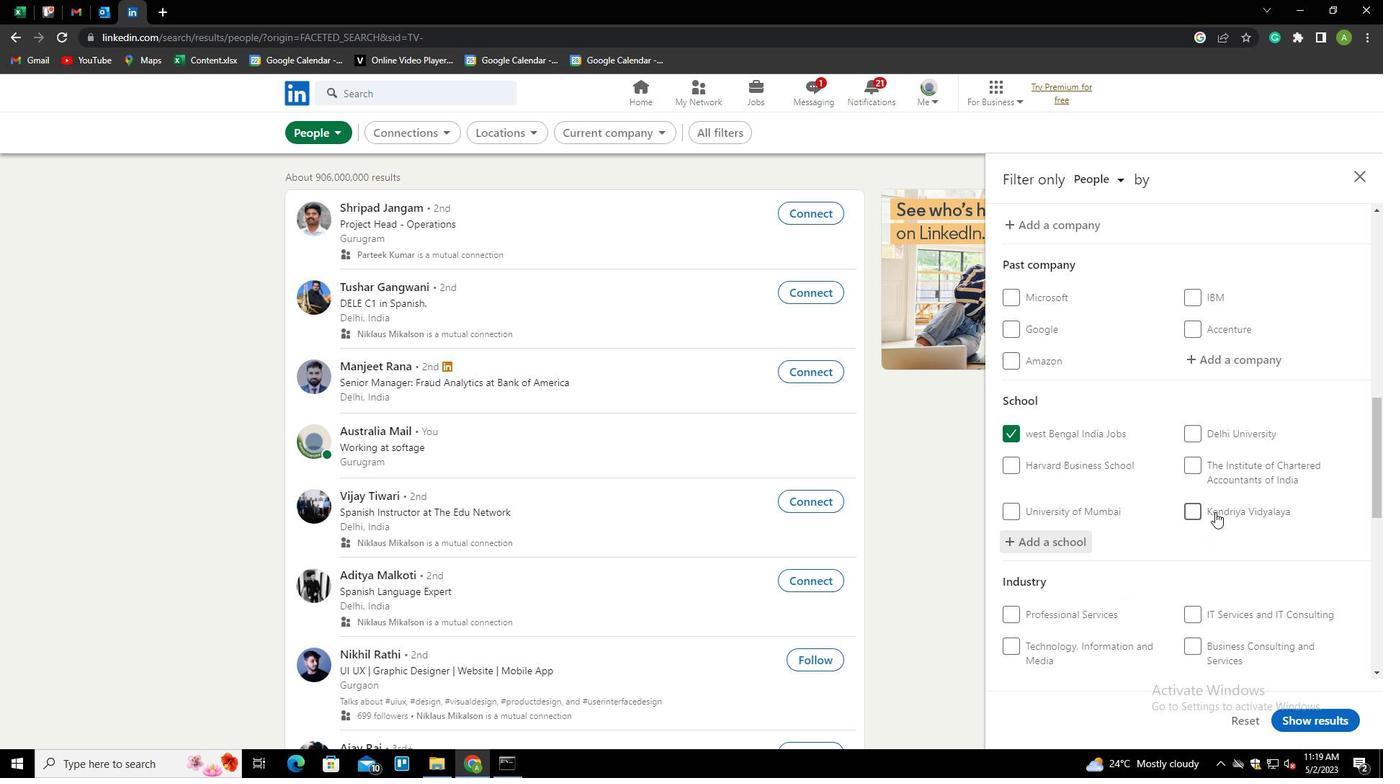 
Action: Mouse moved to (1219, 476)
Screenshot: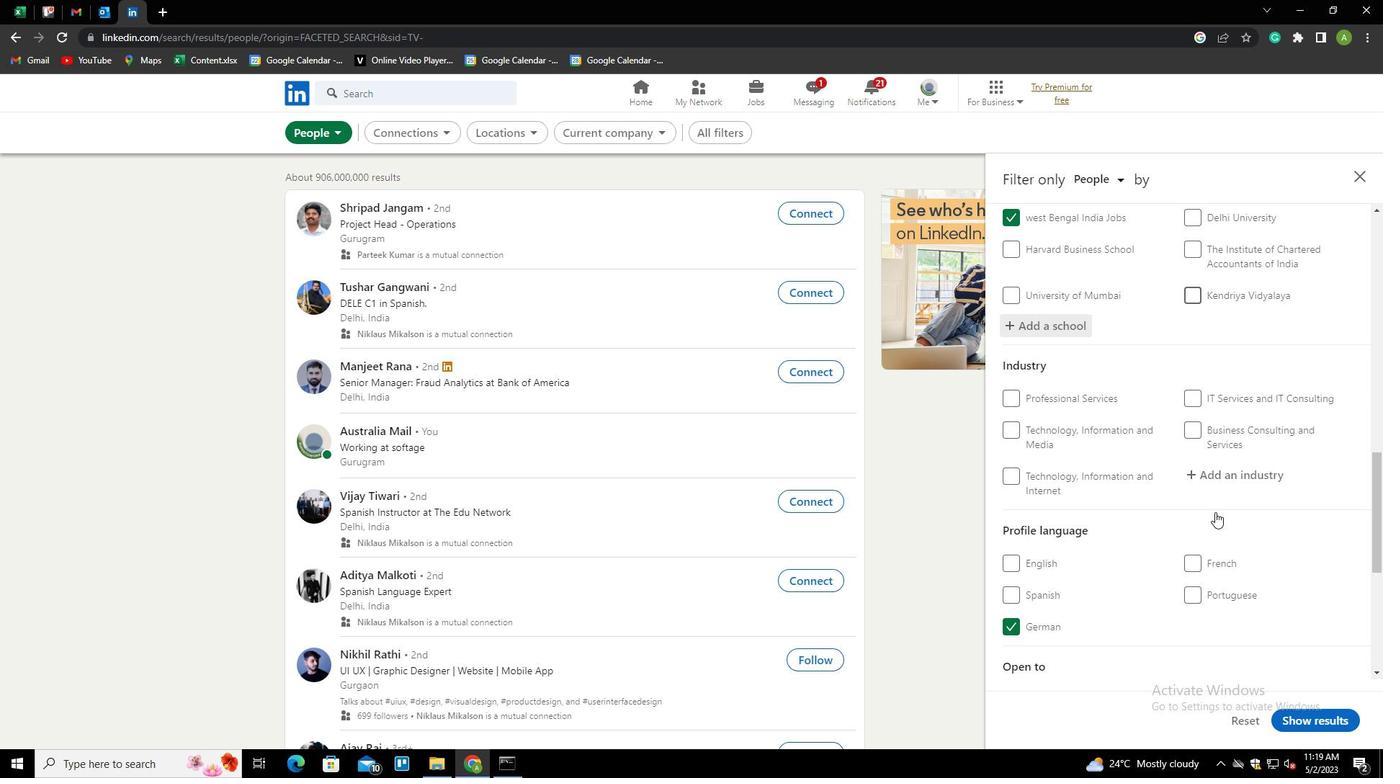 
Action: Mouse pressed left at (1219, 476)
Screenshot: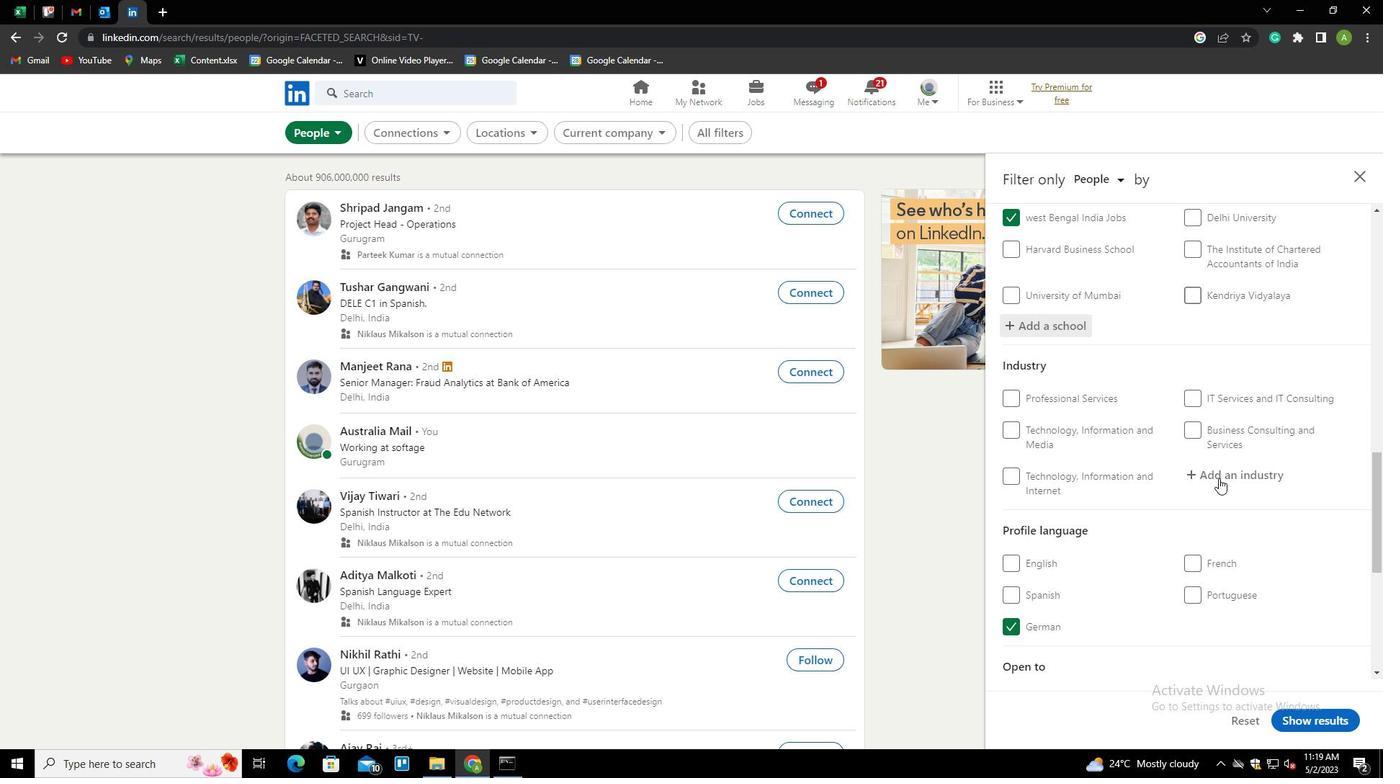 
Action: Mouse moved to (1226, 477)
Screenshot: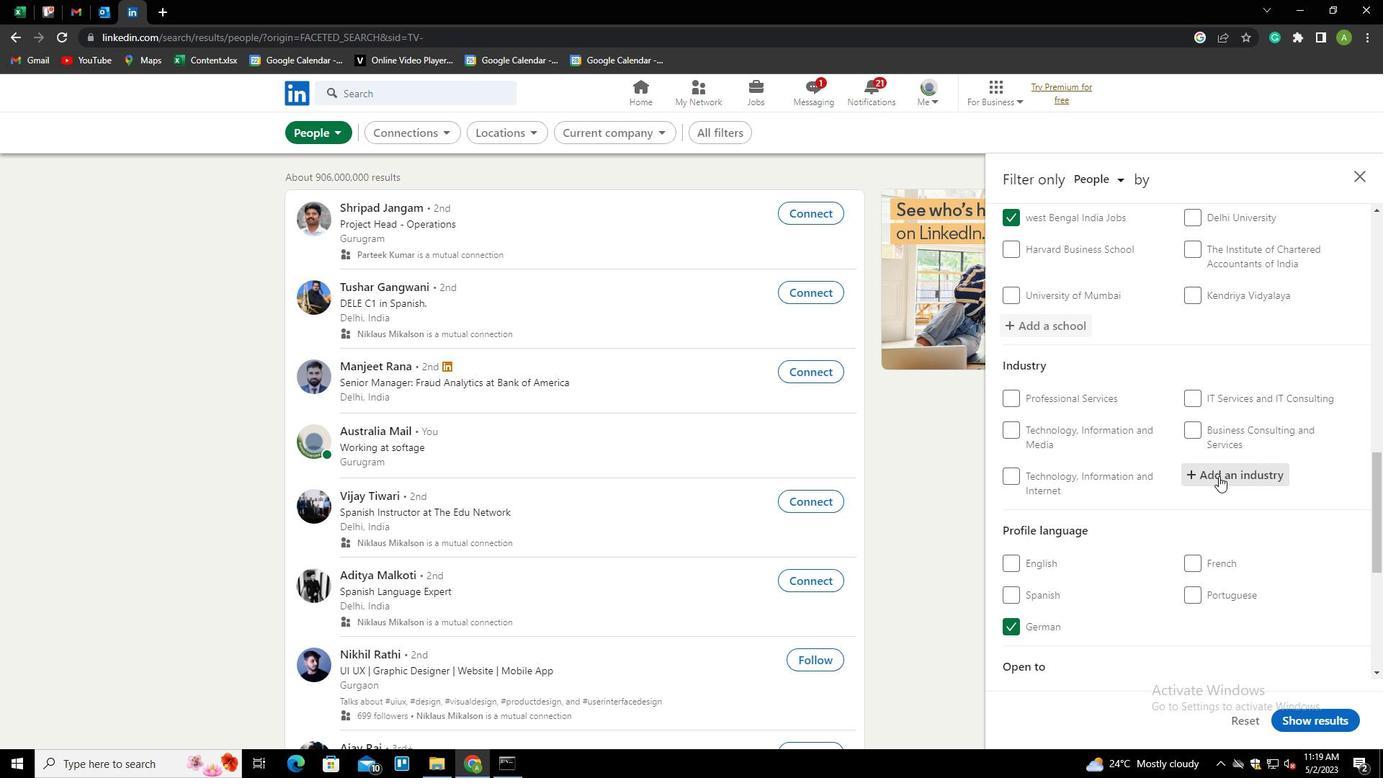
Action: Mouse pressed left at (1226, 477)
Screenshot: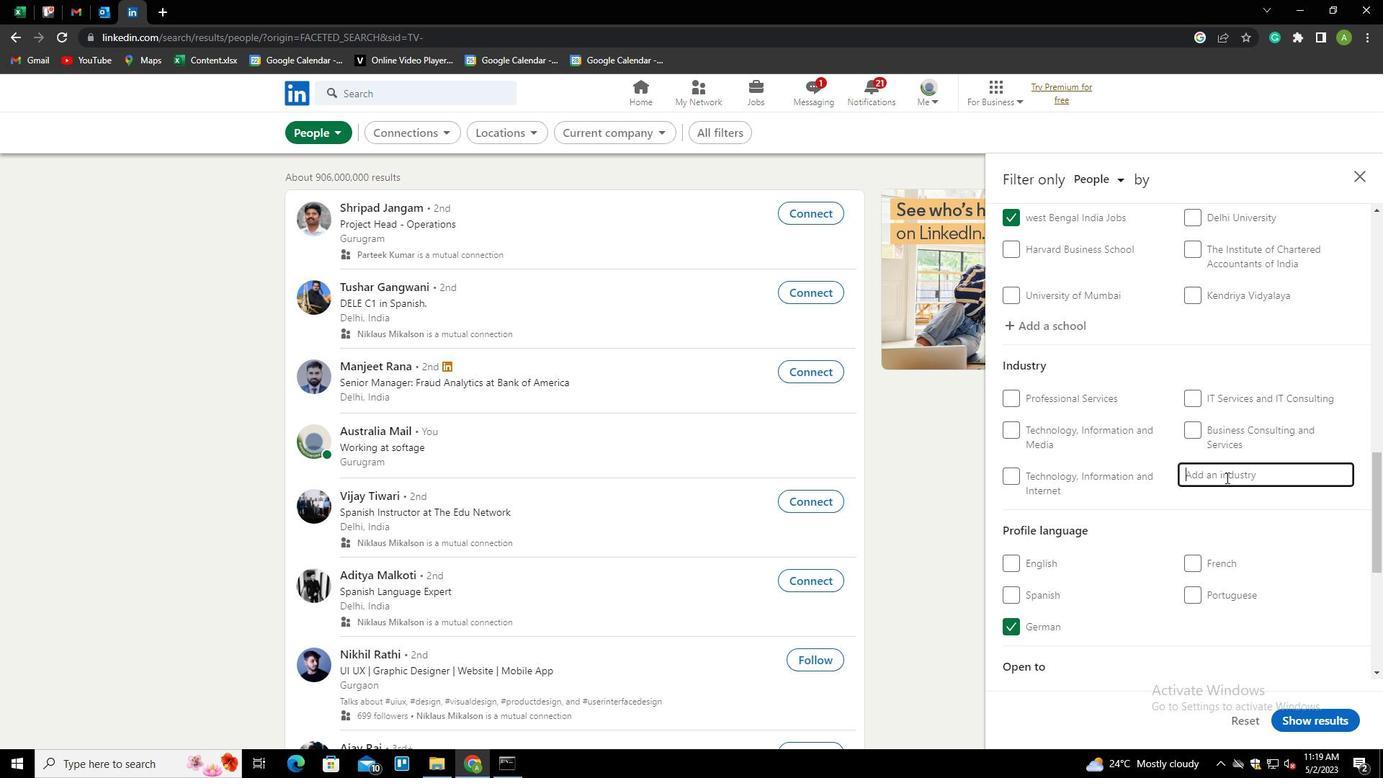 
Action: Key pressed <Key.shift>INDUSTRY<Key.down><Key.backspace><Key.backspace><Key.backspace>TRIAL<Key.space><Key.space><Key.down><Key.enter>
Screenshot: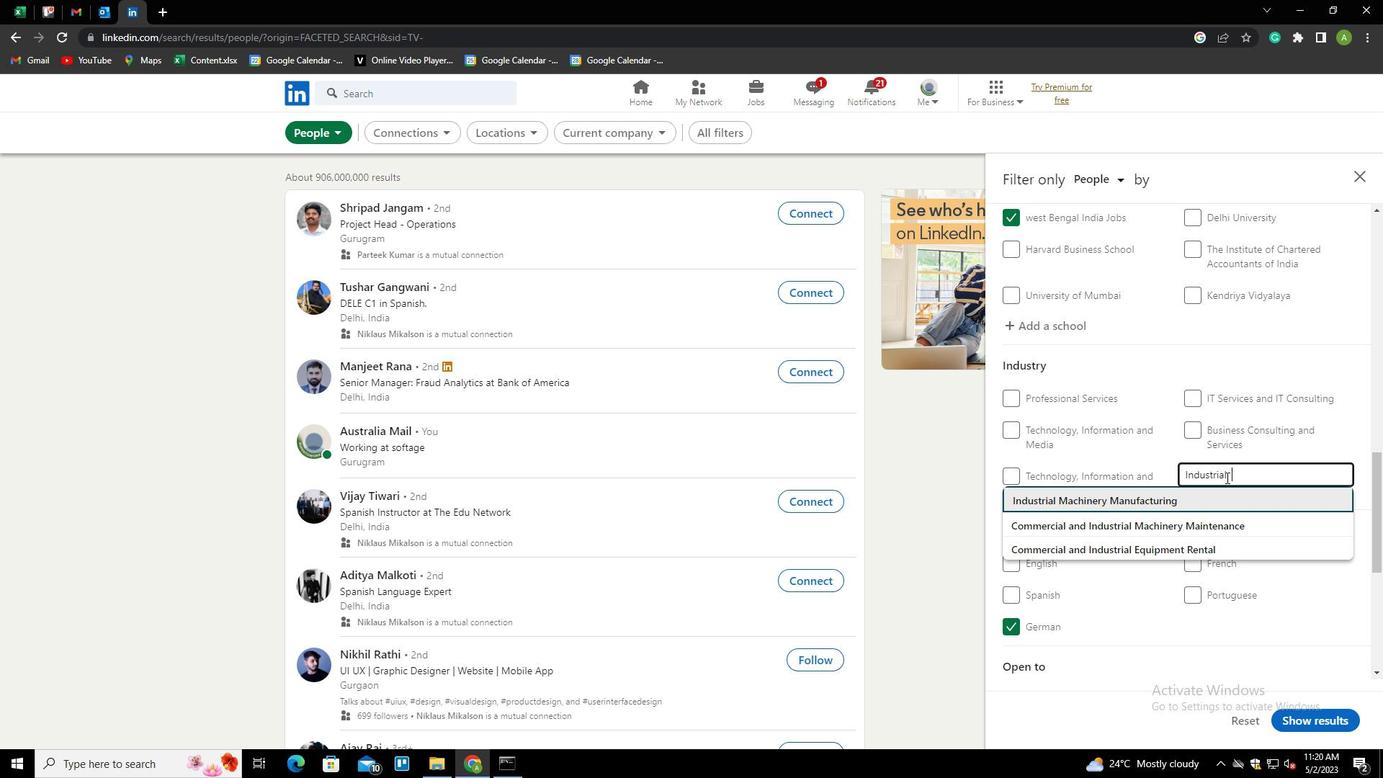 
Action: Mouse scrolled (1226, 477) with delta (0, 0)
Screenshot: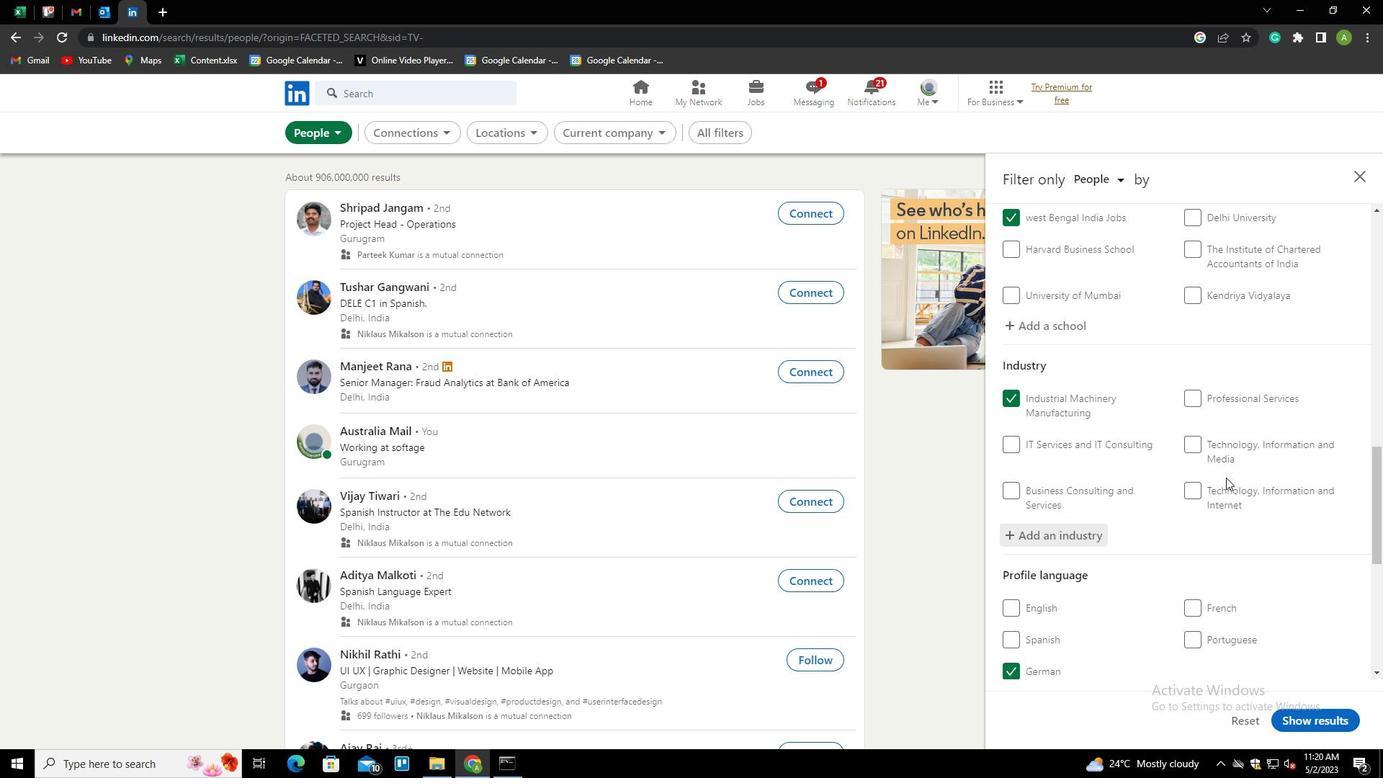 
Action: Mouse scrolled (1226, 477) with delta (0, 0)
Screenshot: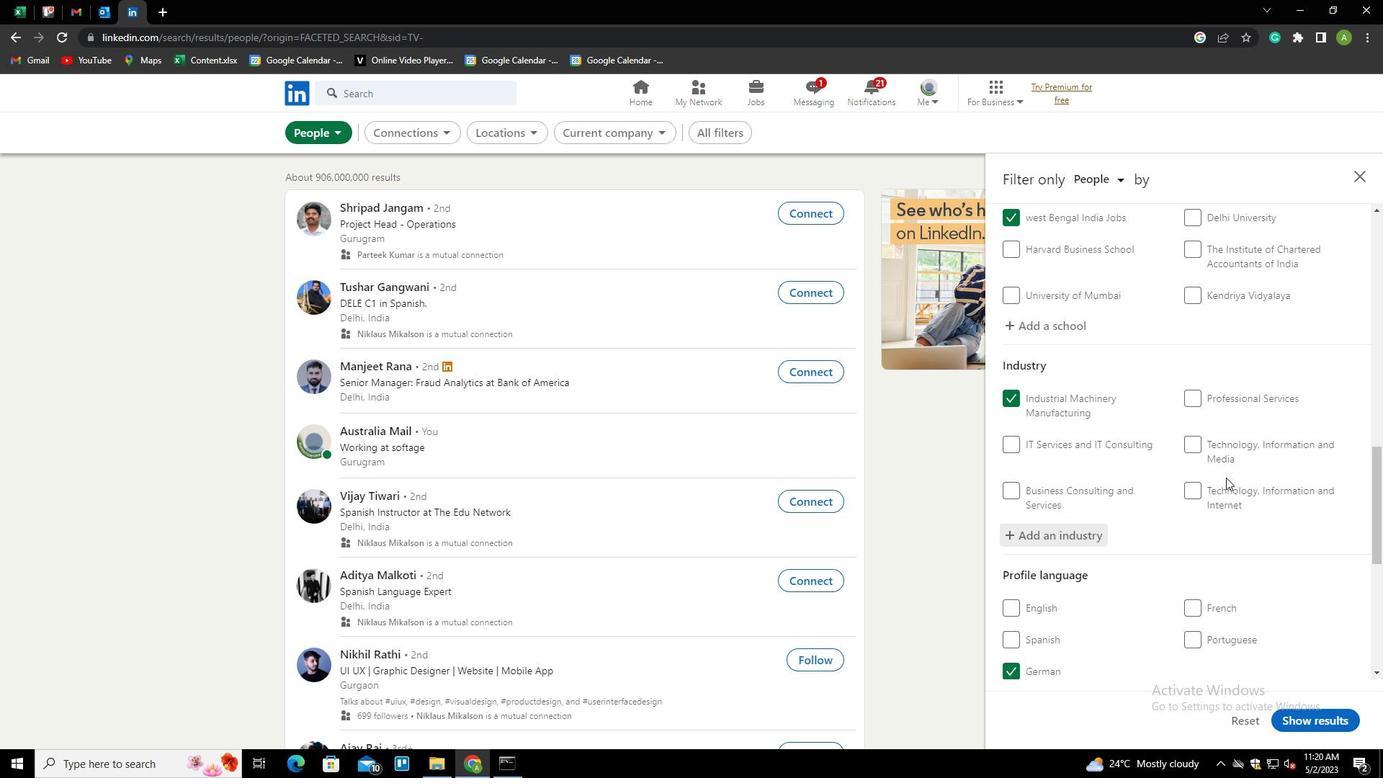 
Action: Mouse scrolled (1226, 477) with delta (0, 0)
Screenshot: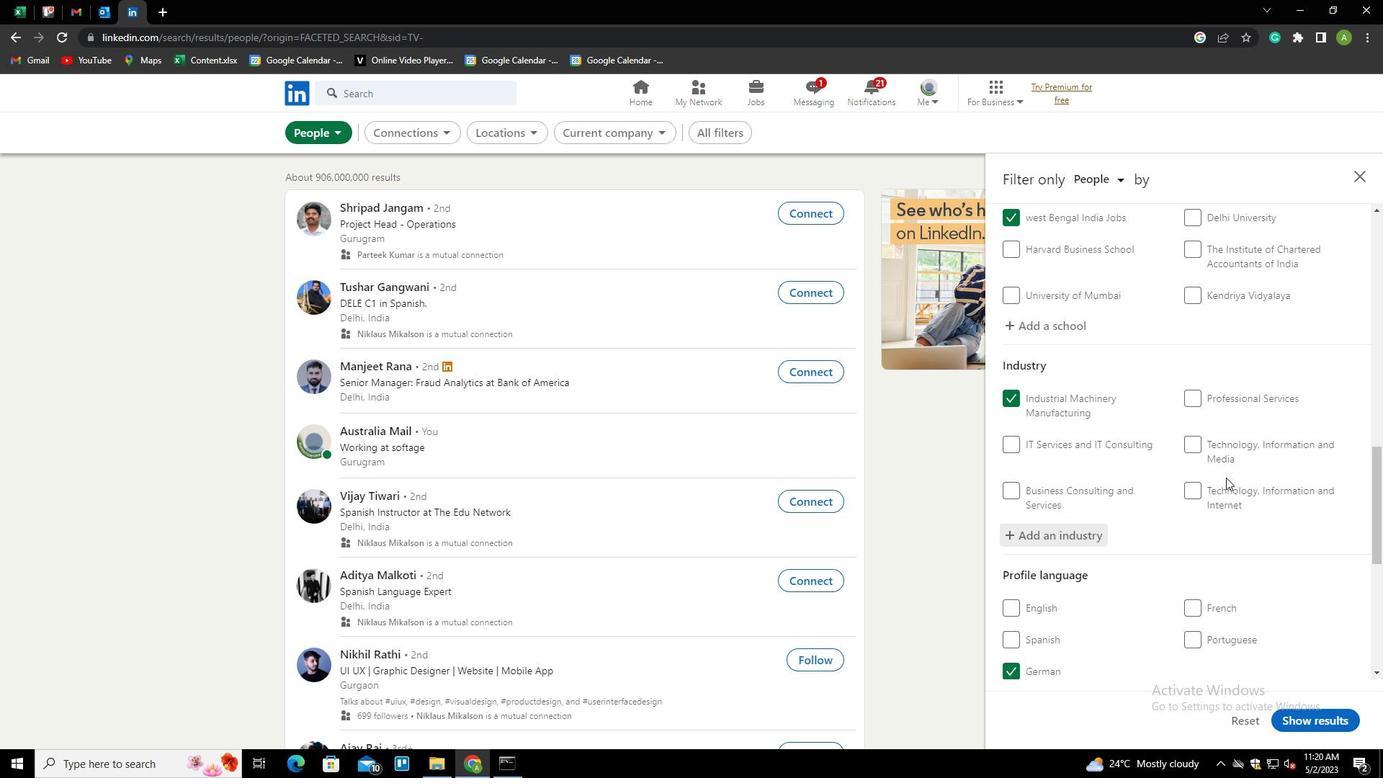 
Action: Mouse scrolled (1226, 477) with delta (0, 0)
Screenshot: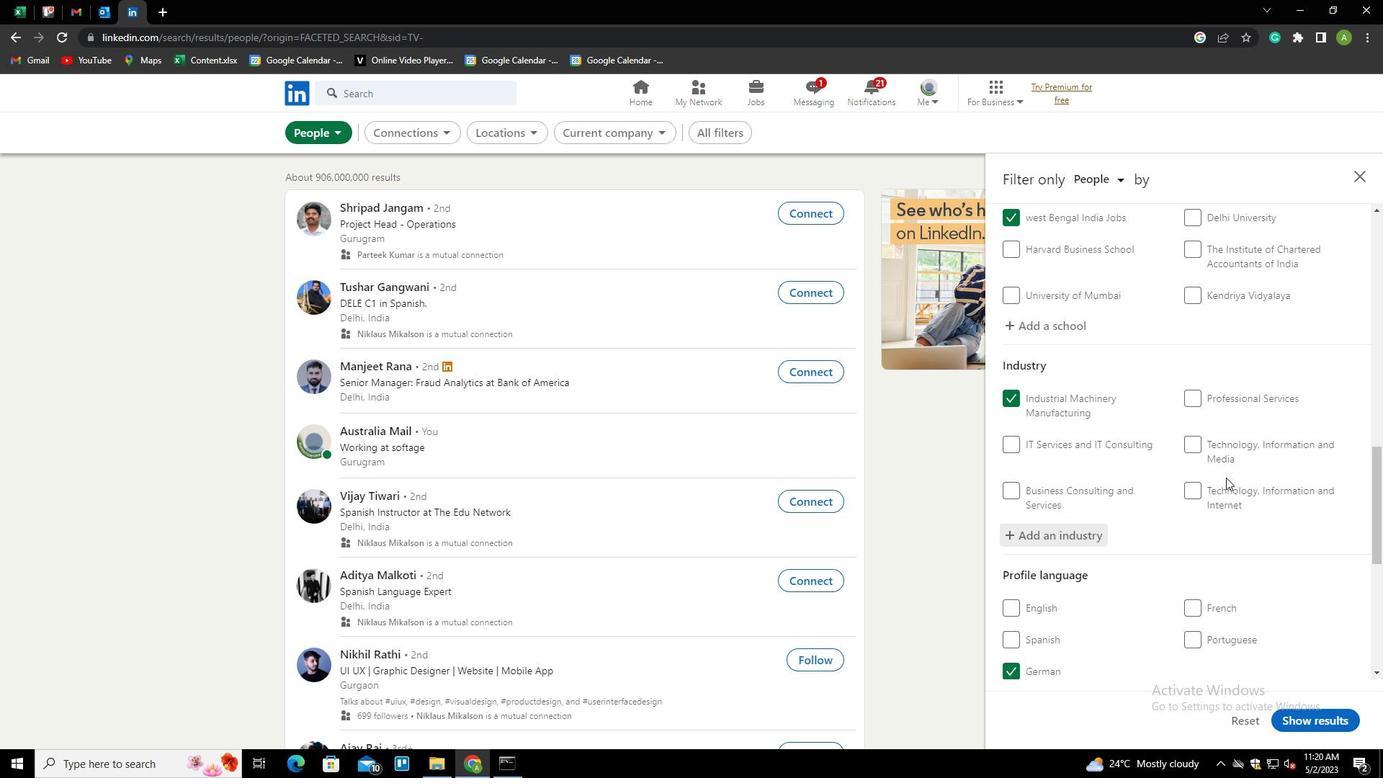 
Action: Mouse scrolled (1226, 477) with delta (0, 0)
Screenshot: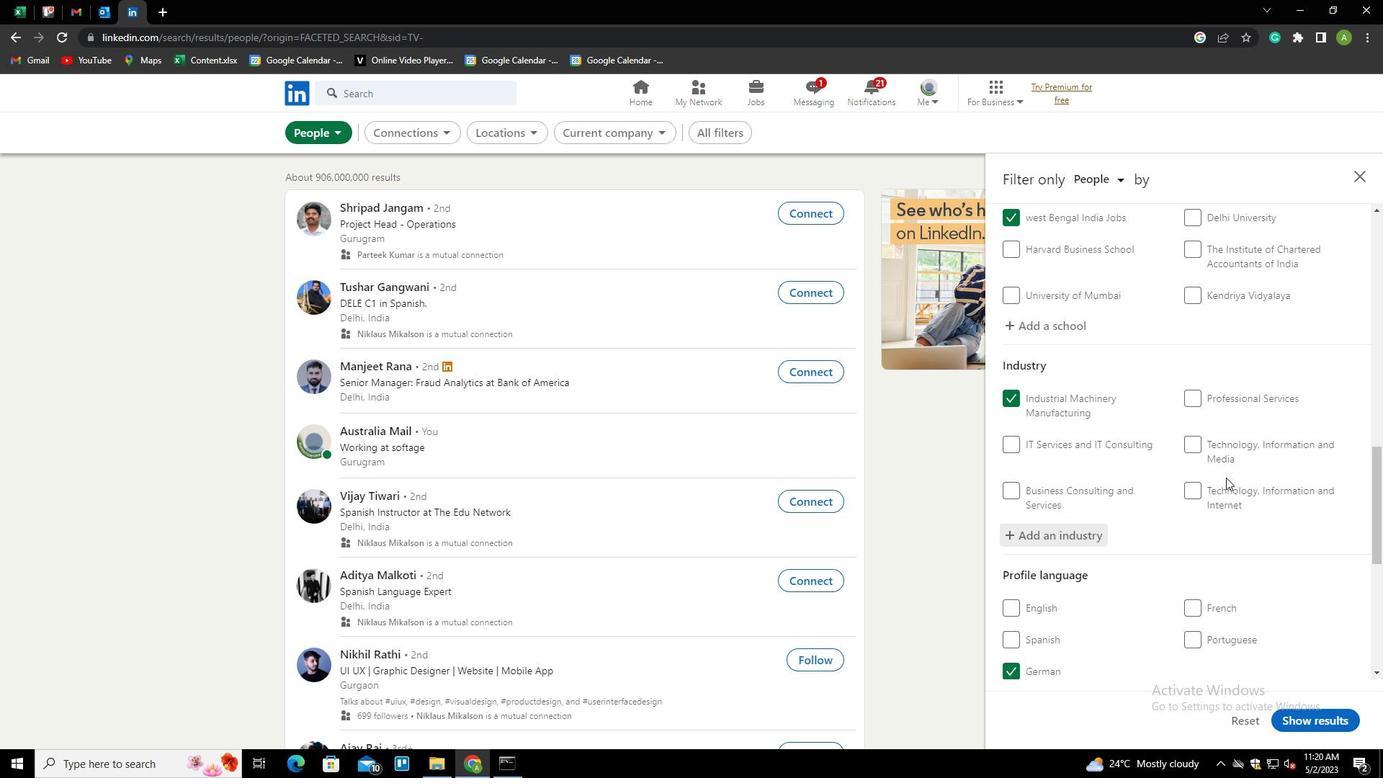 
Action: Mouse scrolled (1226, 477) with delta (0, 0)
Screenshot: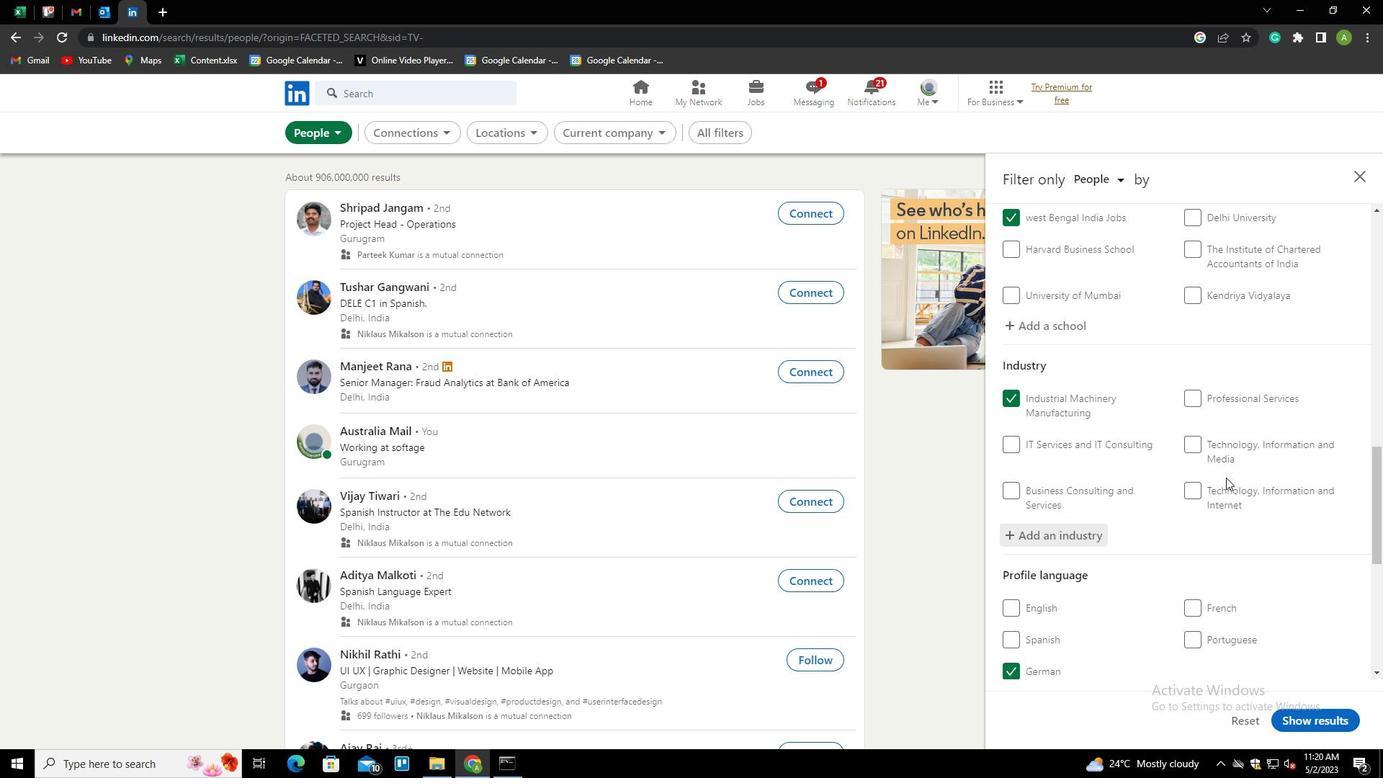 
Action: Mouse moved to (1222, 470)
Screenshot: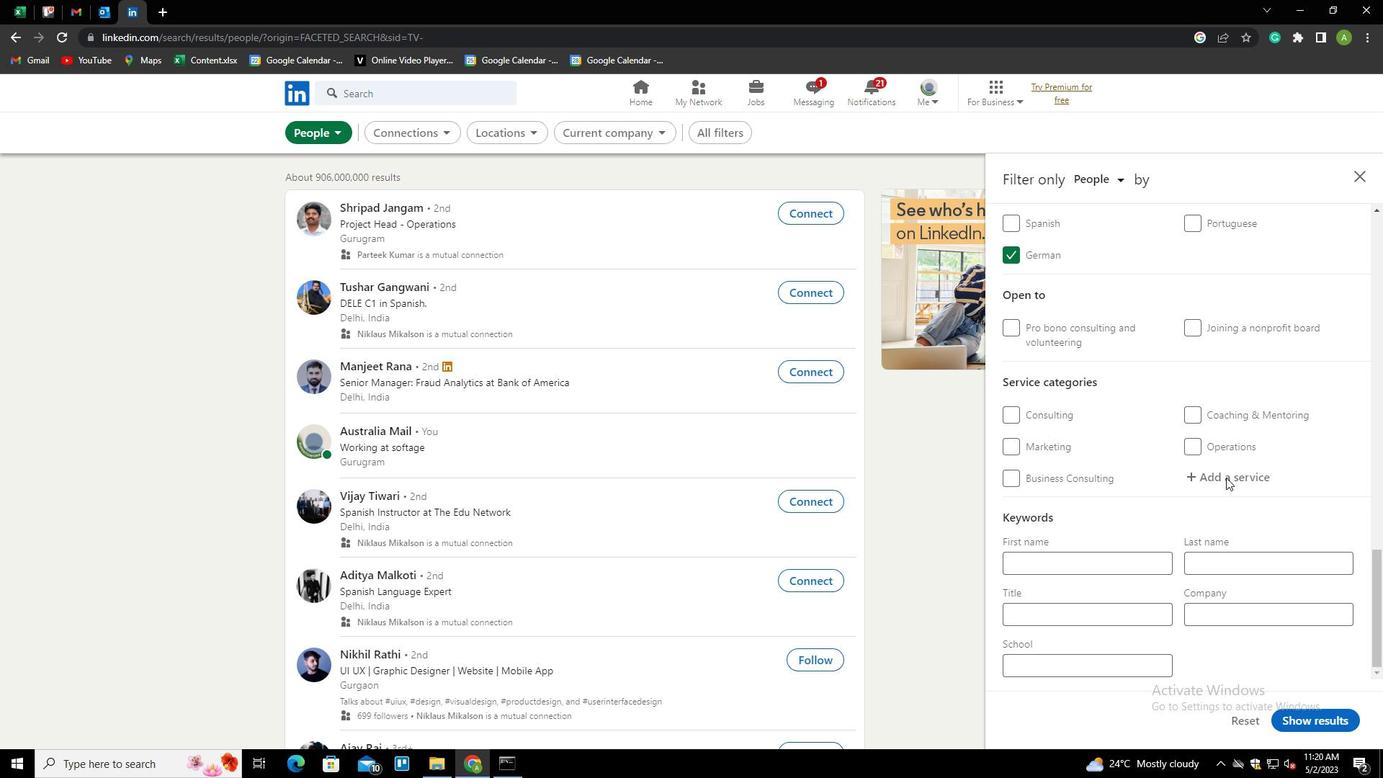 
Action: Mouse pressed left at (1222, 470)
Screenshot: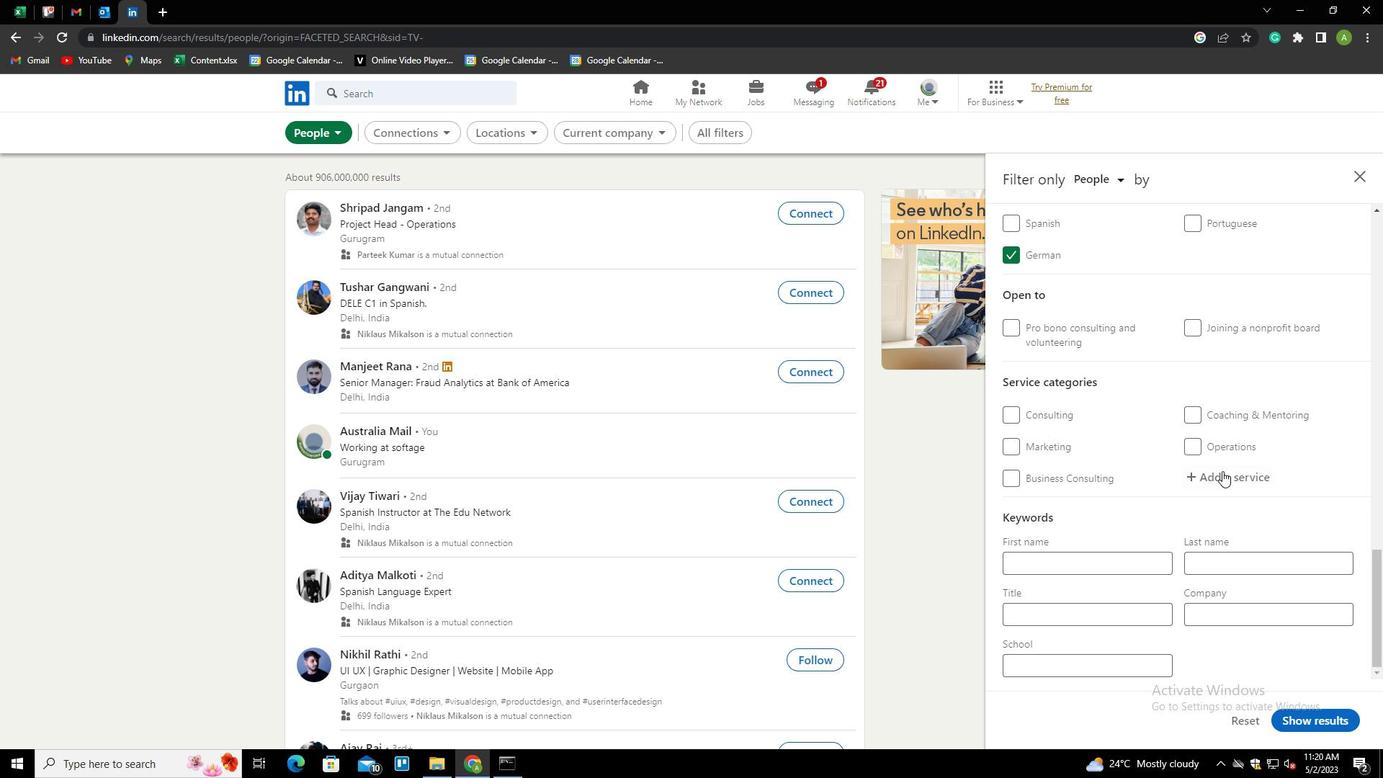 
Action: Mouse moved to (1231, 480)
Screenshot: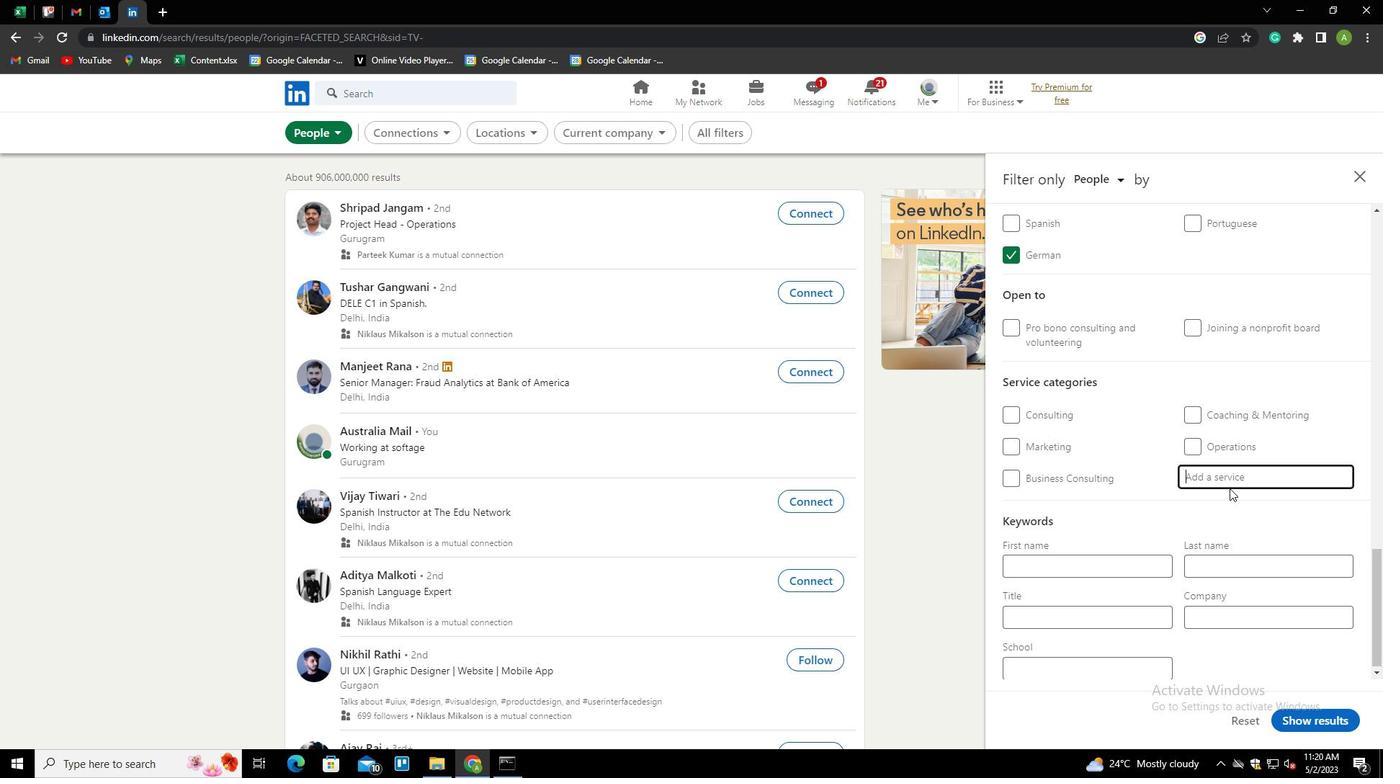 
Action: Key pressed <Key.shift>TRAININI<Key.backspace>G<Key.down><Key.enter>
Screenshot: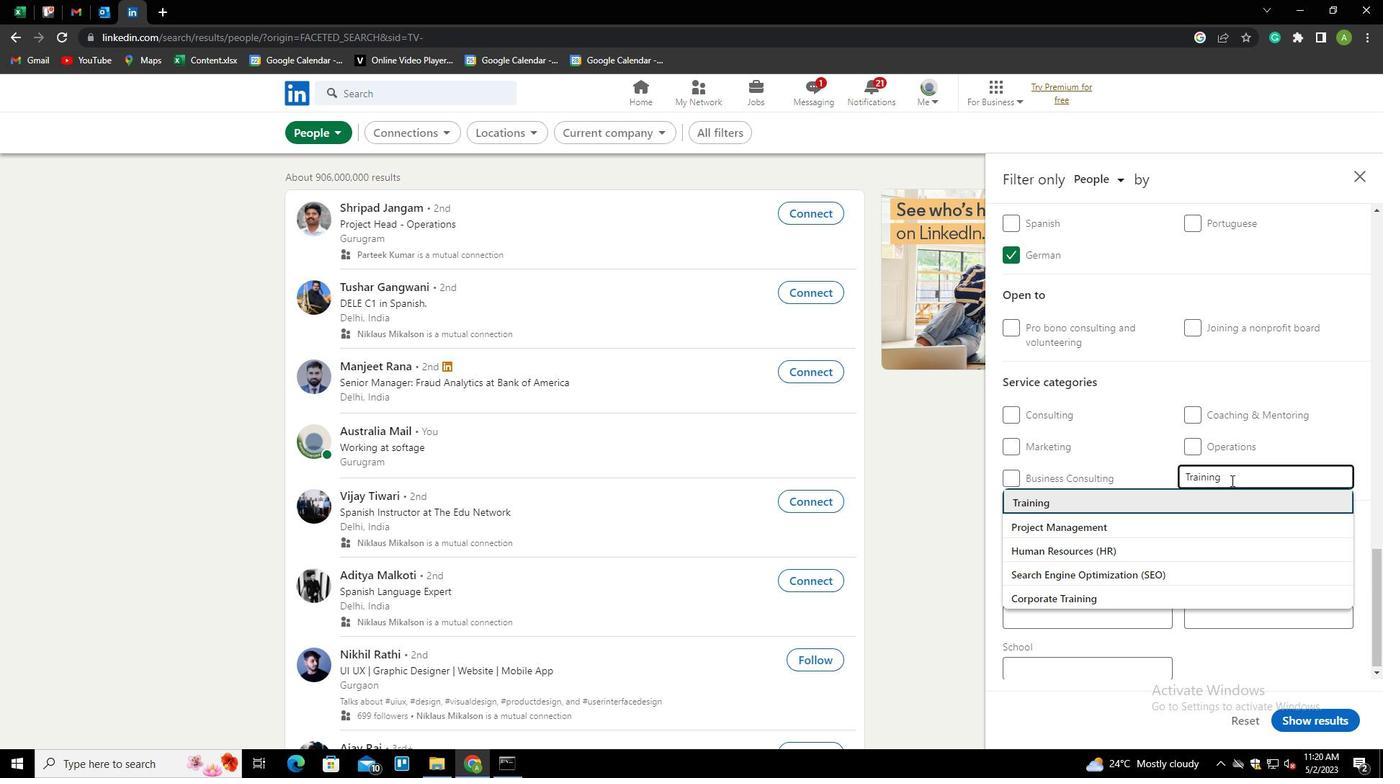 
Action: Mouse scrolled (1231, 479) with delta (0, 0)
Screenshot: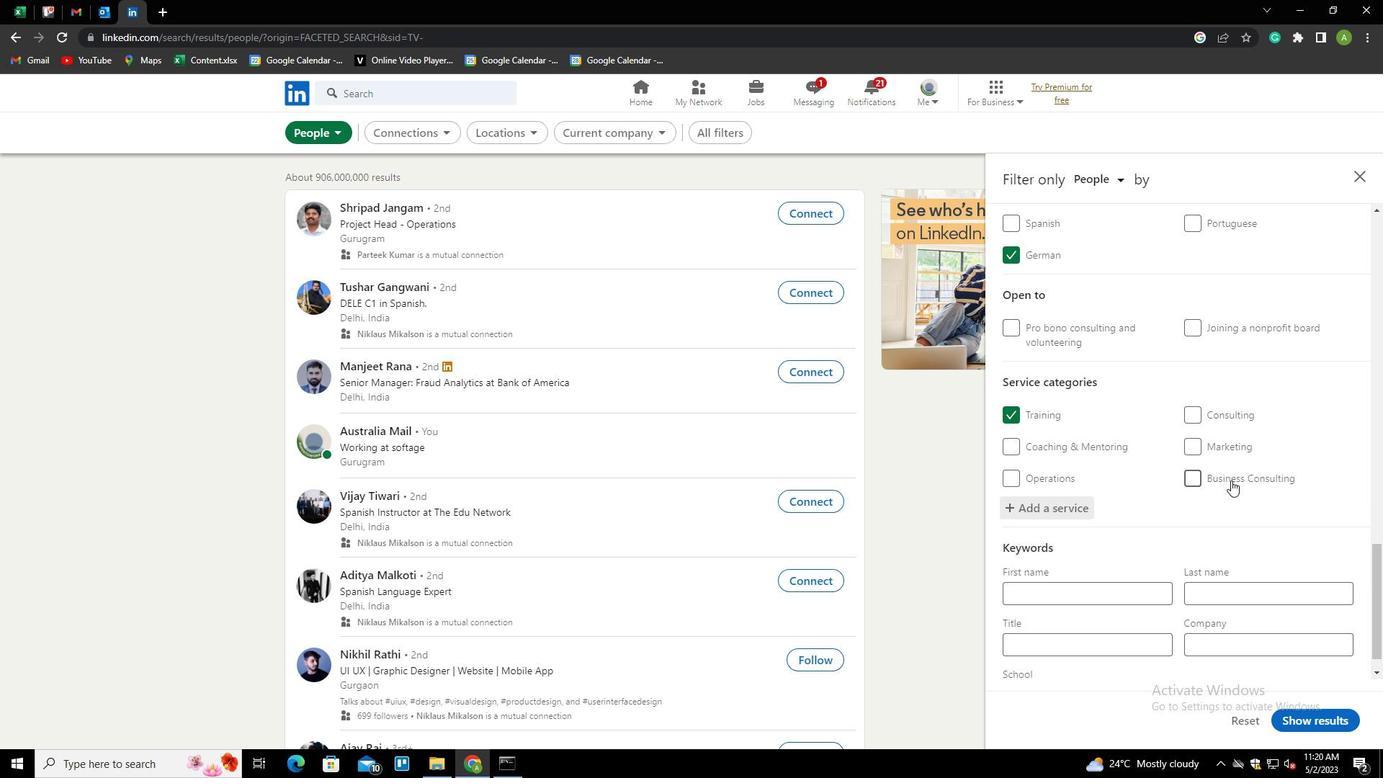 
Action: Mouse scrolled (1231, 479) with delta (0, 0)
Screenshot: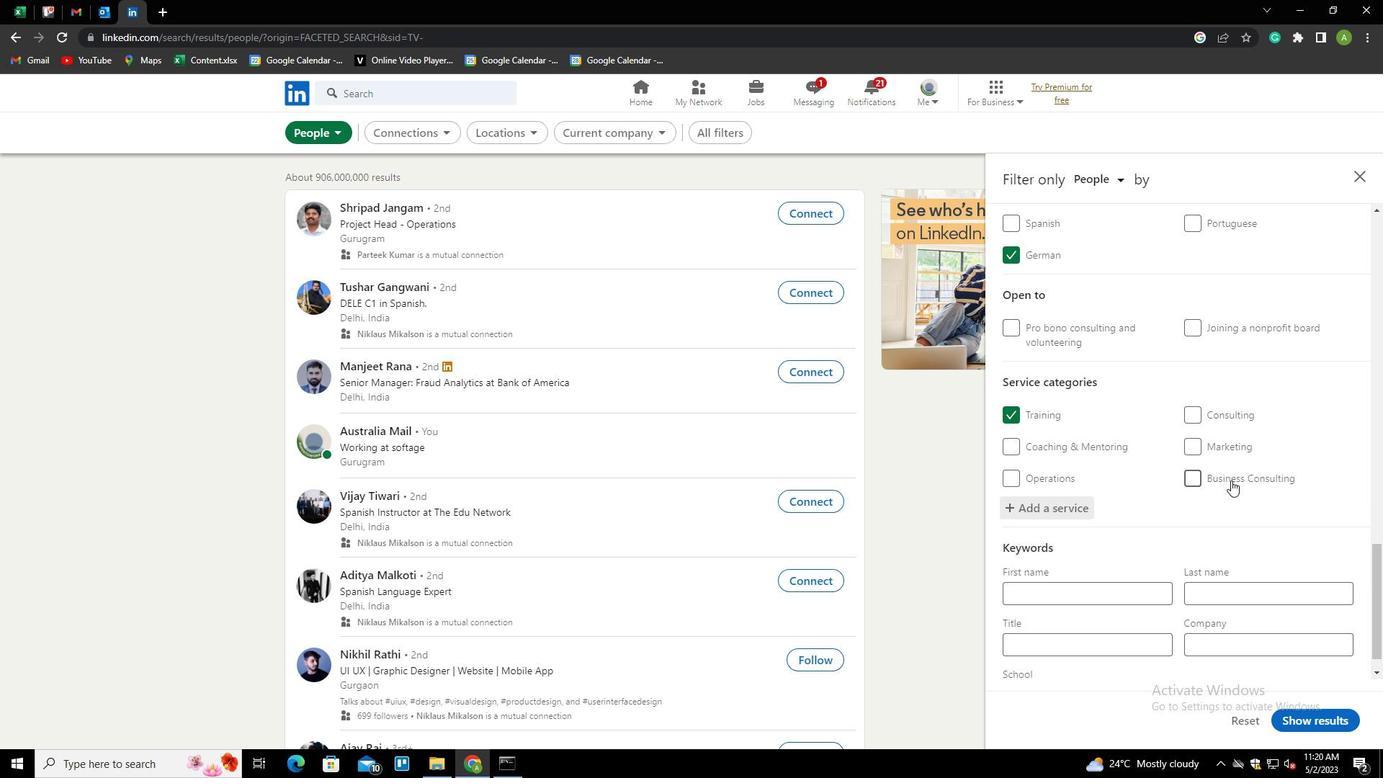 
Action: Mouse scrolled (1231, 479) with delta (0, 0)
Screenshot: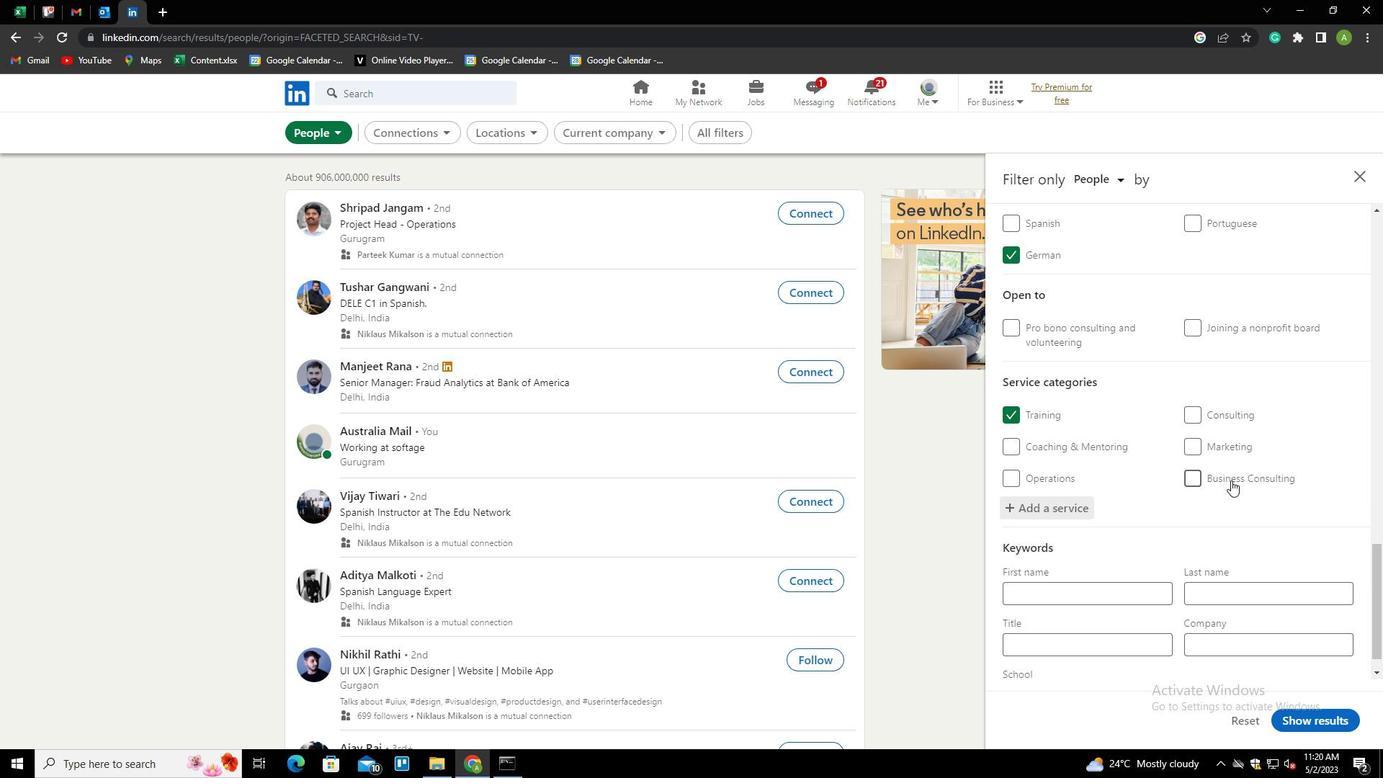
Action: Mouse scrolled (1231, 479) with delta (0, 0)
Screenshot: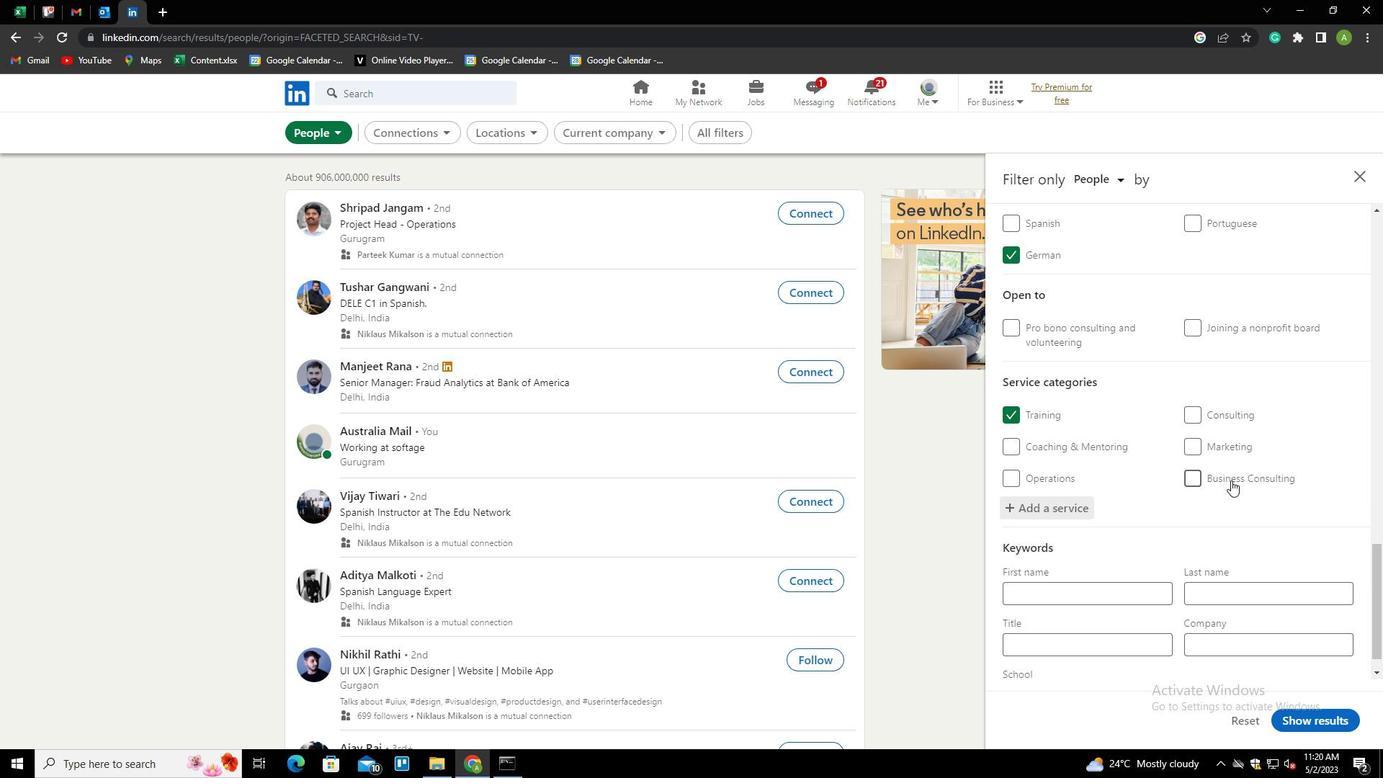 
Action: Mouse moved to (1232, 480)
Screenshot: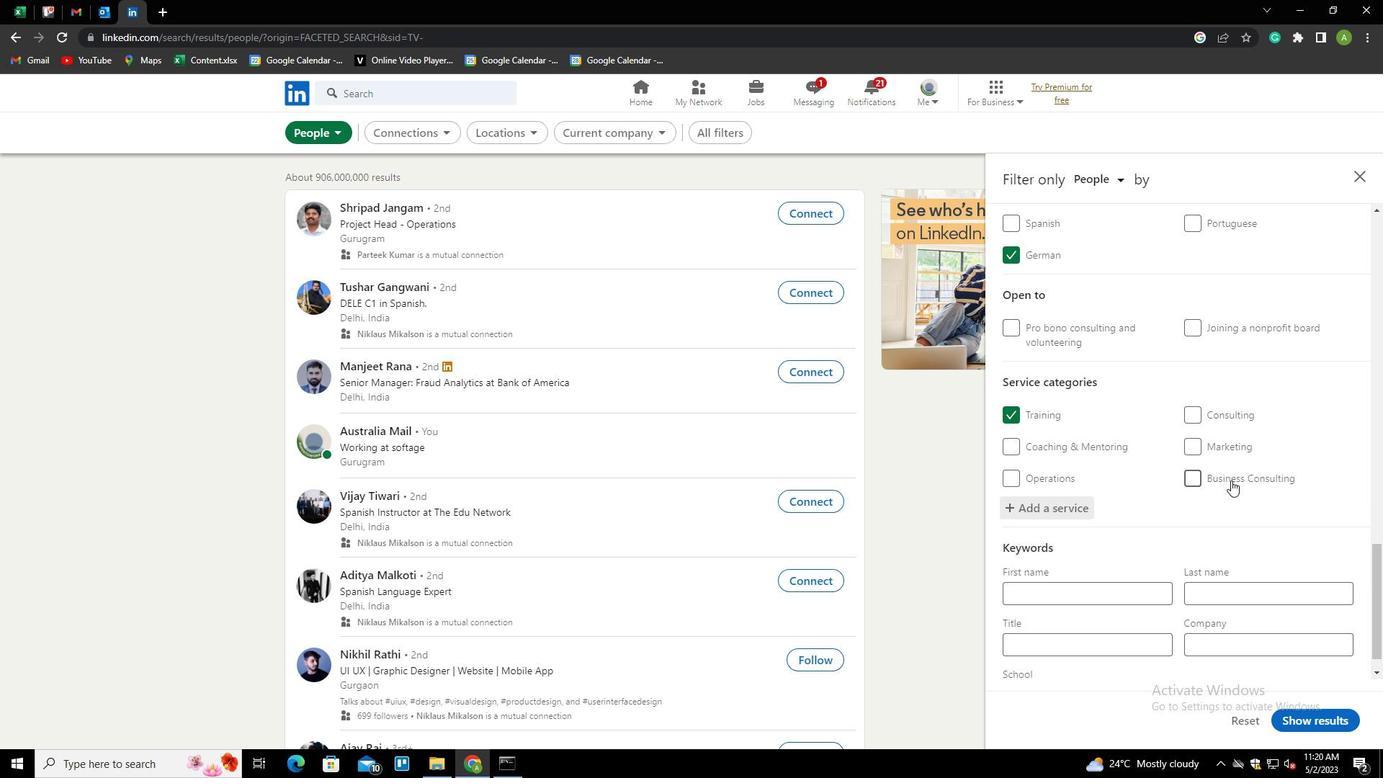
Action: Mouse scrolled (1232, 479) with delta (0, 0)
Screenshot: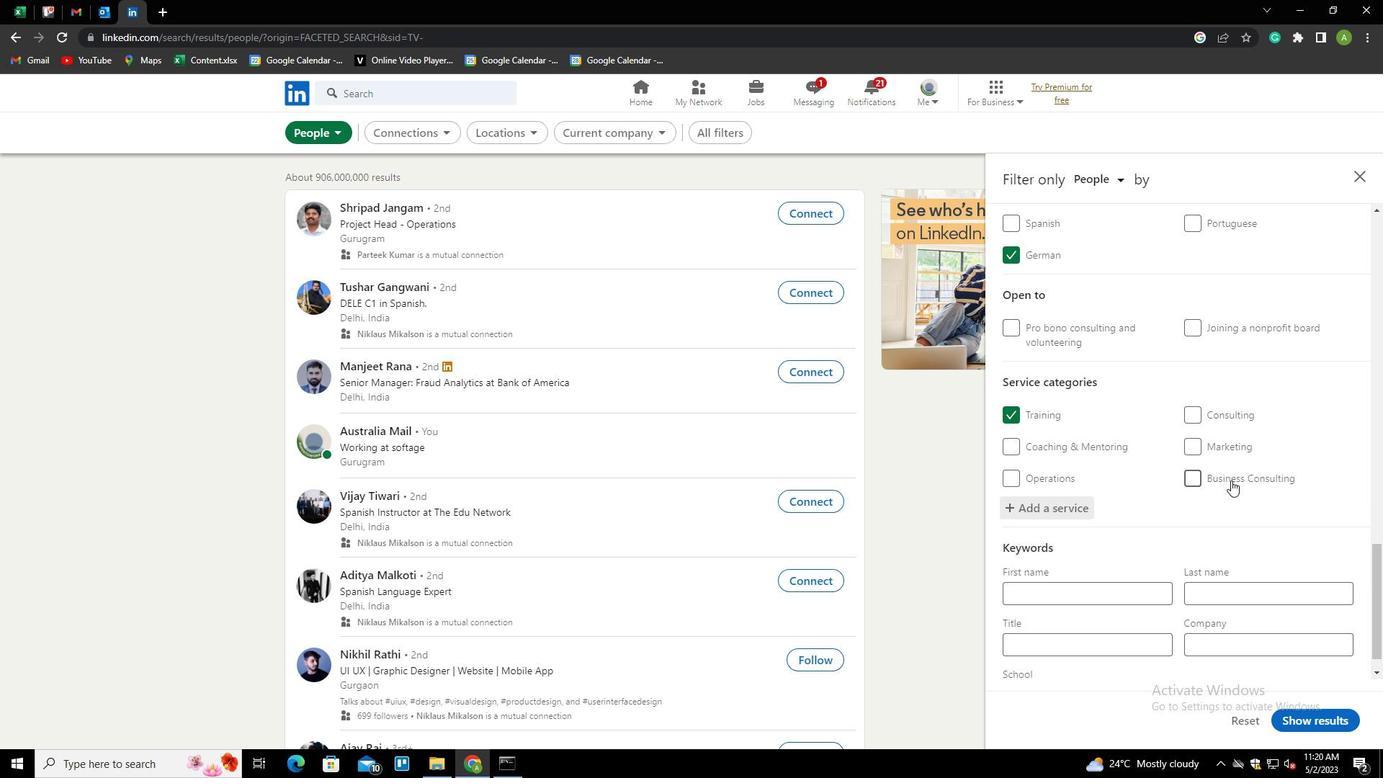 
Action: Mouse moved to (1231, 482)
Screenshot: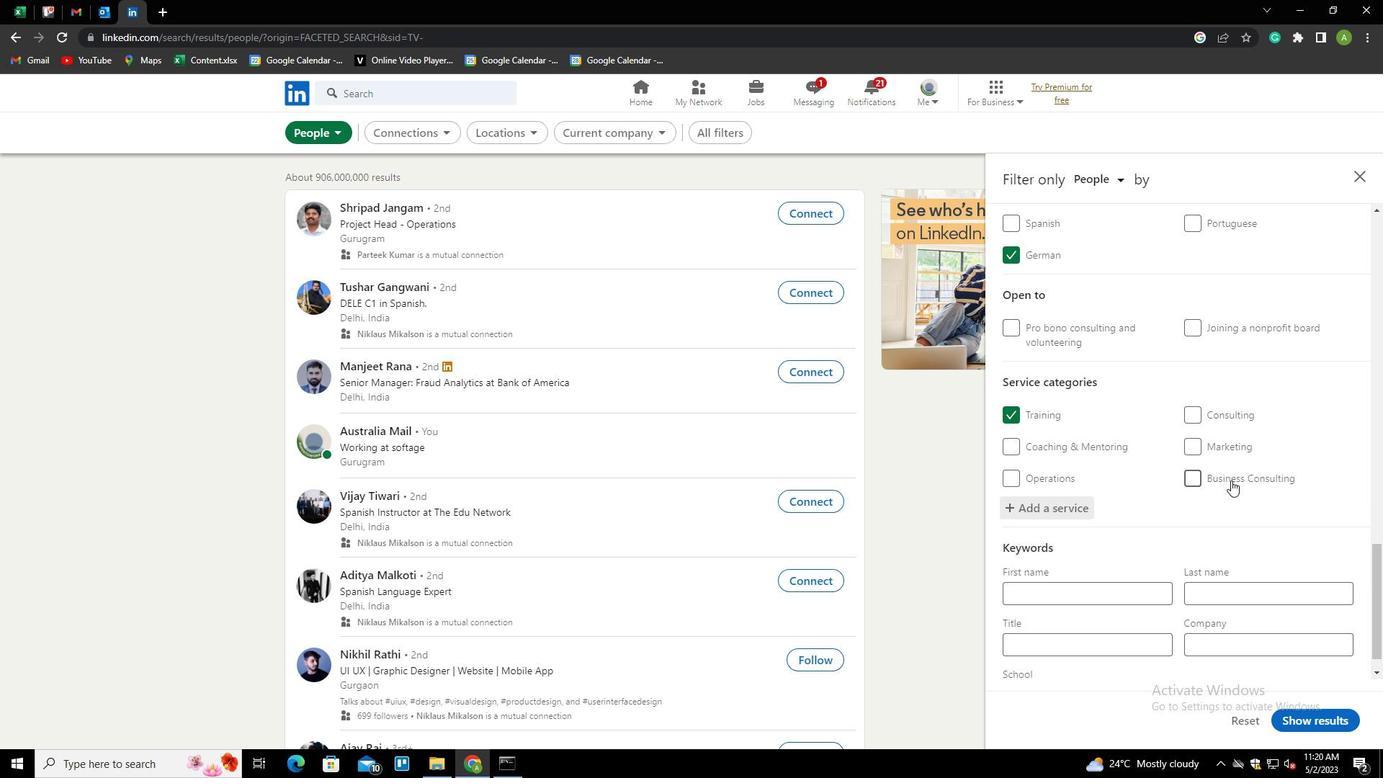 
Action: Mouse scrolled (1231, 482) with delta (0, 0)
Screenshot: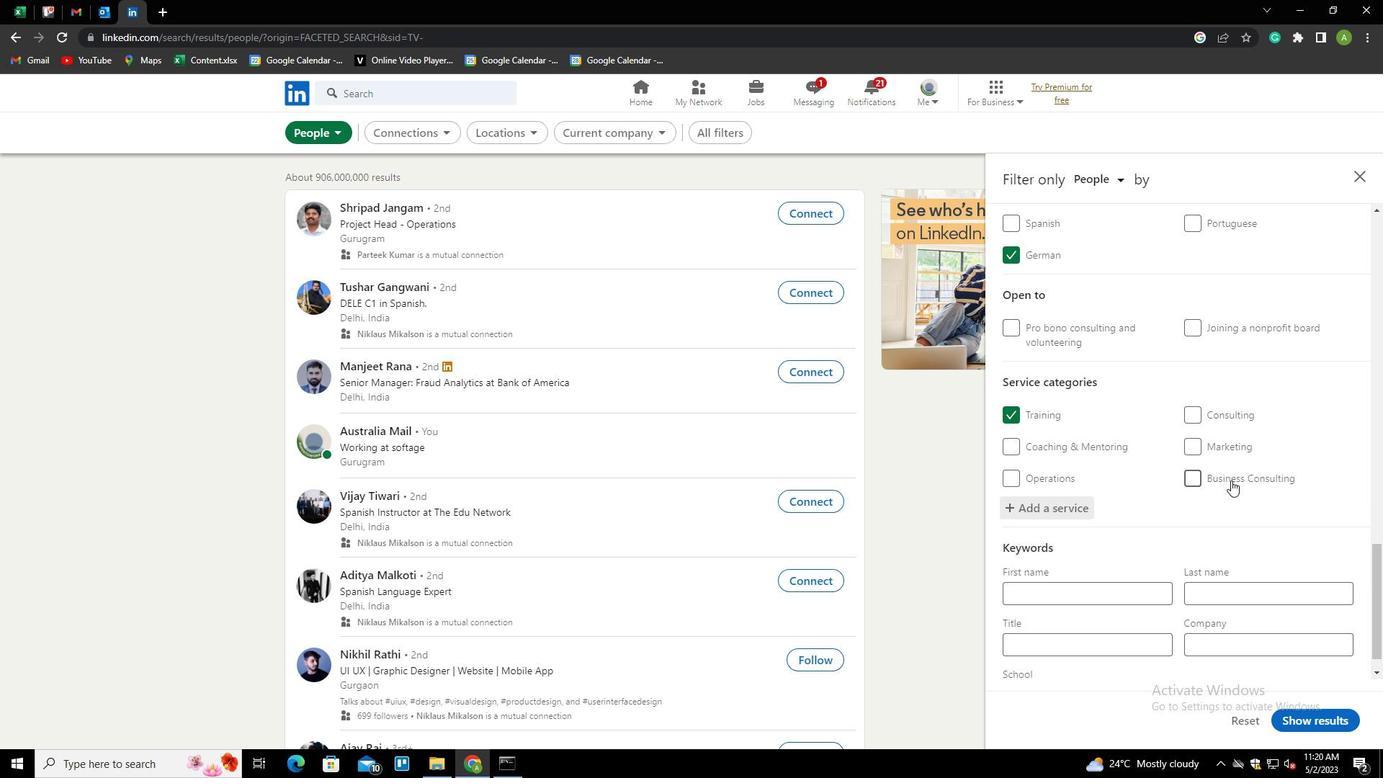 
Action: Mouse moved to (1227, 485)
Screenshot: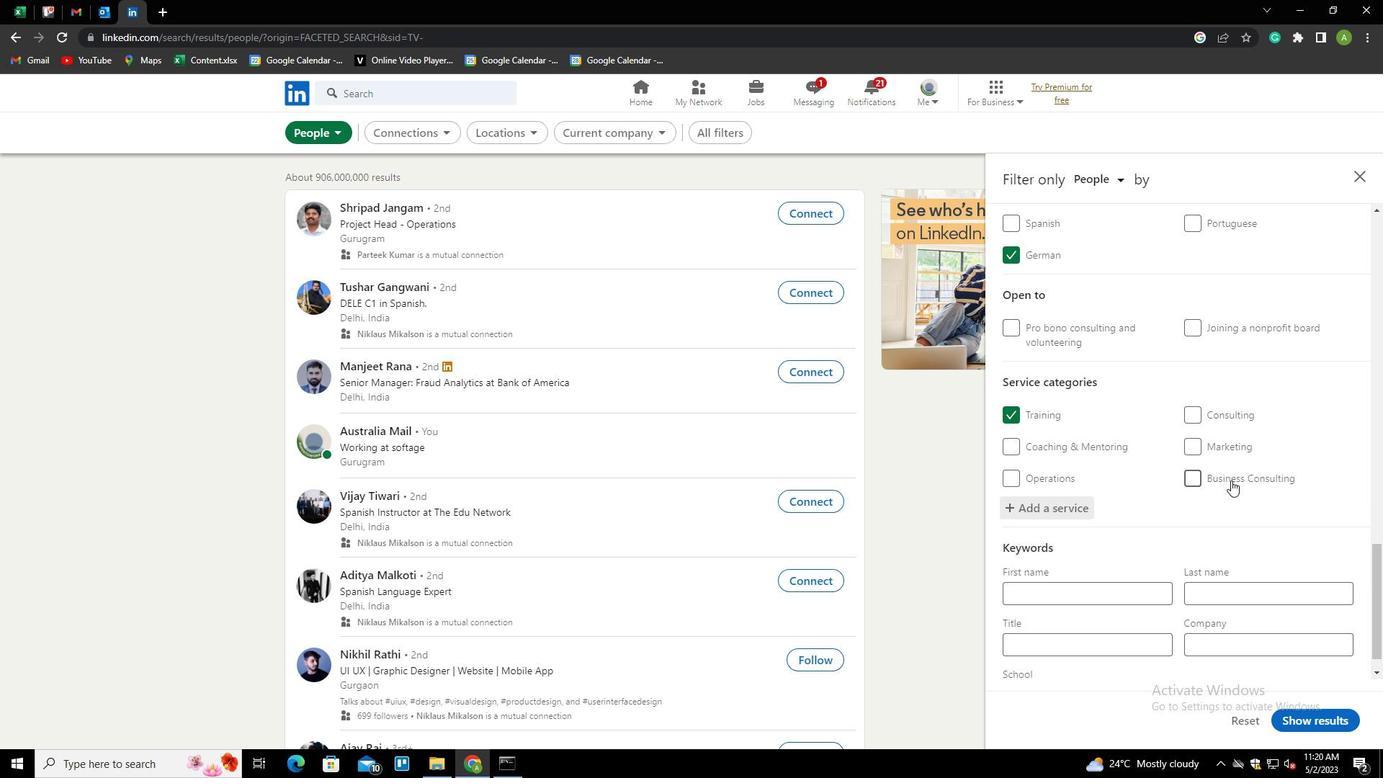 
Action: Mouse scrolled (1227, 484) with delta (0, 0)
Screenshot: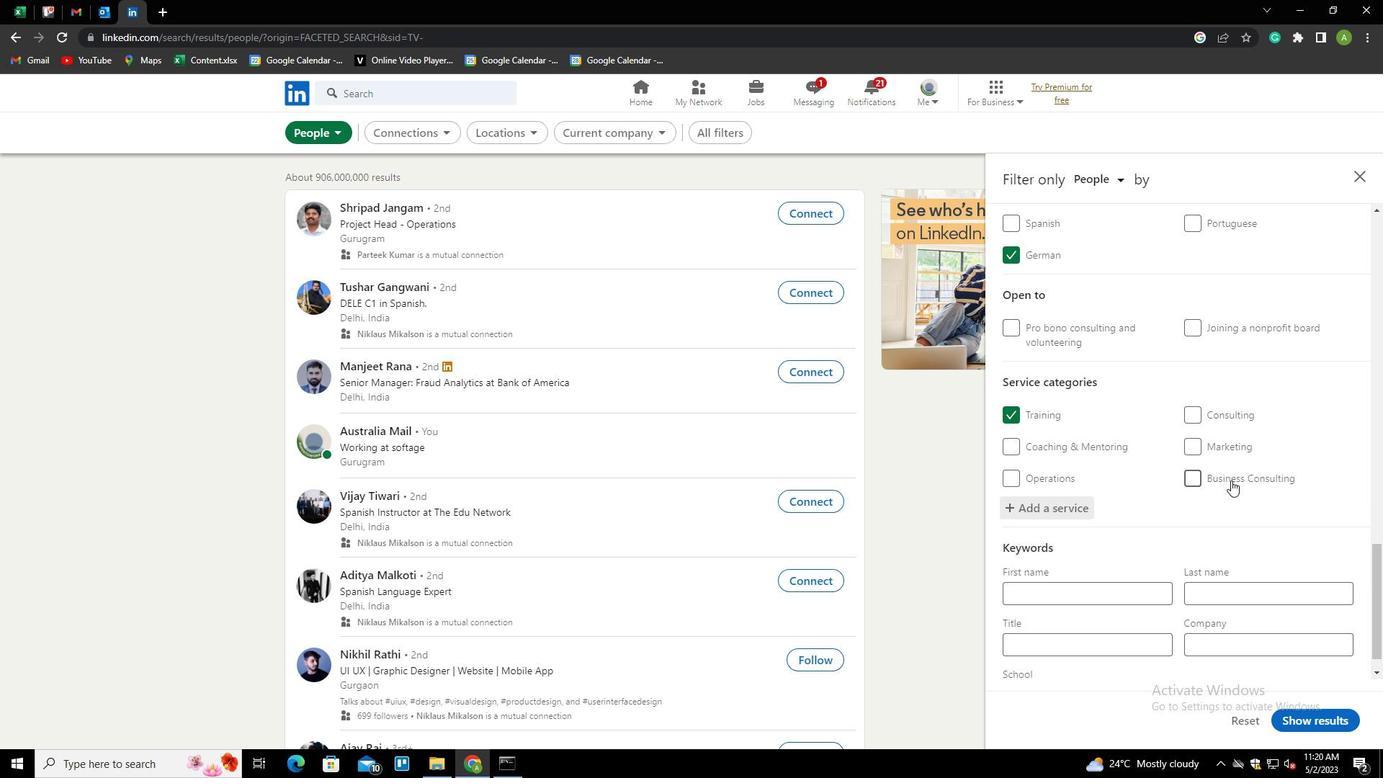 
Action: Mouse moved to (1224, 487)
Screenshot: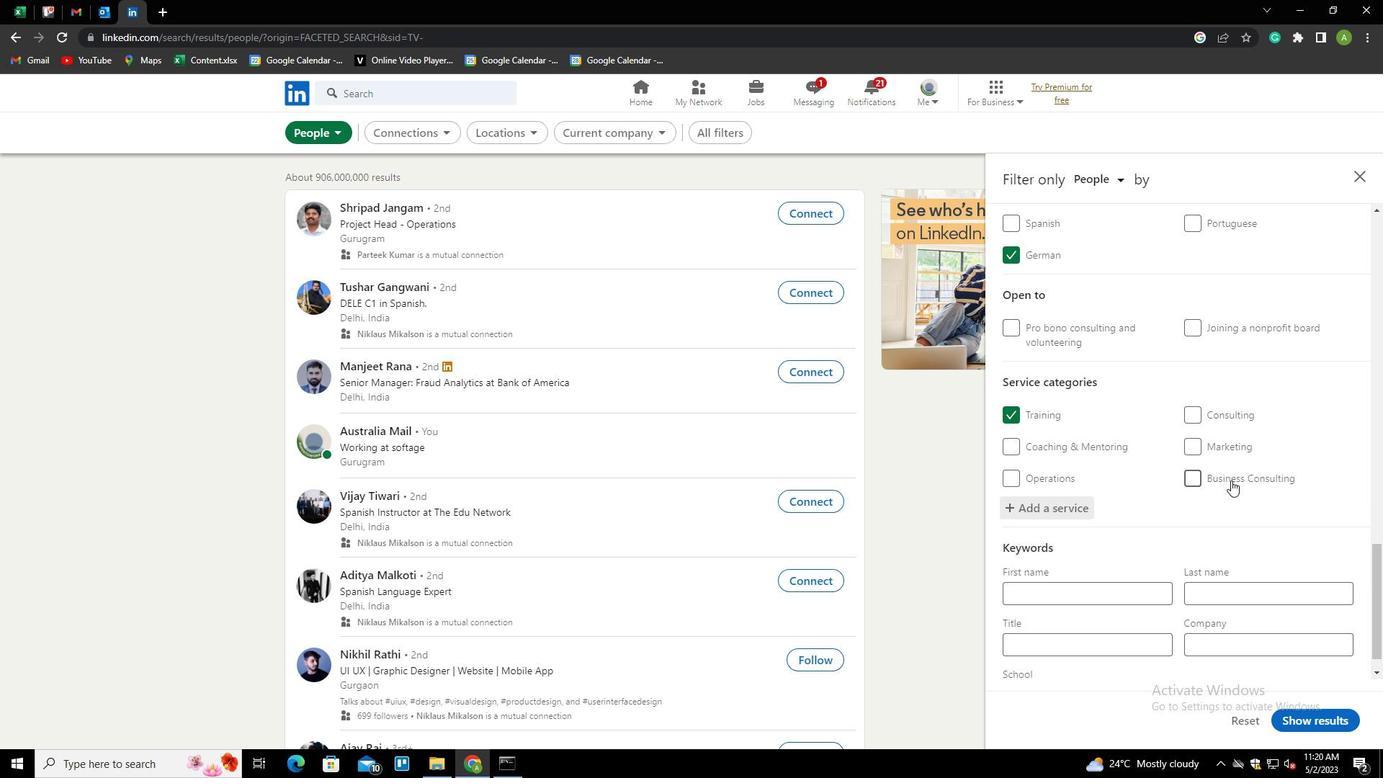 
Action: Mouse scrolled (1224, 486) with delta (0, 0)
Screenshot: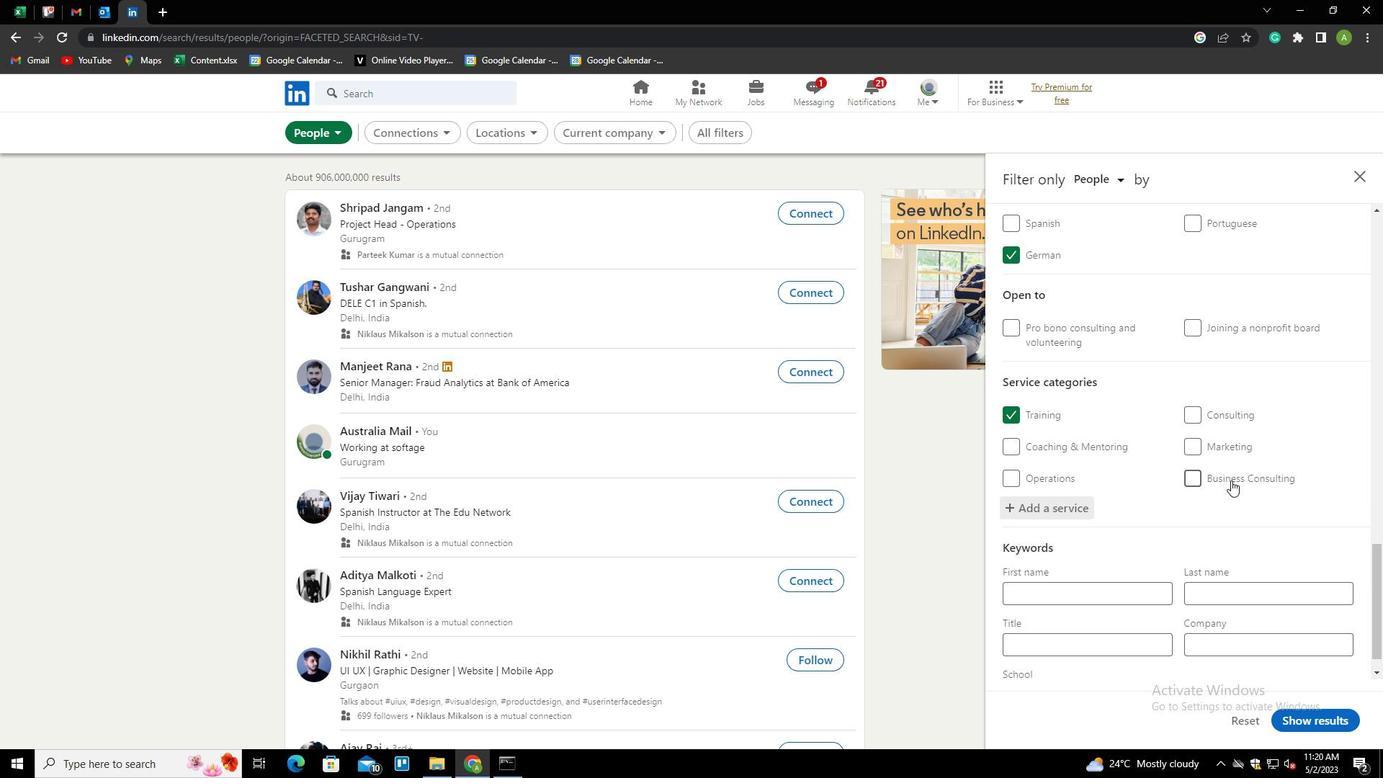 
Action: Mouse moved to (1127, 609)
Screenshot: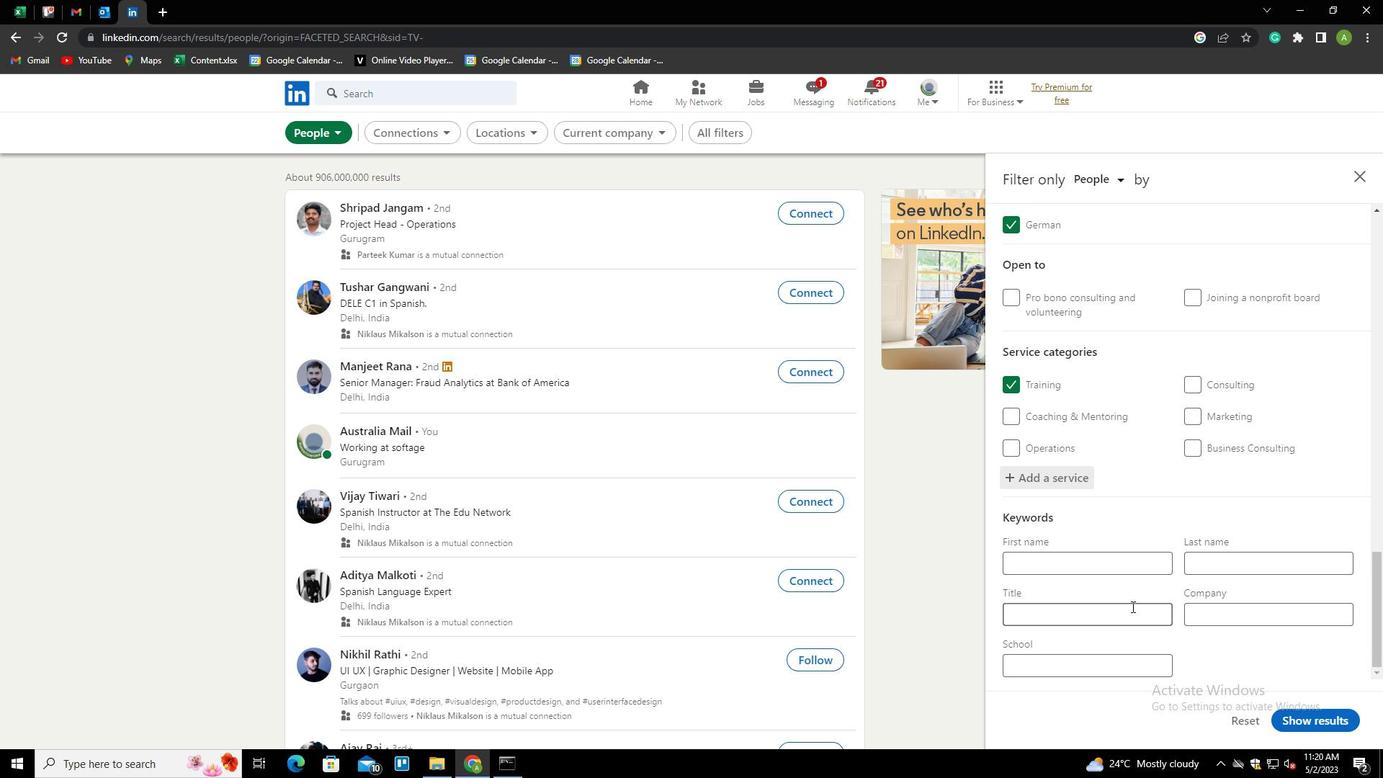 
Action: Mouse pressed left at (1127, 609)
Screenshot: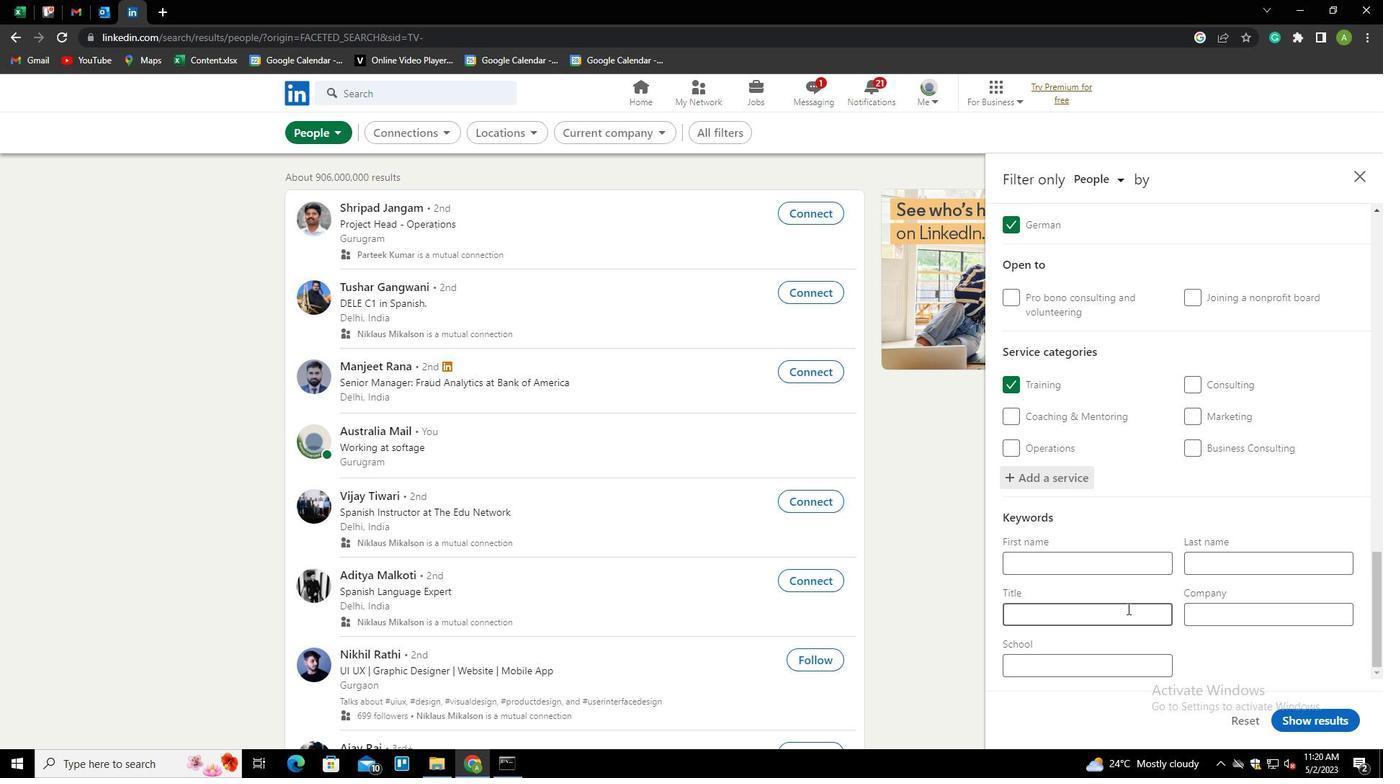 
Action: Key pressed <Key.shift>T
Screenshot: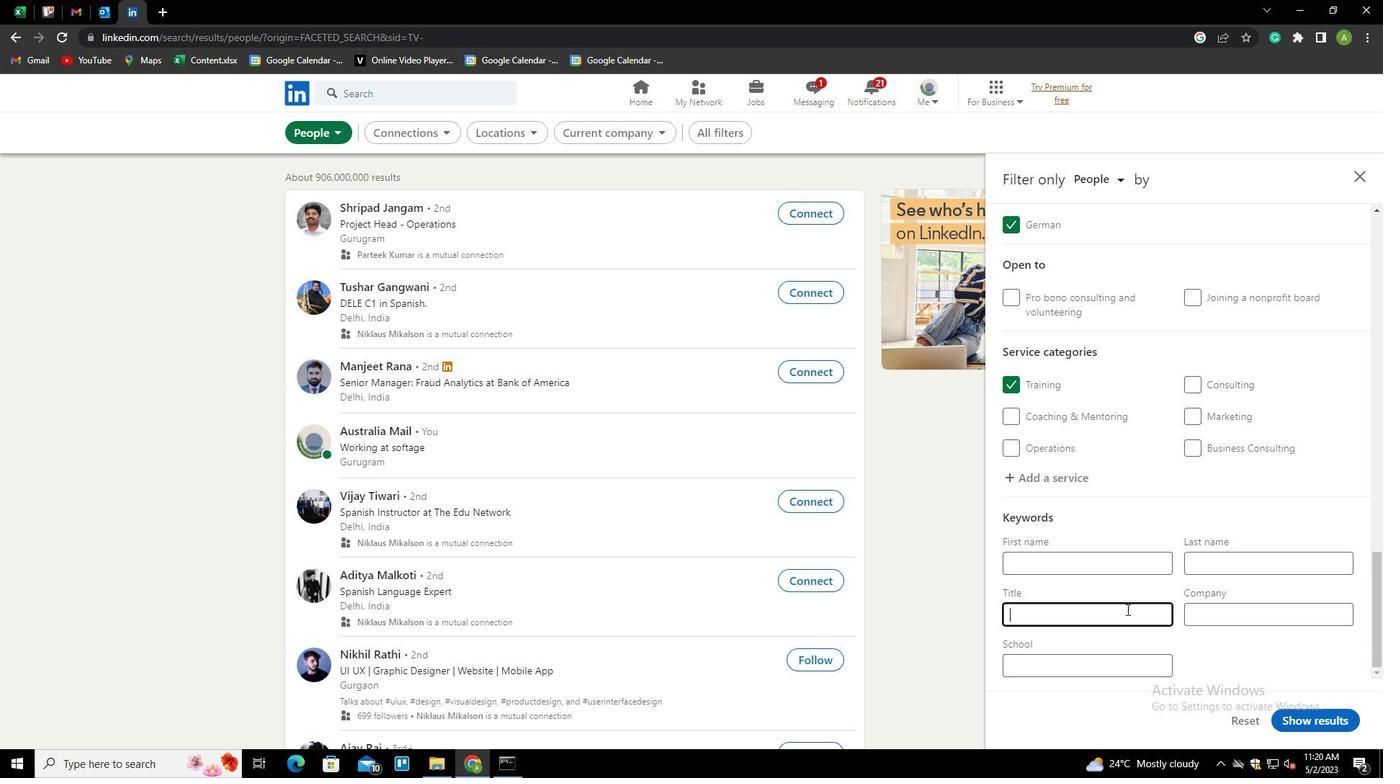
Action: Mouse moved to (1125, 609)
Screenshot: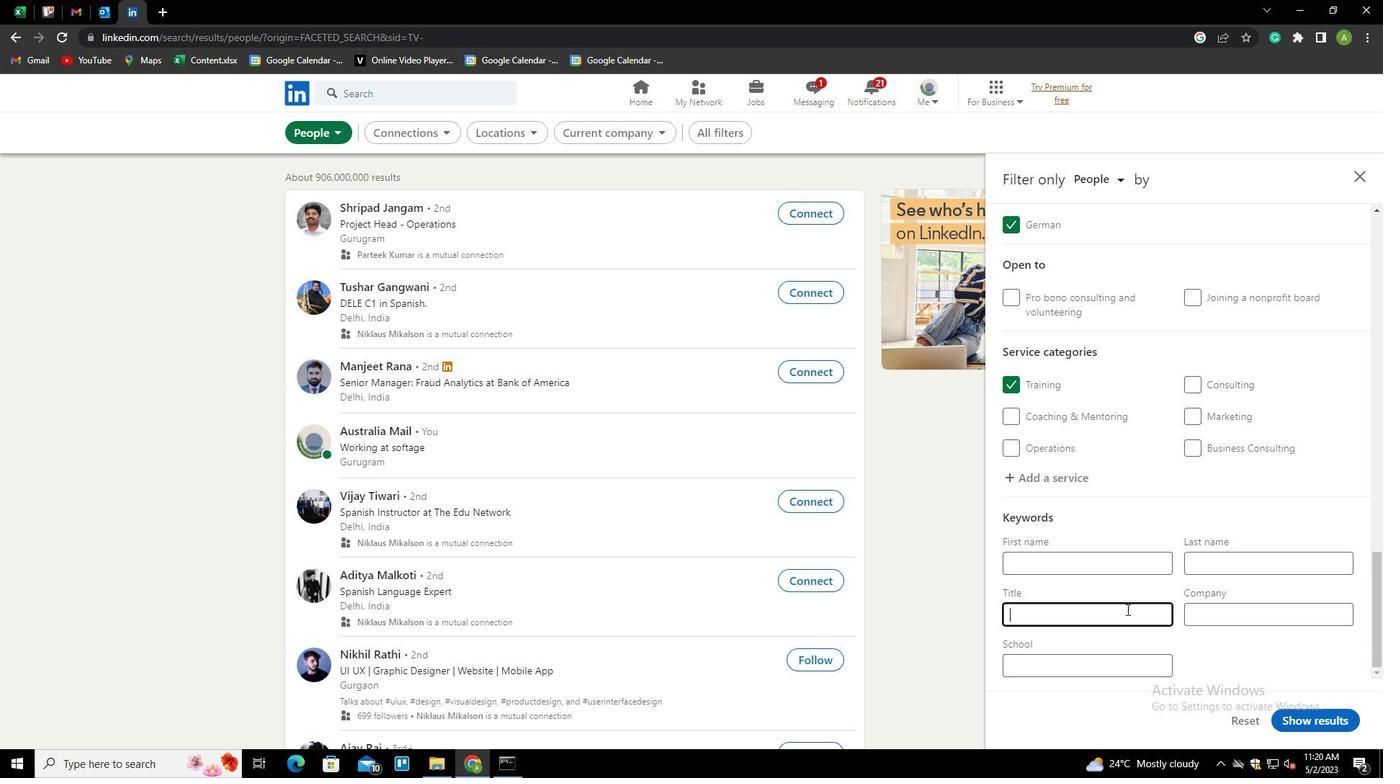 
Action: Key pressed EAM<Key.space>L<Key.shift>EA<Key.backspace><Key.backspace><Key.backspace><Key.shift>LEADER
Screenshot: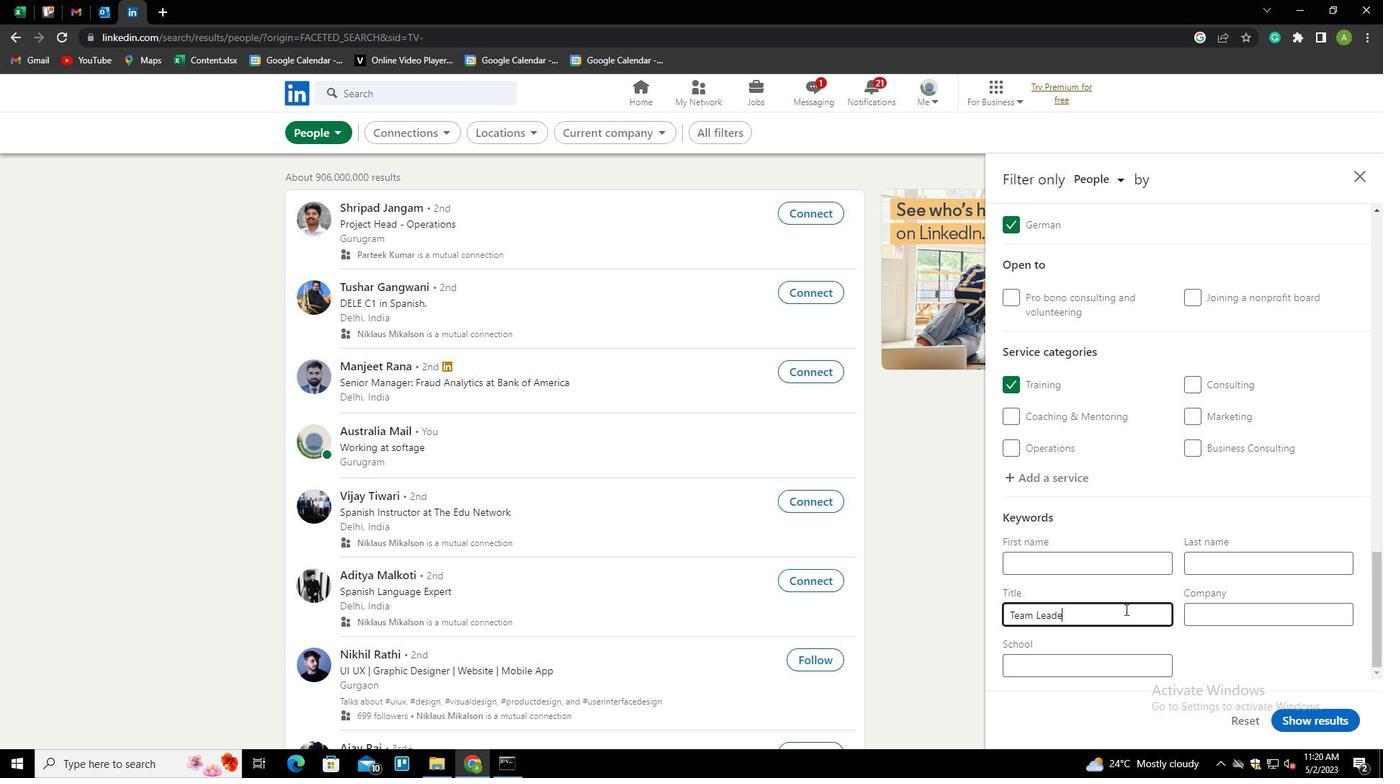 
Action: Mouse moved to (1228, 648)
Screenshot: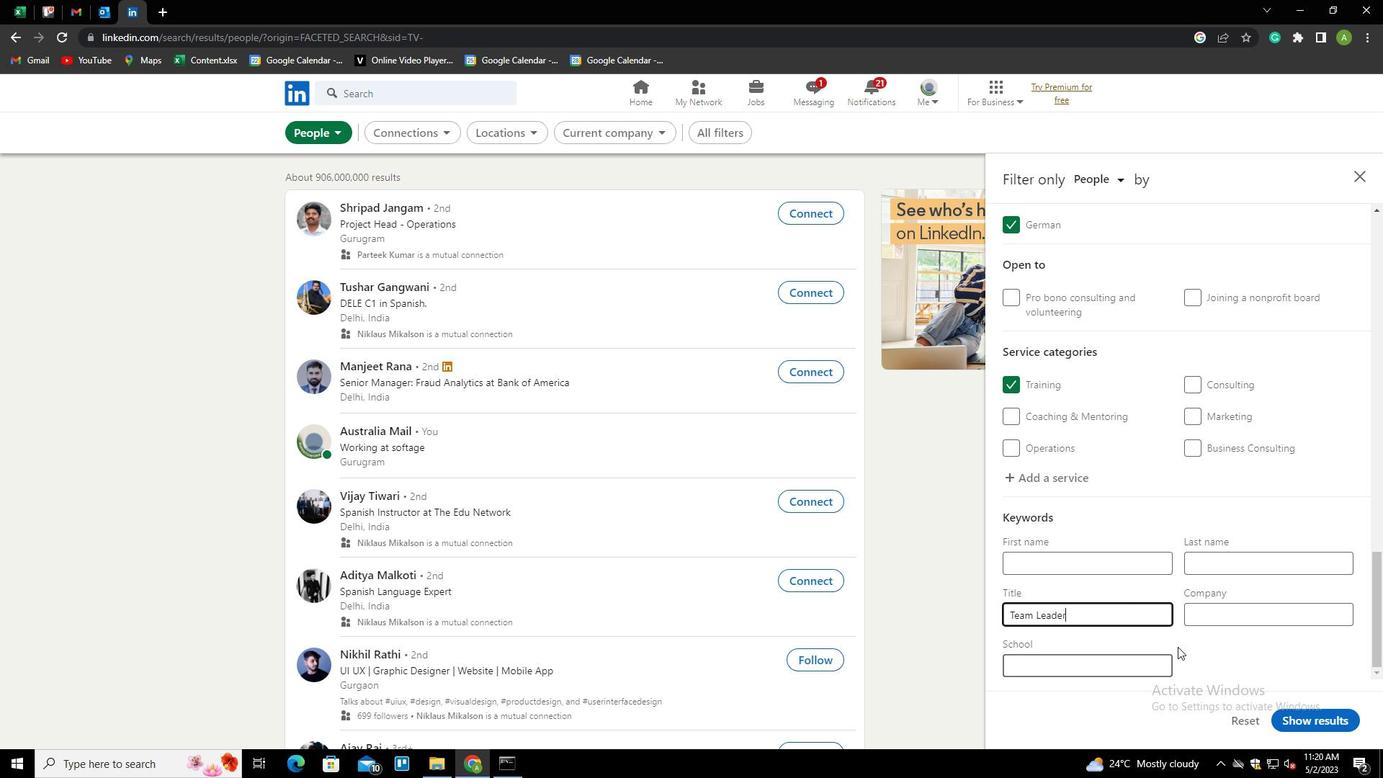 
Action: Mouse pressed left at (1228, 648)
Screenshot: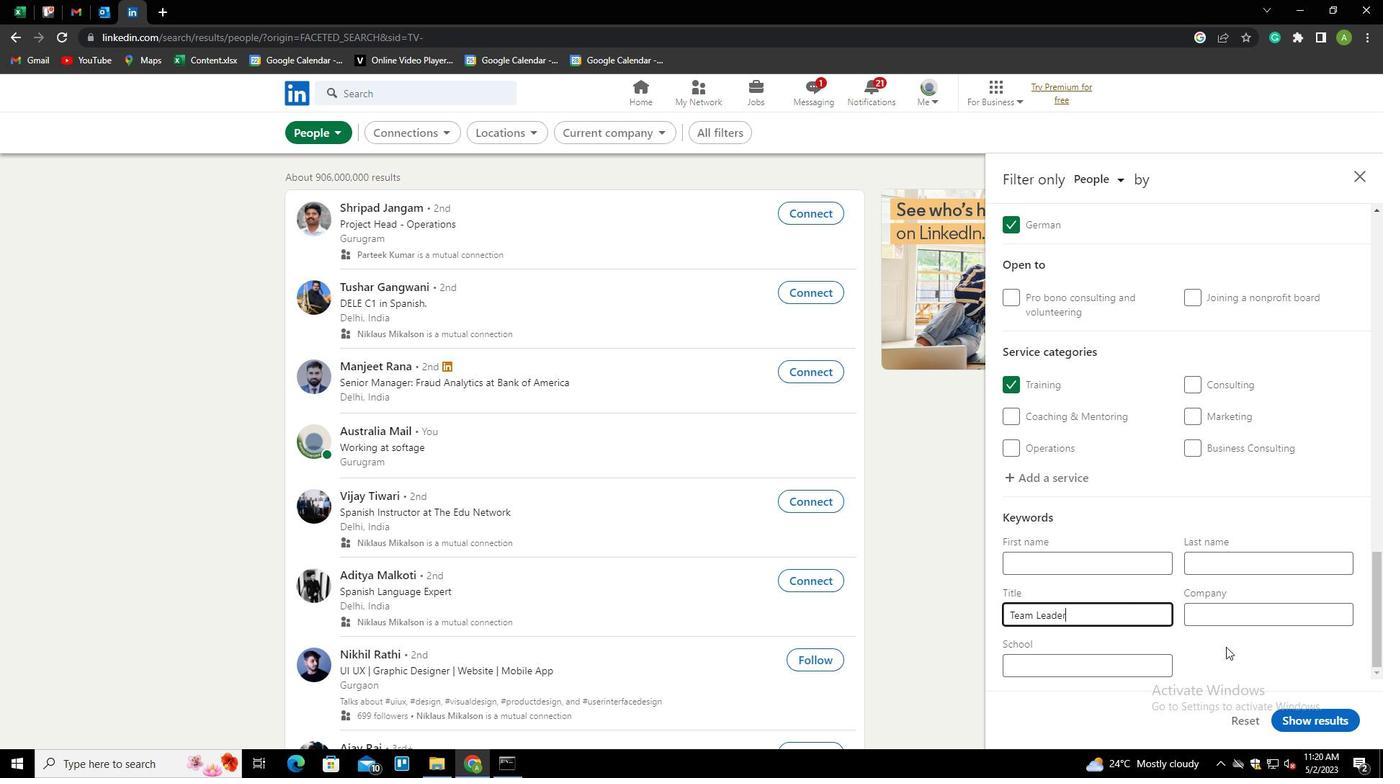 
Action: Mouse moved to (1299, 720)
Screenshot: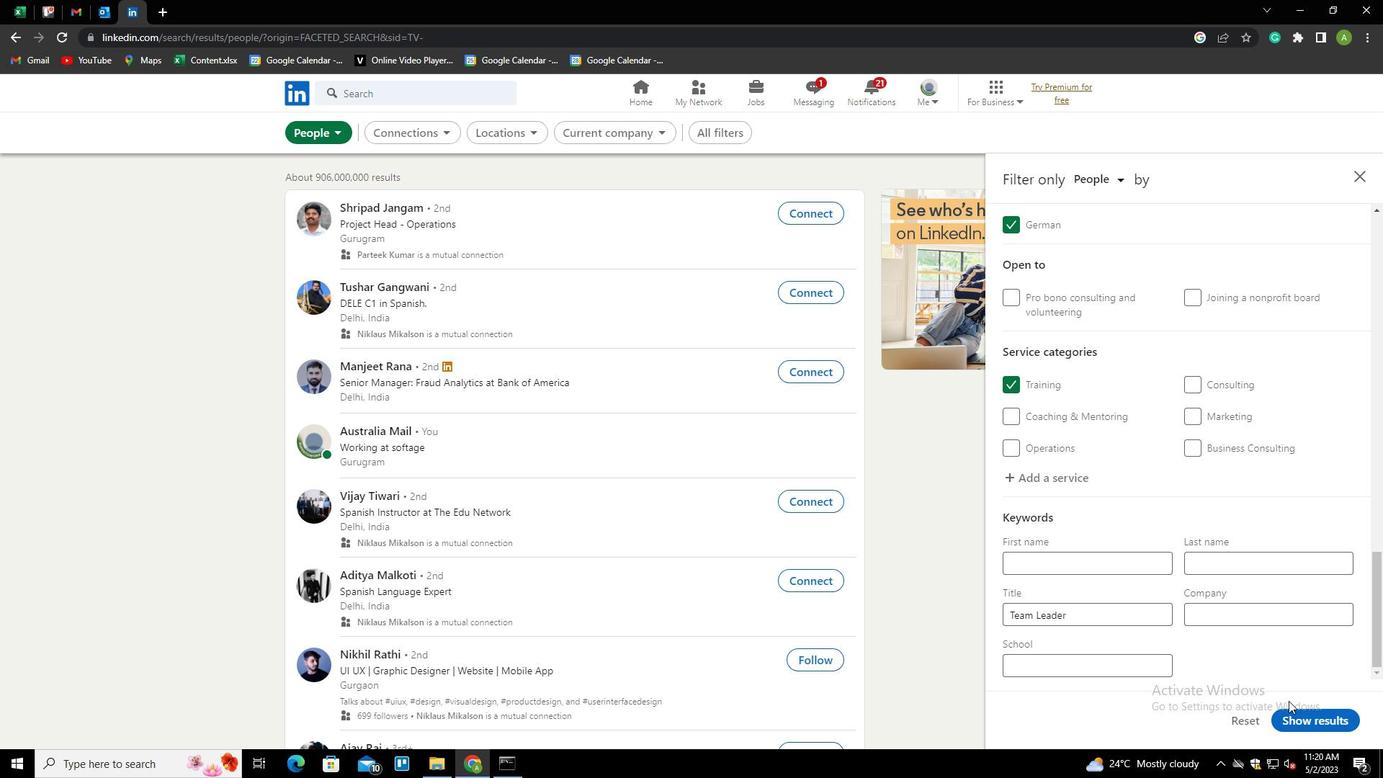 
Action: Mouse pressed left at (1299, 720)
Screenshot: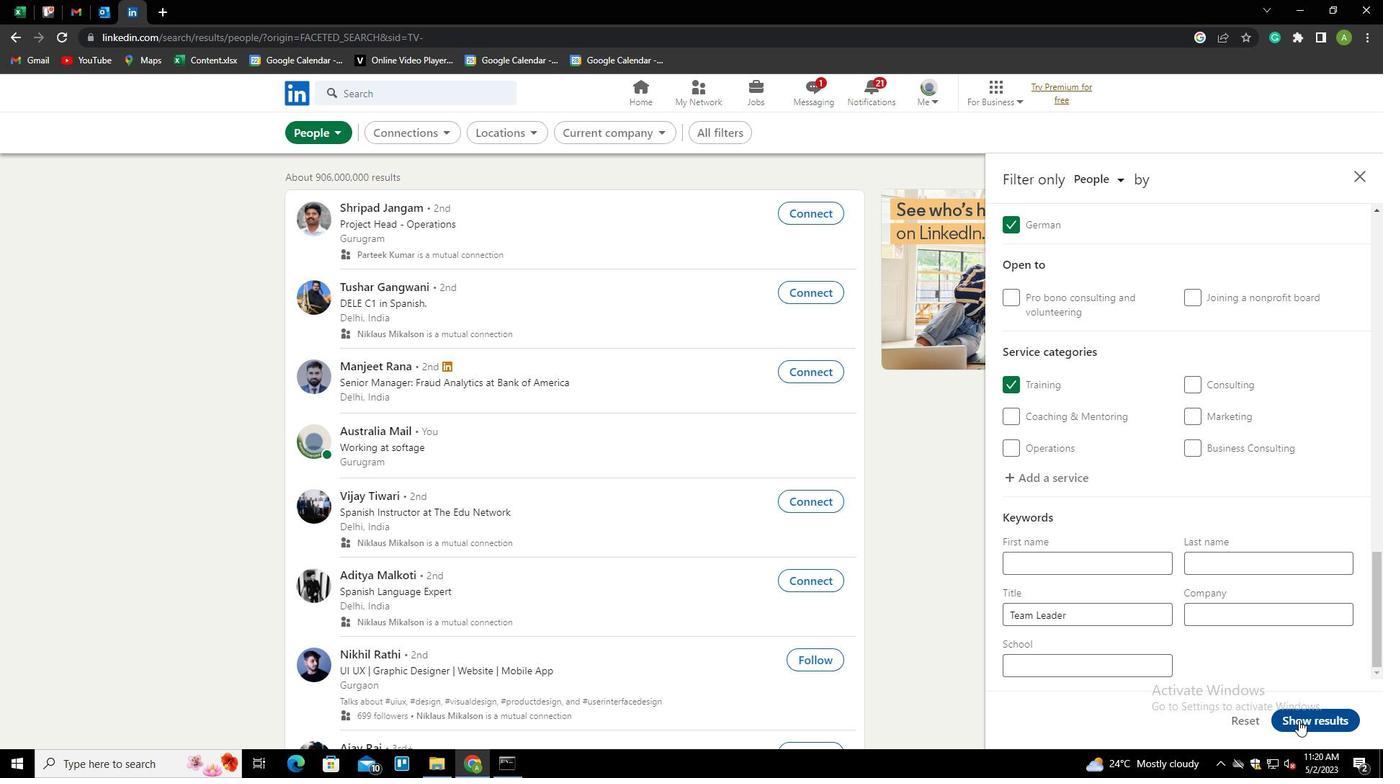 
